 Task: Find connections with filter location Gutao with filter topic #contentmarketingwith filter profile language English with filter current company Fibre2Fashion with filter school National Institute of Technology Durgapur with filter industry Architecture and Planning with filter service category Pricing Strategy with filter keywords title Mason
Action: Mouse moved to (162, 251)
Screenshot: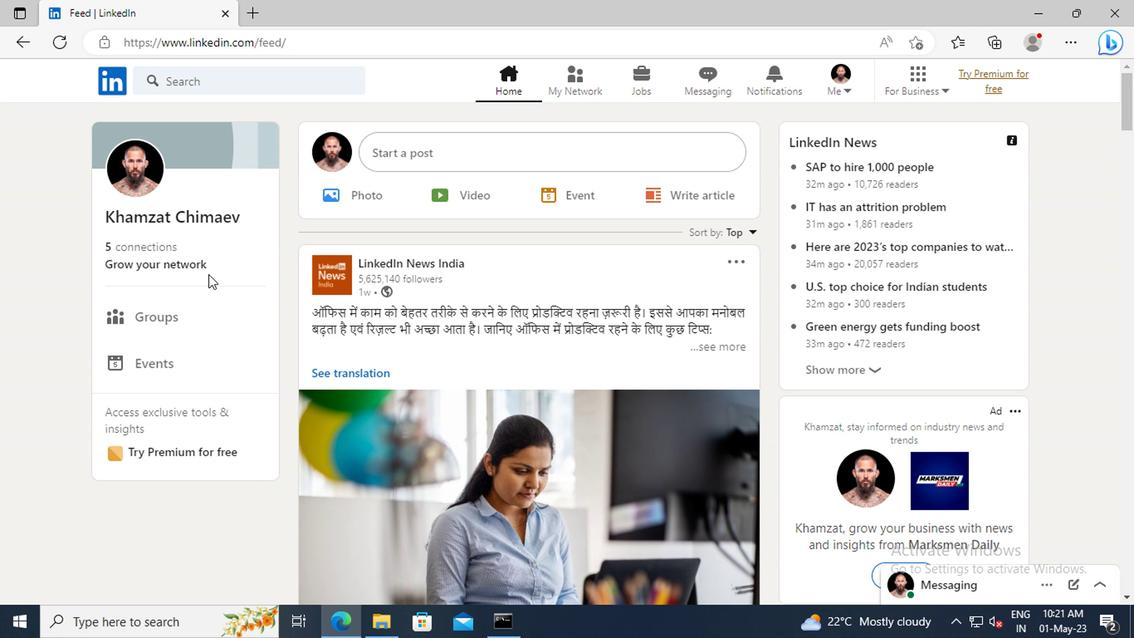 
Action: Mouse pressed left at (162, 251)
Screenshot: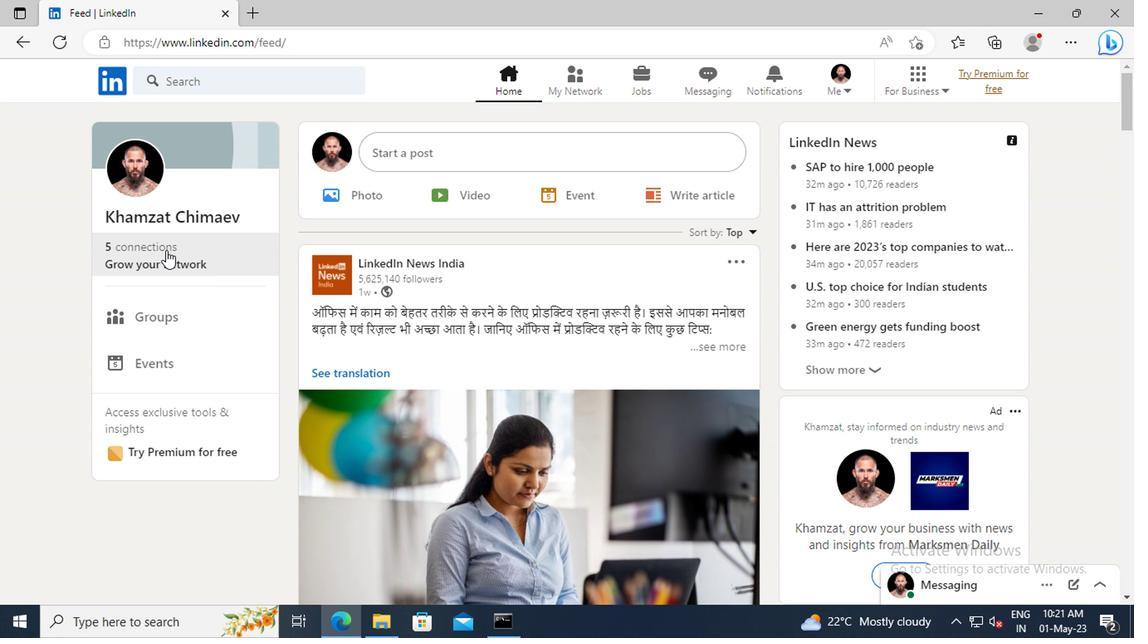 
Action: Mouse moved to (167, 178)
Screenshot: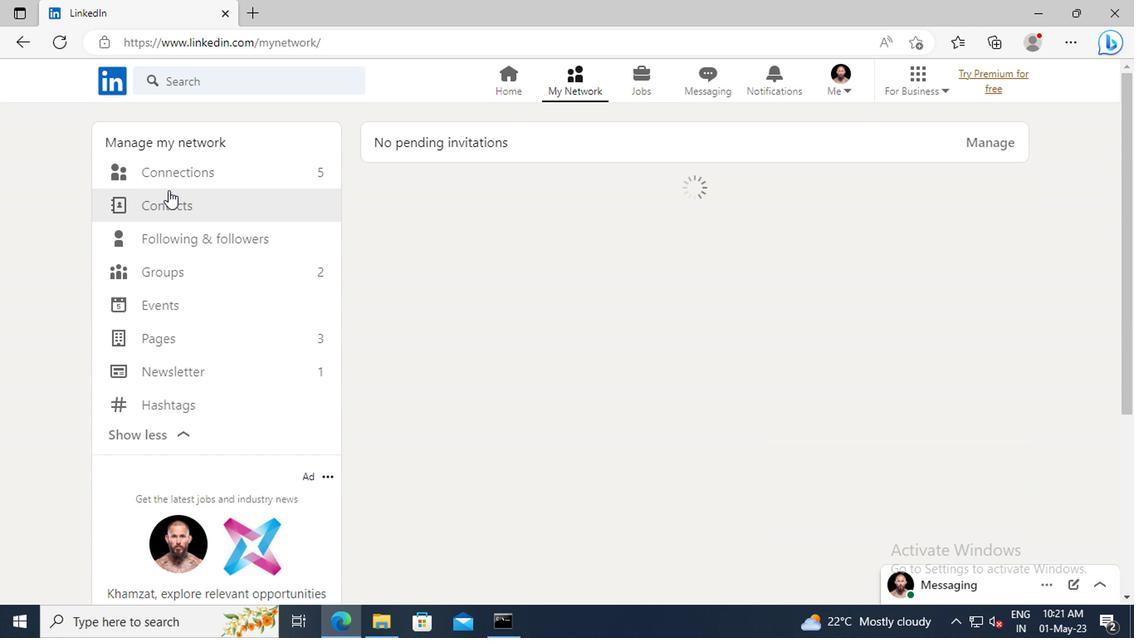
Action: Mouse pressed left at (167, 178)
Screenshot: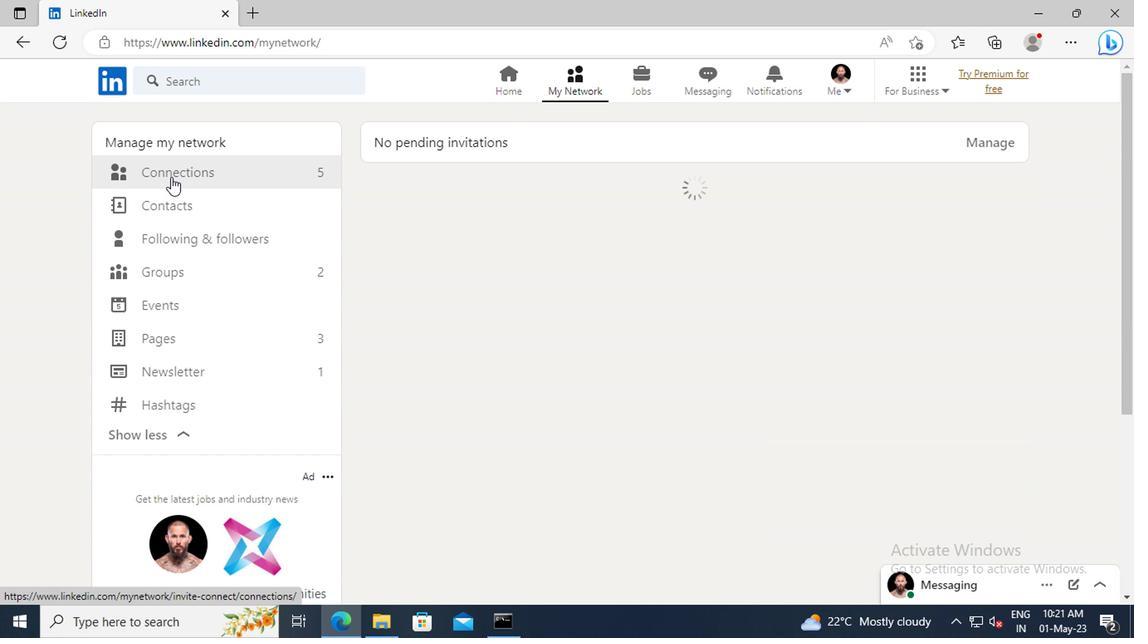 
Action: Mouse moved to (658, 176)
Screenshot: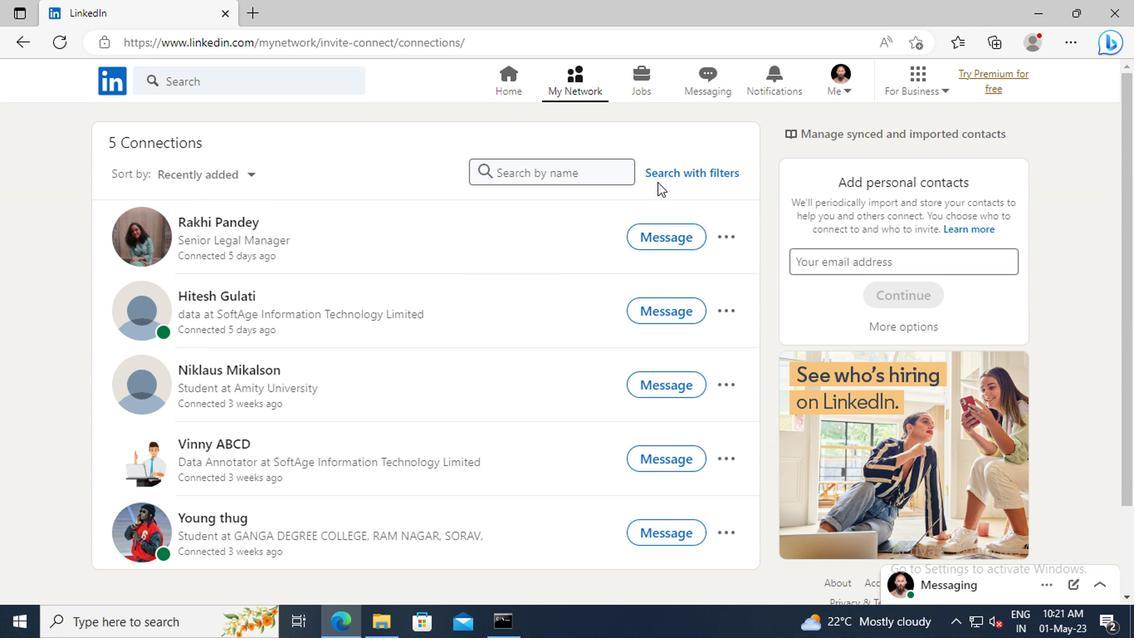 
Action: Mouse pressed left at (658, 176)
Screenshot: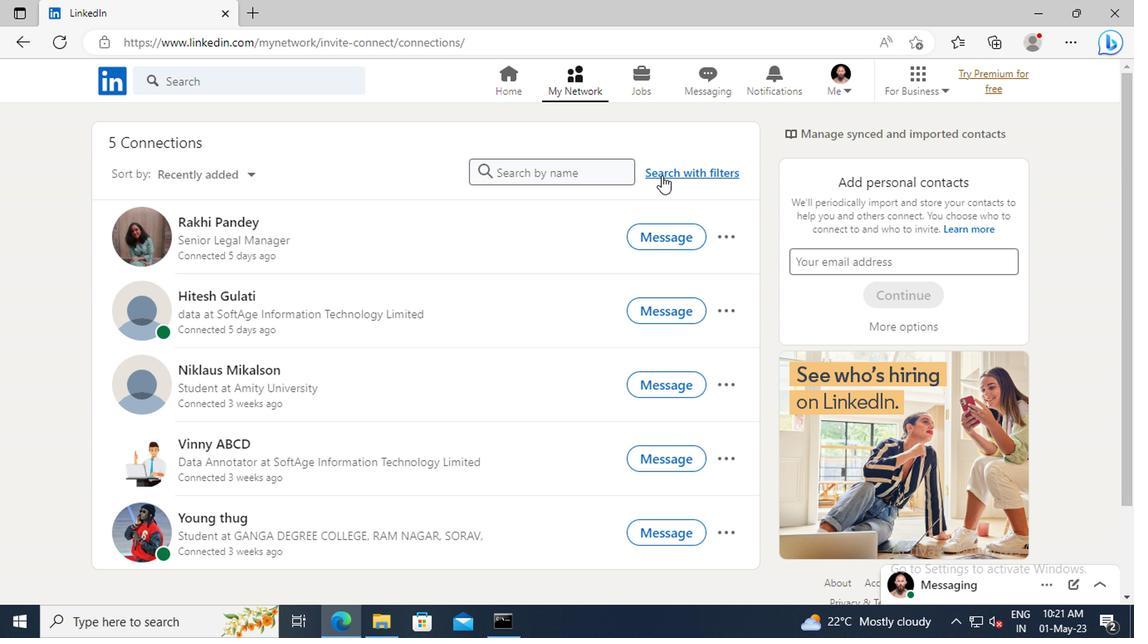 
Action: Mouse moved to (623, 132)
Screenshot: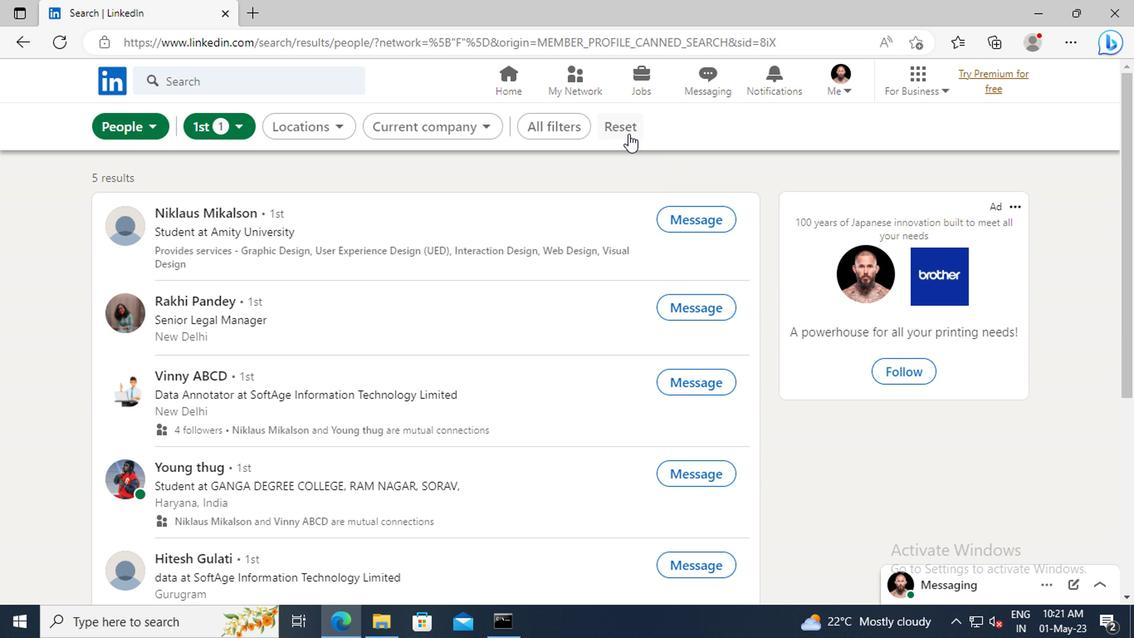 
Action: Mouse pressed left at (623, 132)
Screenshot: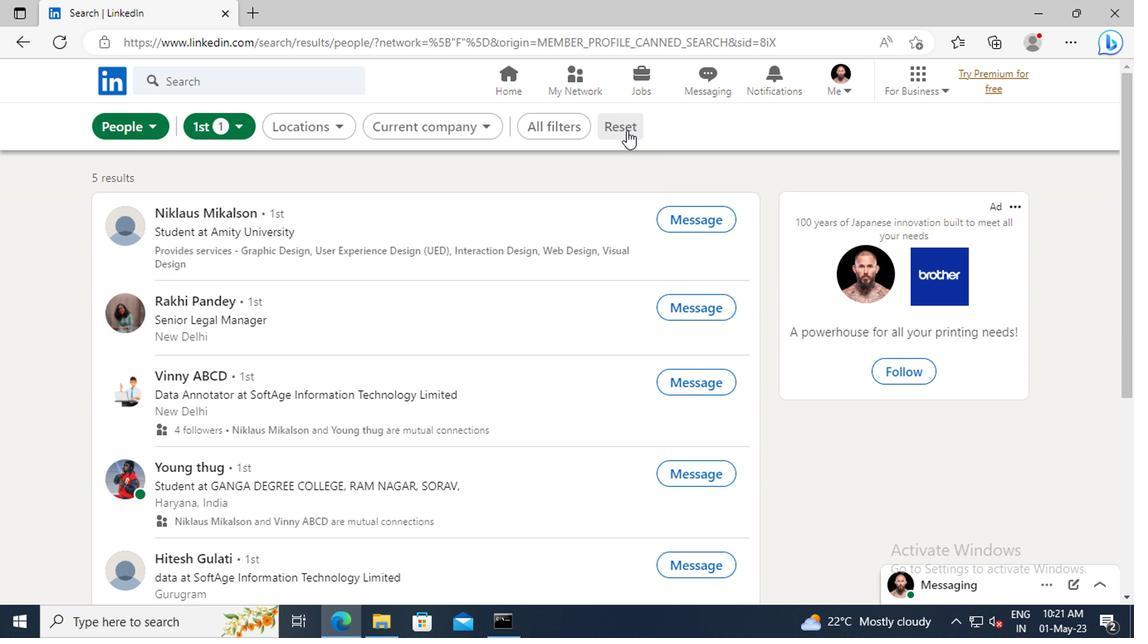 
Action: Mouse moved to (592, 131)
Screenshot: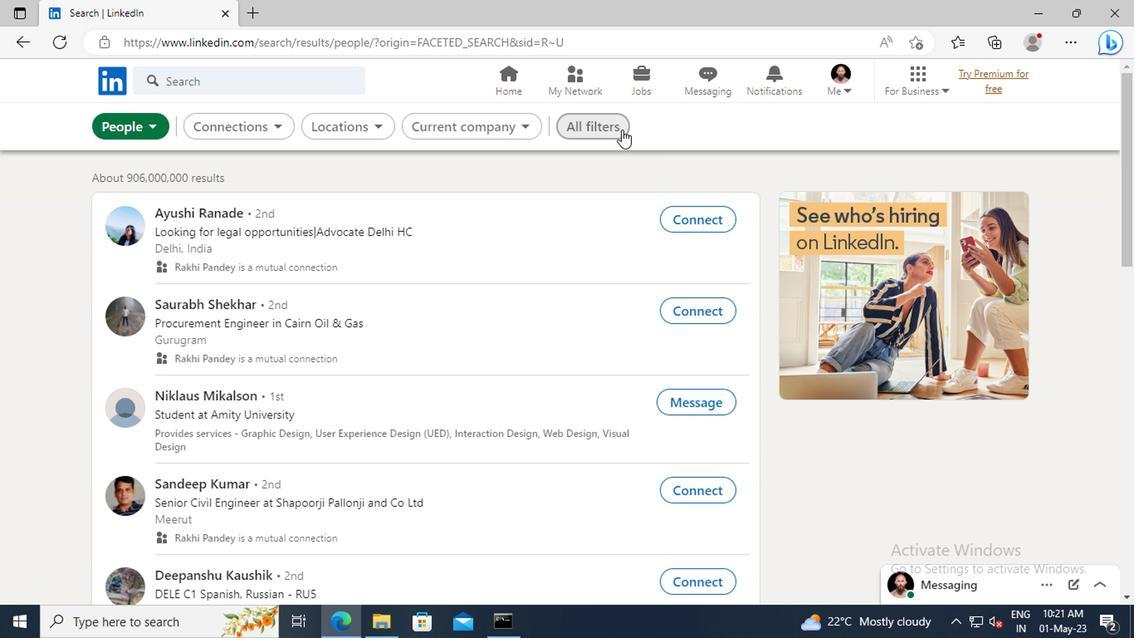 
Action: Mouse pressed left at (592, 131)
Screenshot: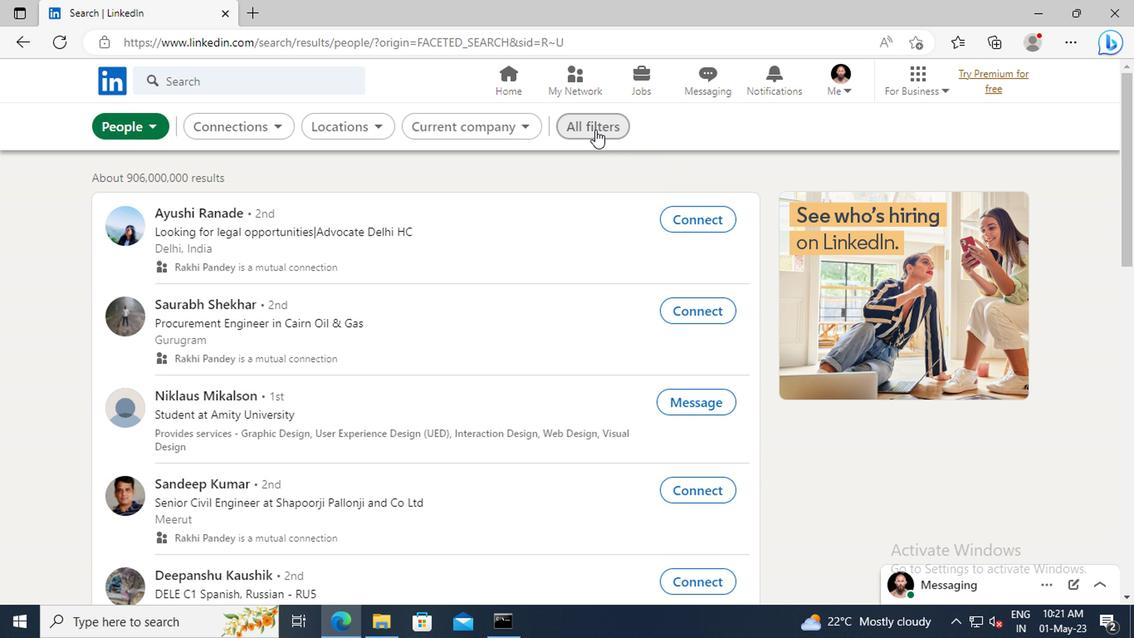 
Action: Mouse moved to (919, 260)
Screenshot: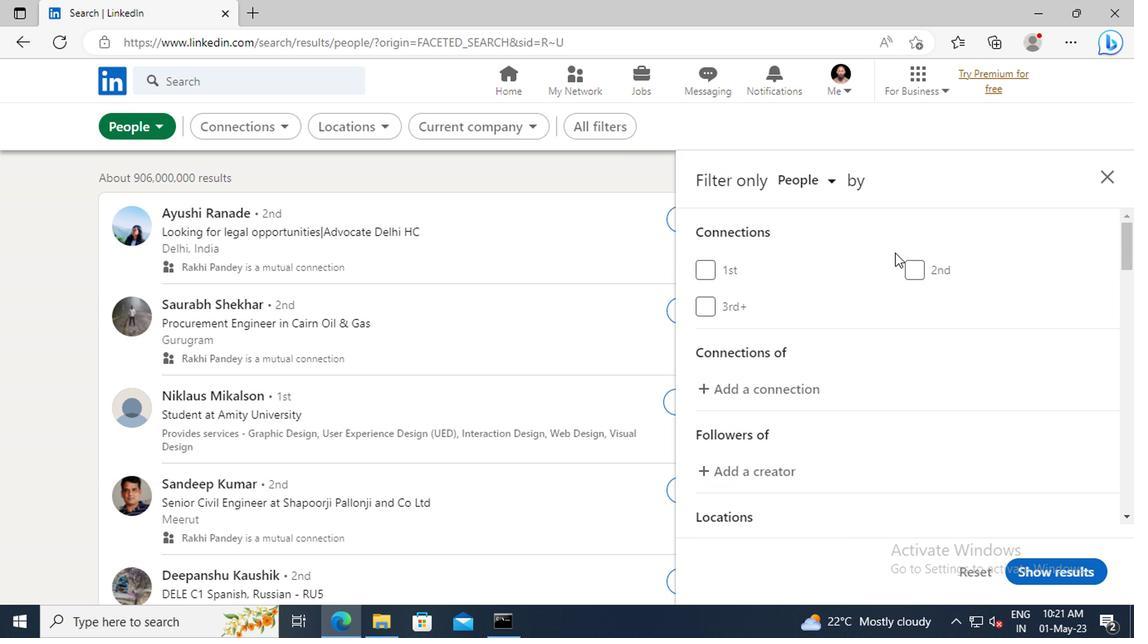 
Action: Mouse scrolled (919, 259) with delta (0, 0)
Screenshot: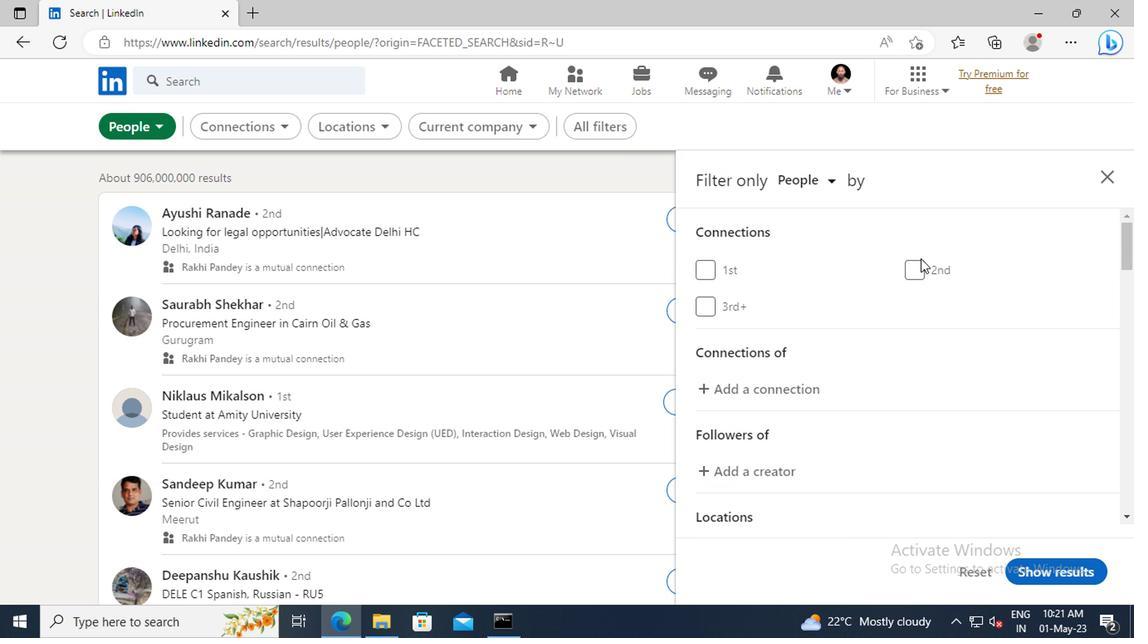 
Action: Mouse scrolled (919, 259) with delta (0, 0)
Screenshot: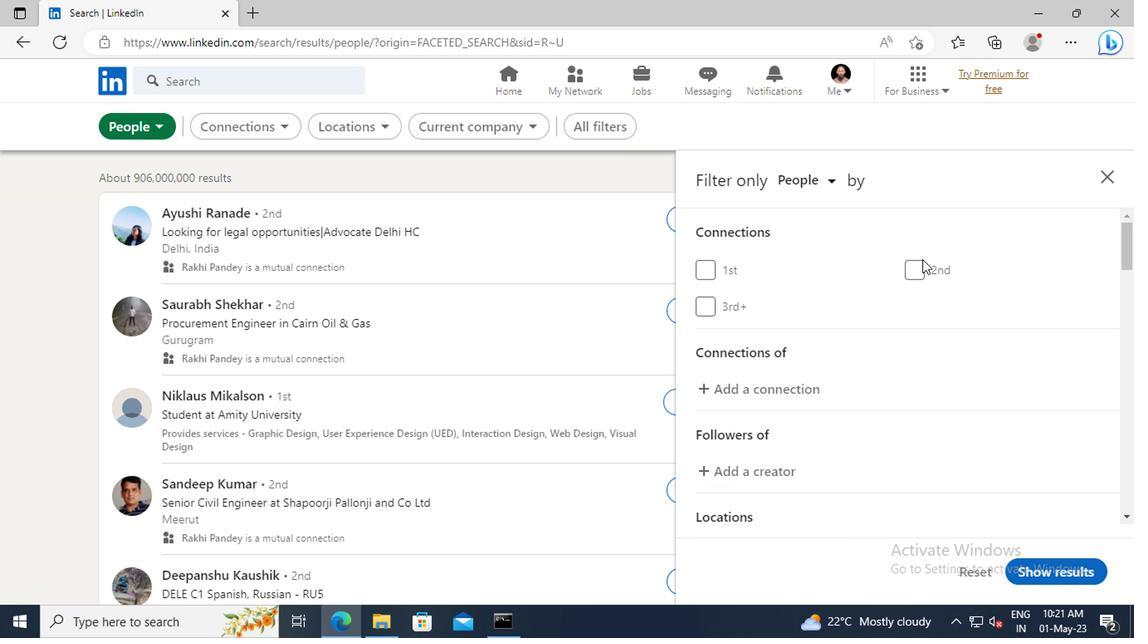 
Action: Mouse scrolled (919, 259) with delta (0, 0)
Screenshot: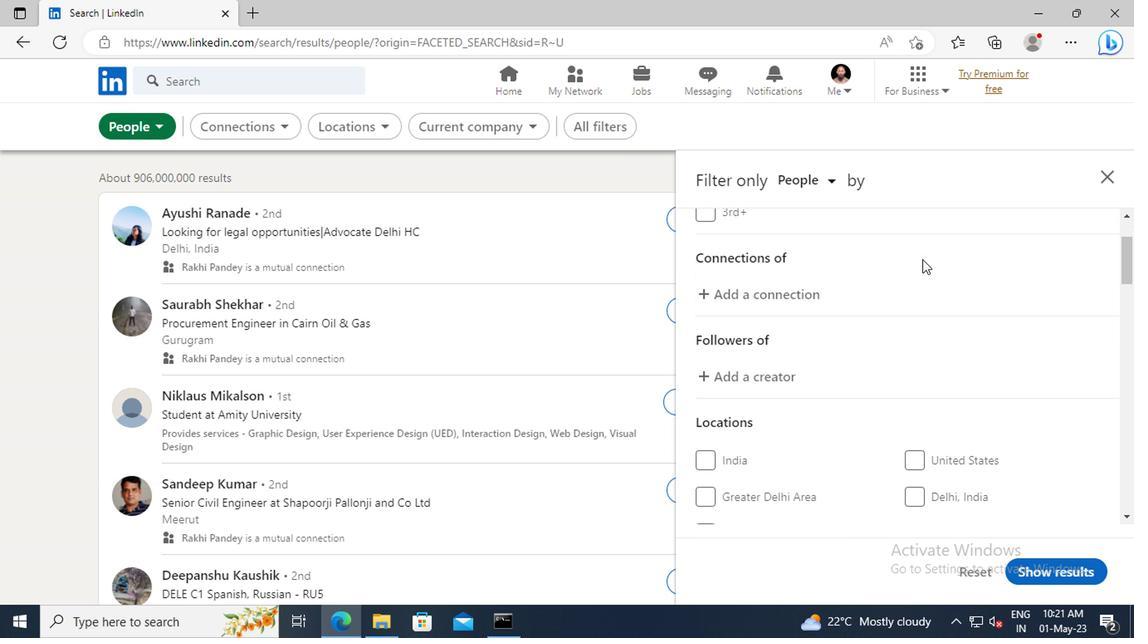 
Action: Mouse scrolled (919, 259) with delta (0, 0)
Screenshot: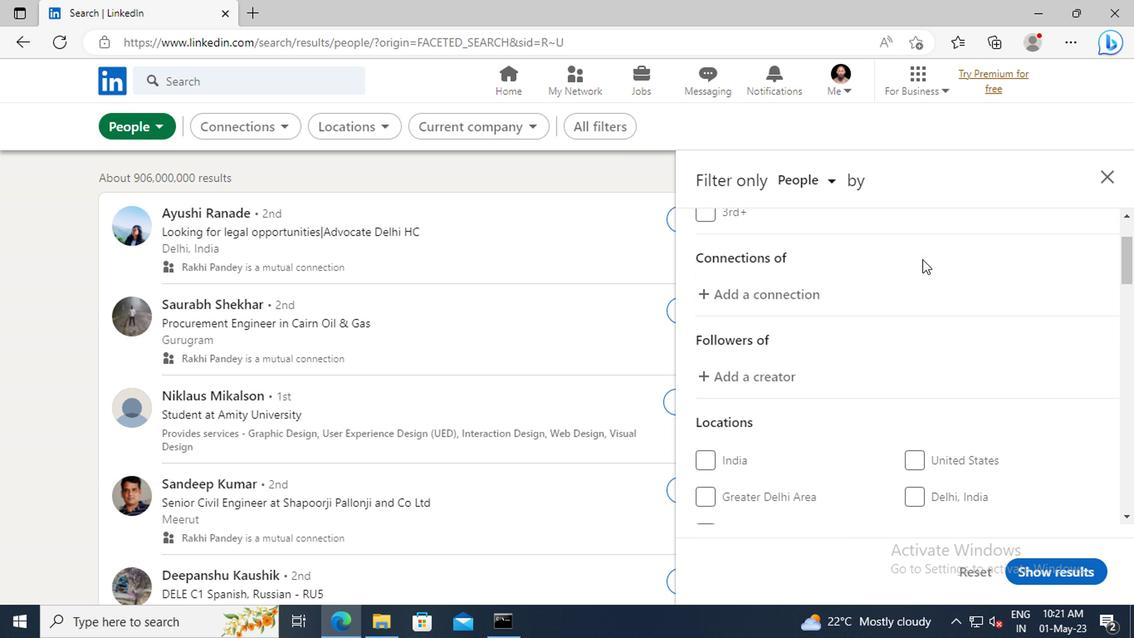
Action: Mouse scrolled (919, 259) with delta (0, 0)
Screenshot: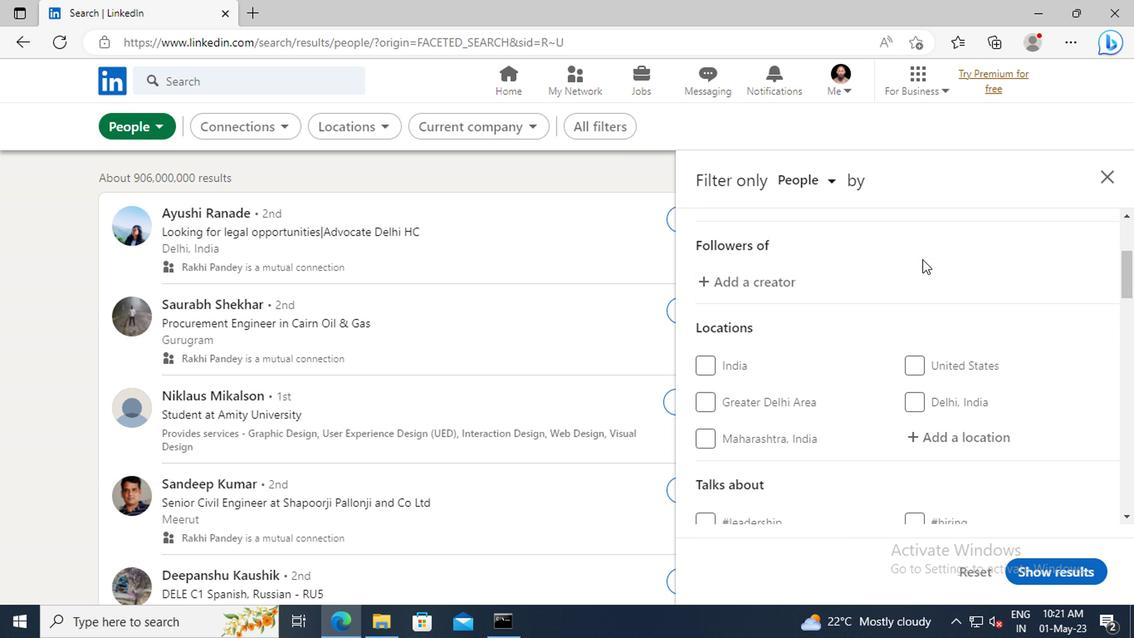 
Action: Mouse scrolled (919, 259) with delta (0, 0)
Screenshot: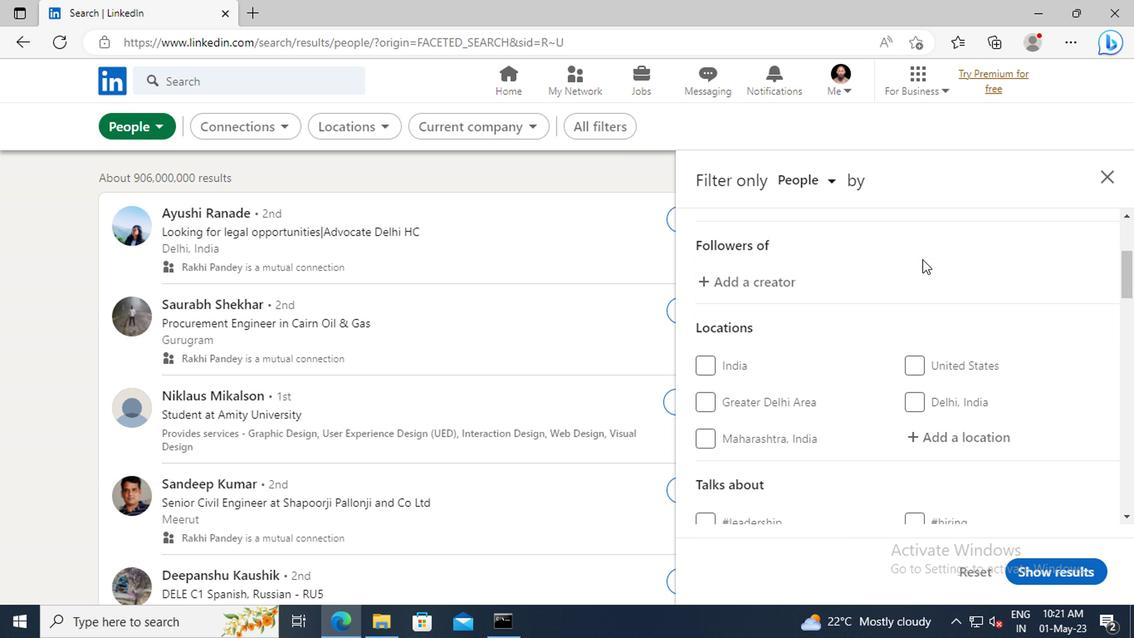 
Action: Mouse moved to (917, 343)
Screenshot: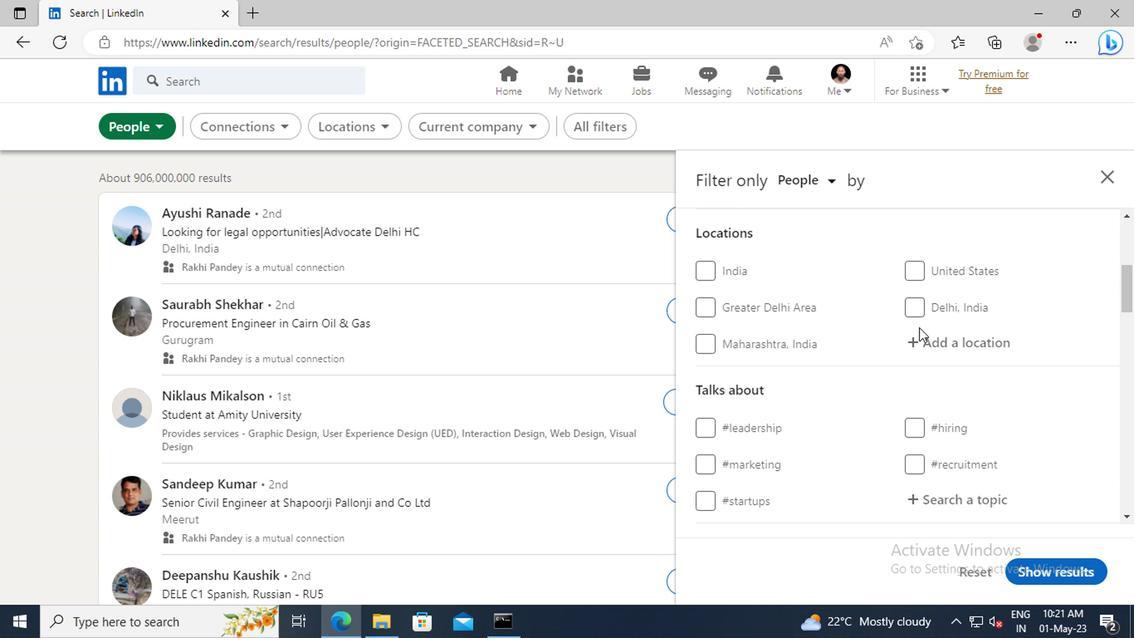
Action: Mouse pressed left at (917, 343)
Screenshot: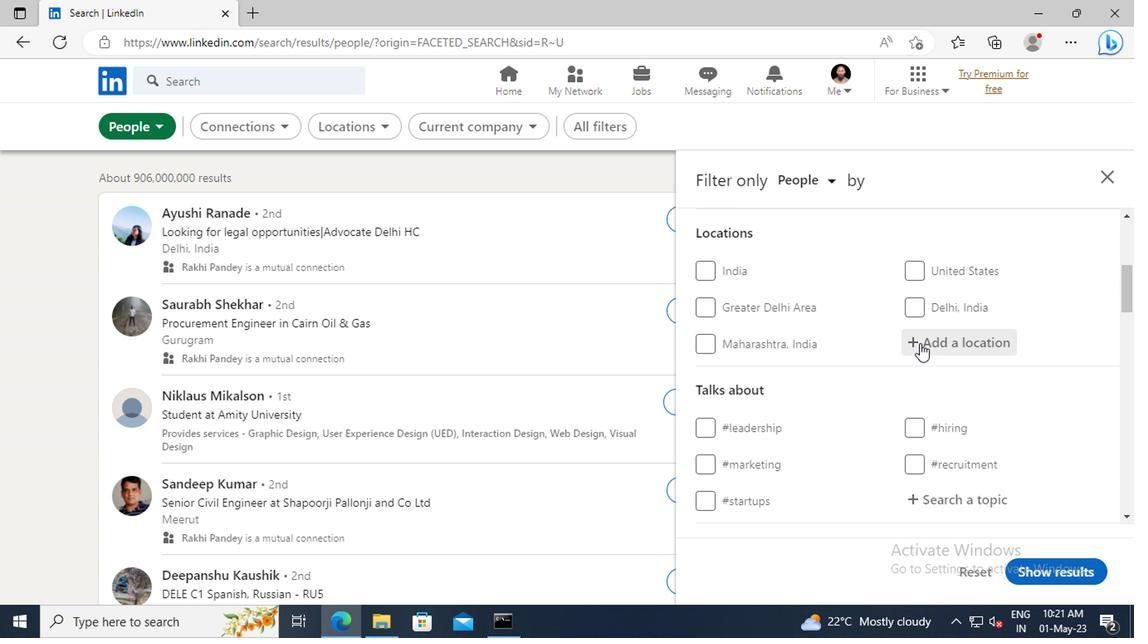 
Action: Key pressed <Key.shift>GUTAO<Key.enter>
Screenshot: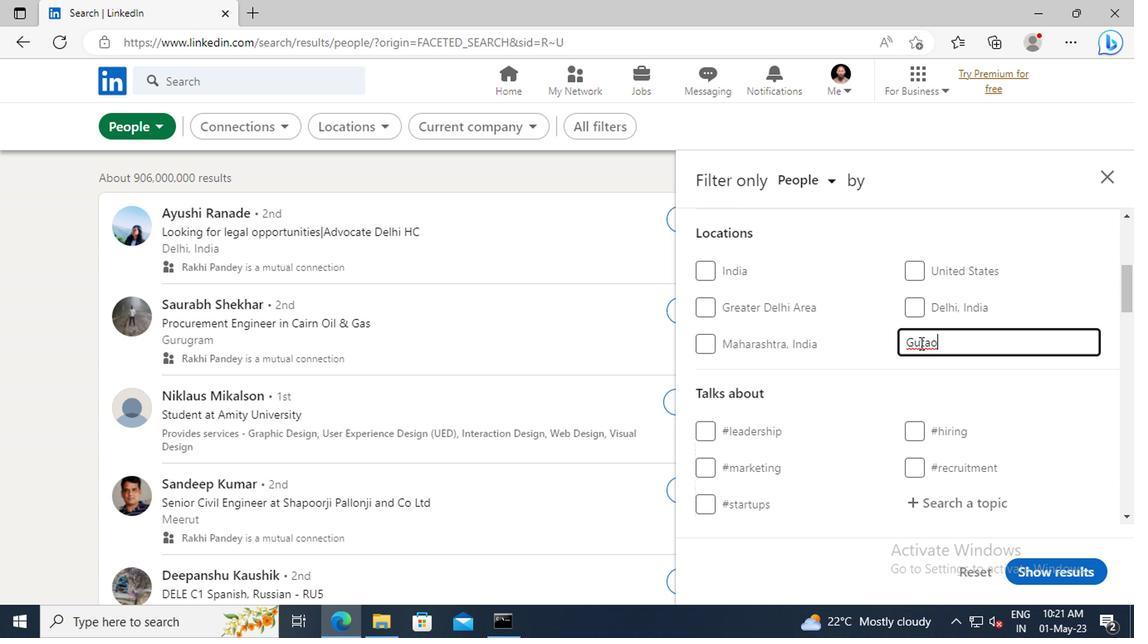 
Action: Mouse scrolled (917, 342) with delta (0, 0)
Screenshot: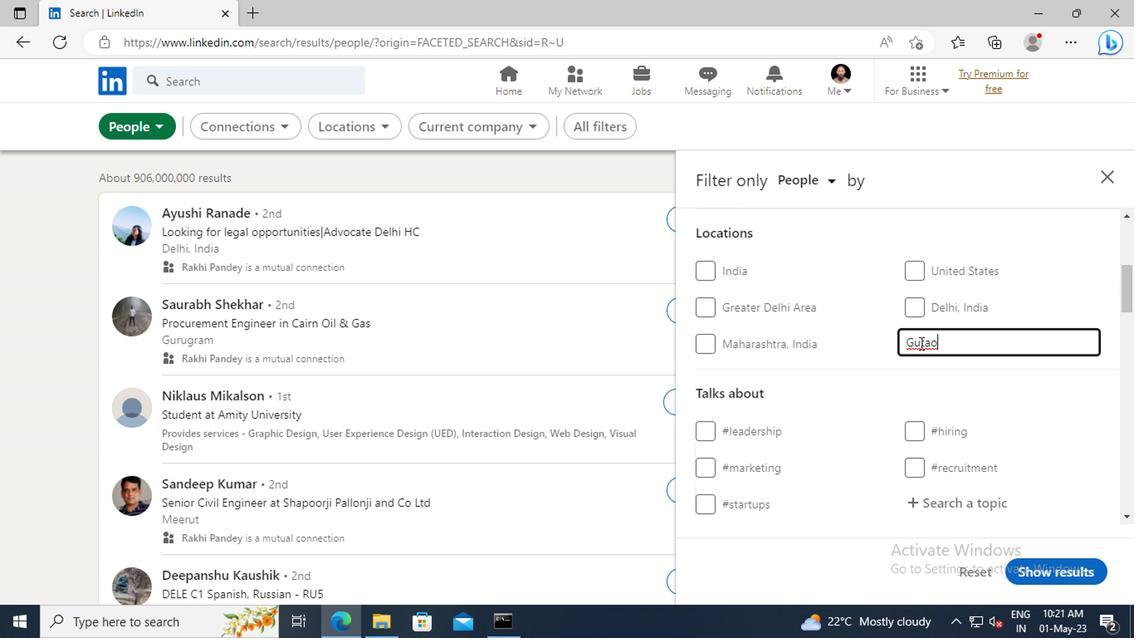 
Action: Mouse scrolled (917, 342) with delta (0, 0)
Screenshot: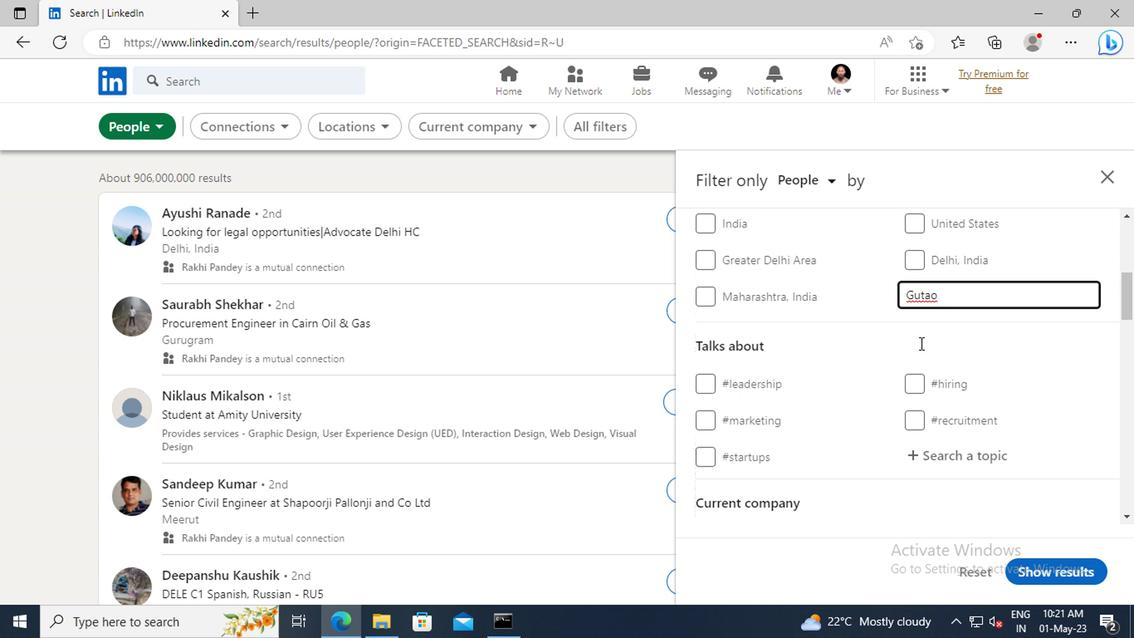 
Action: Mouse scrolled (917, 342) with delta (0, 0)
Screenshot: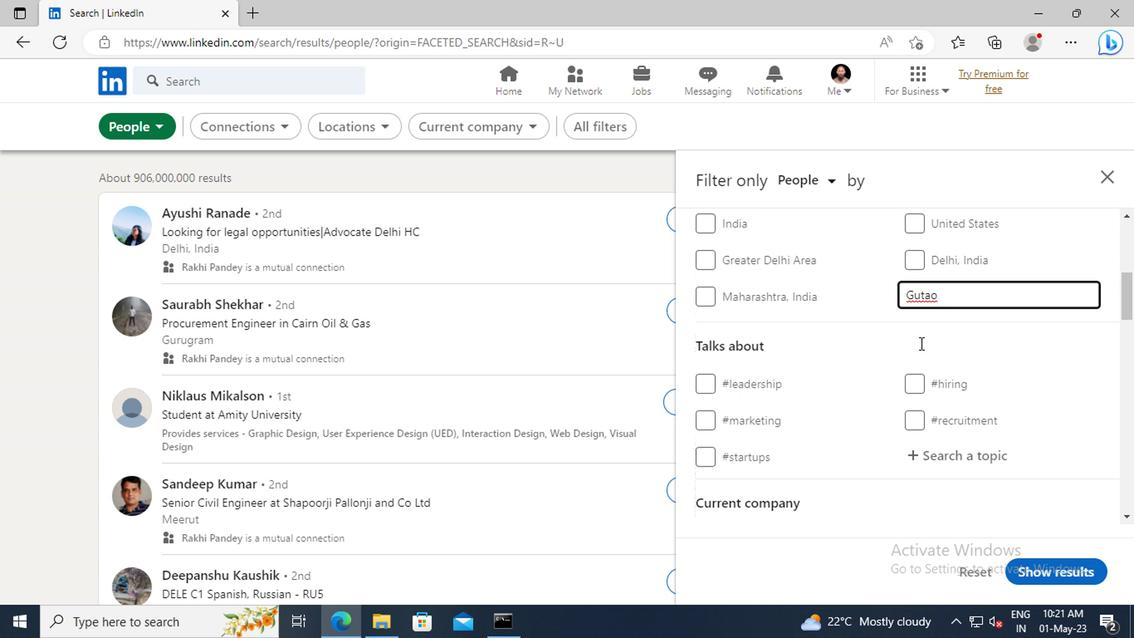 
Action: Mouse moved to (917, 359)
Screenshot: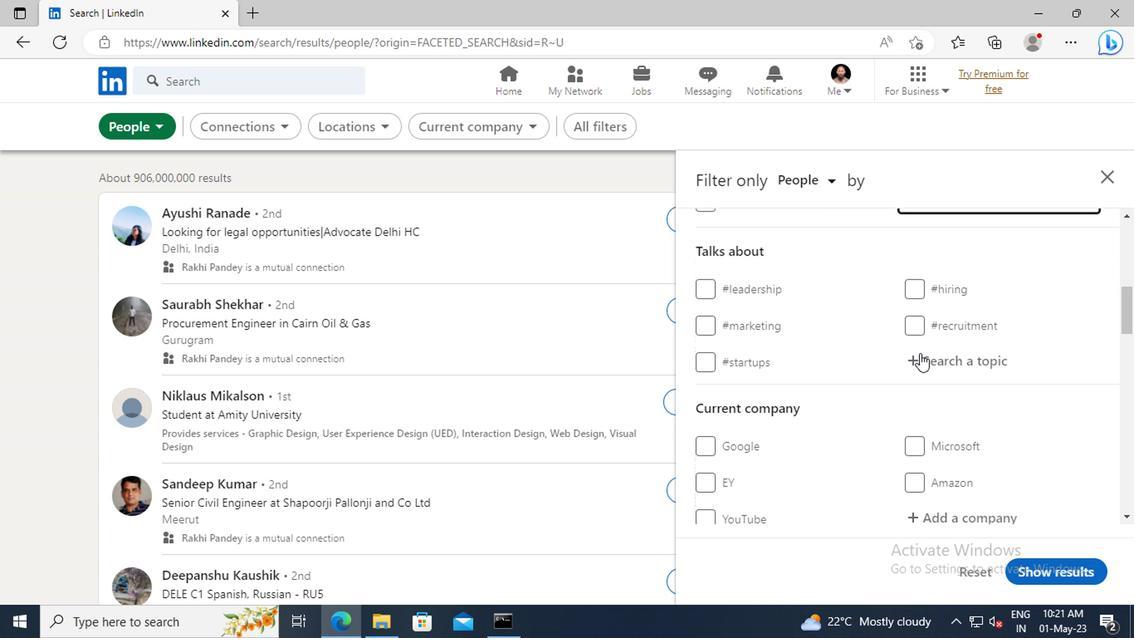 
Action: Mouse pressed left at (917, 359)
Screenshot: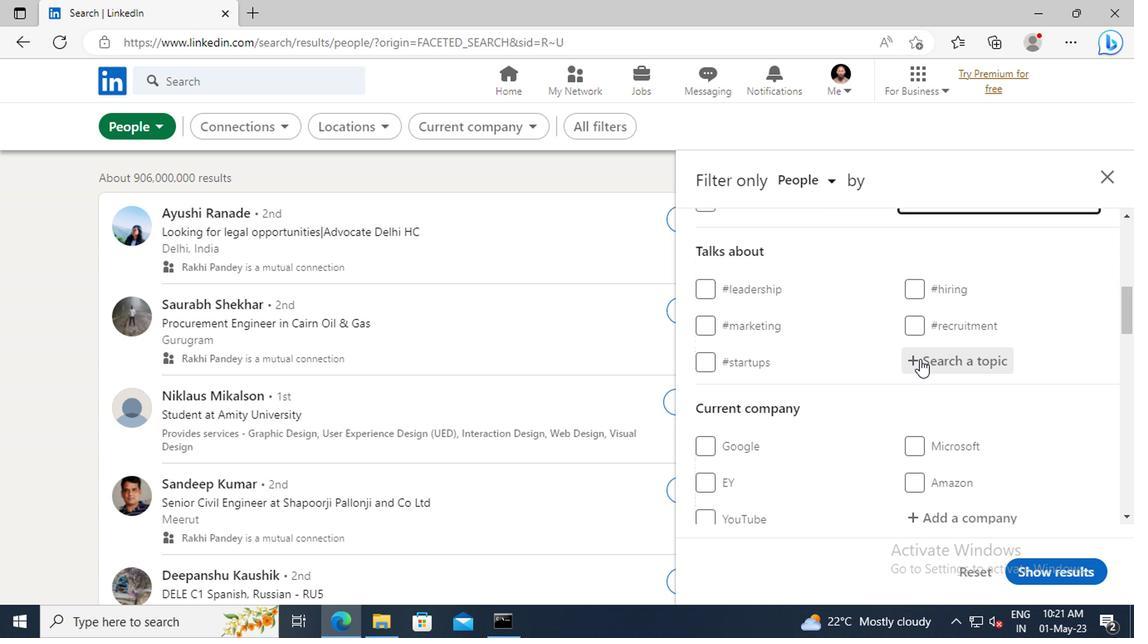 
Action: Key pressed CONTENTMAR
Screenshot: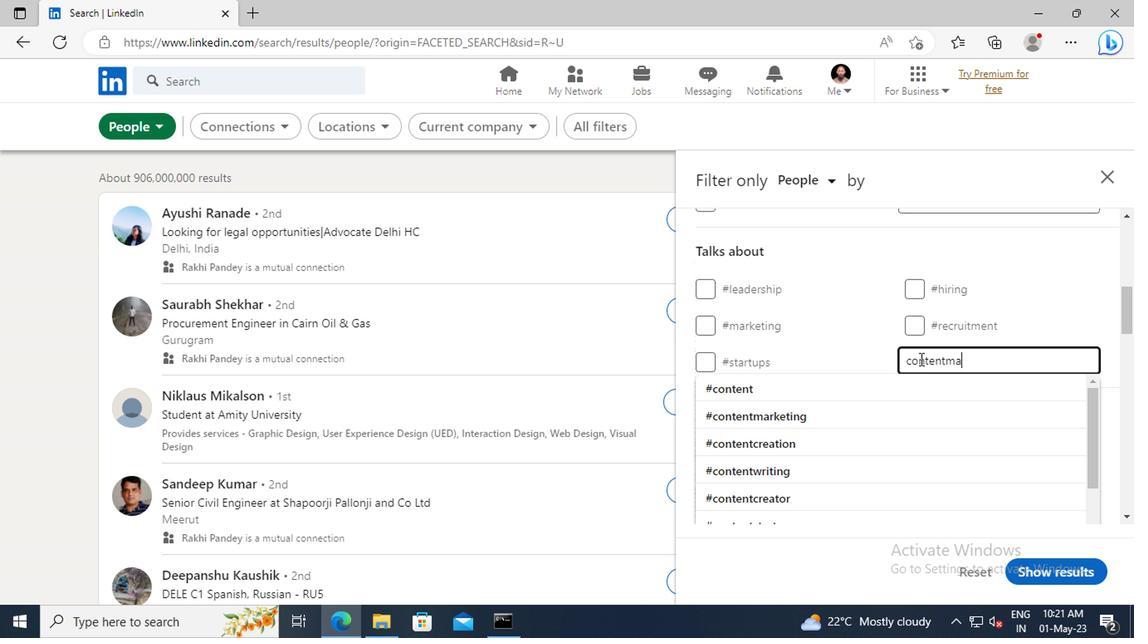 
Action: Mouse moved to (914, 381)
Screenshot: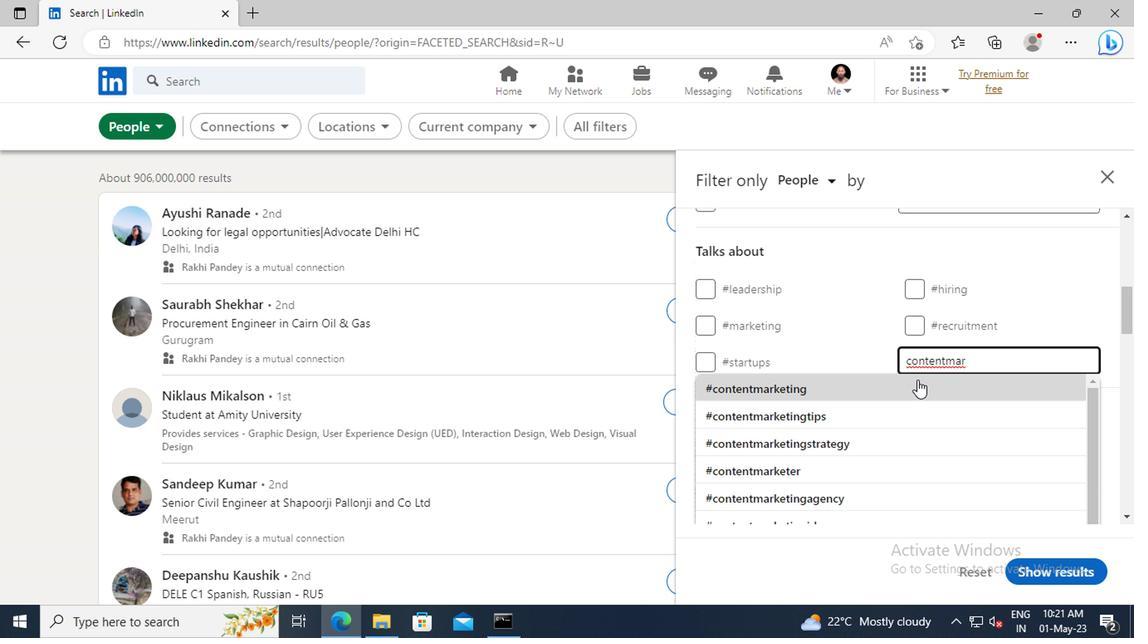 
Action: Mouse pressed left at (914, 381)
Screenshot: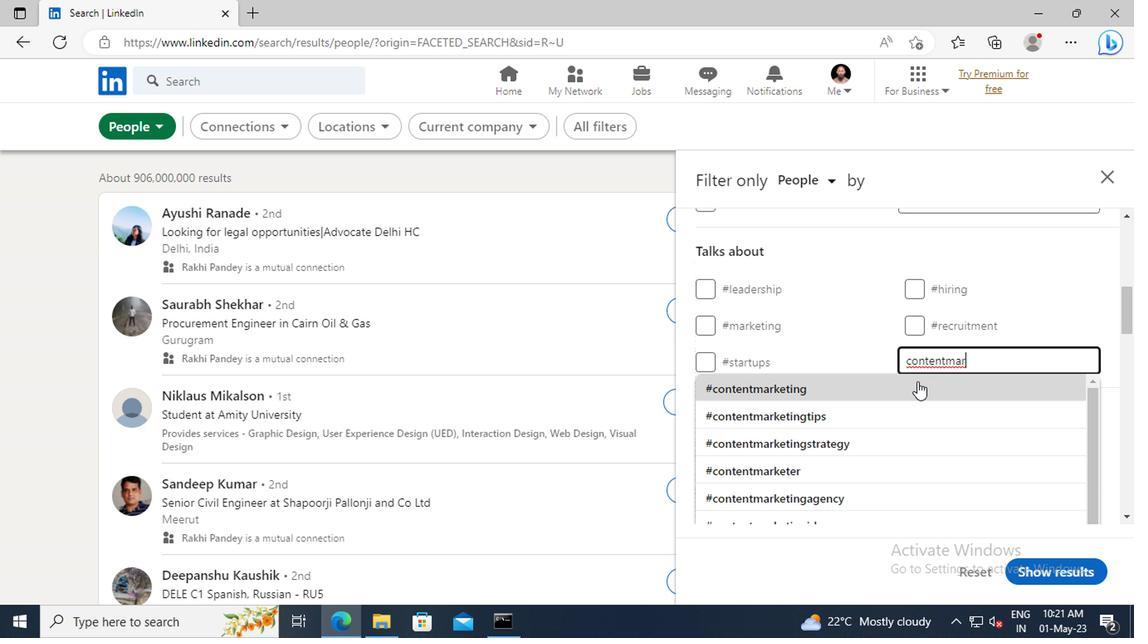 
Action: Mouse scrolled (914, 380) with delta (0, -1)
Screenshot: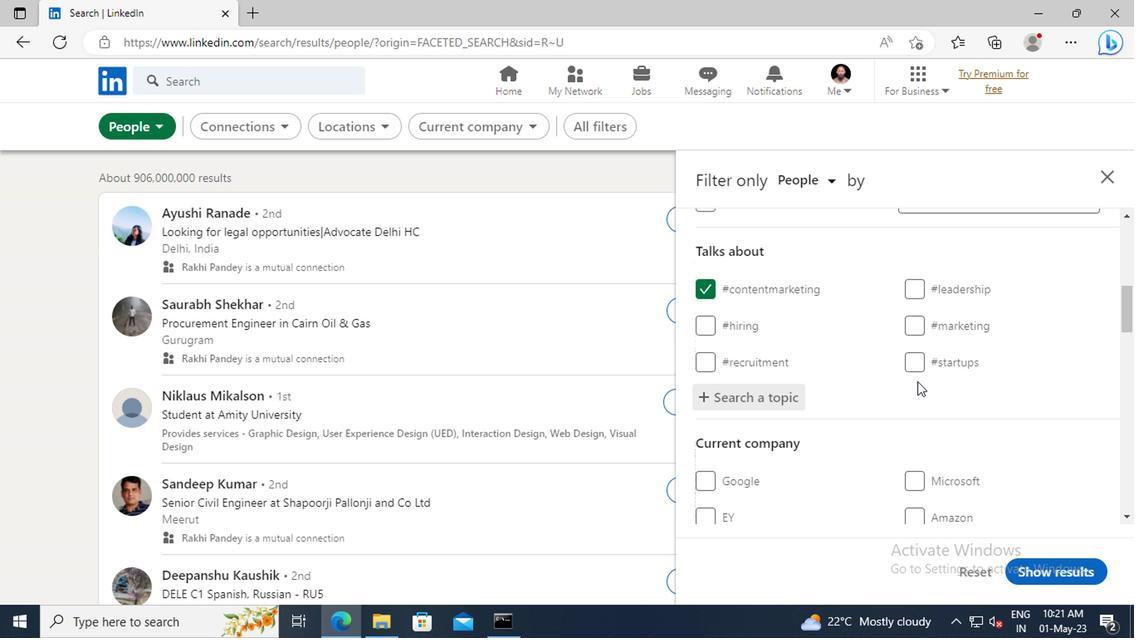 
Action: Mouse scrolled (914, 380) with delta (0, -1)
Screenshot: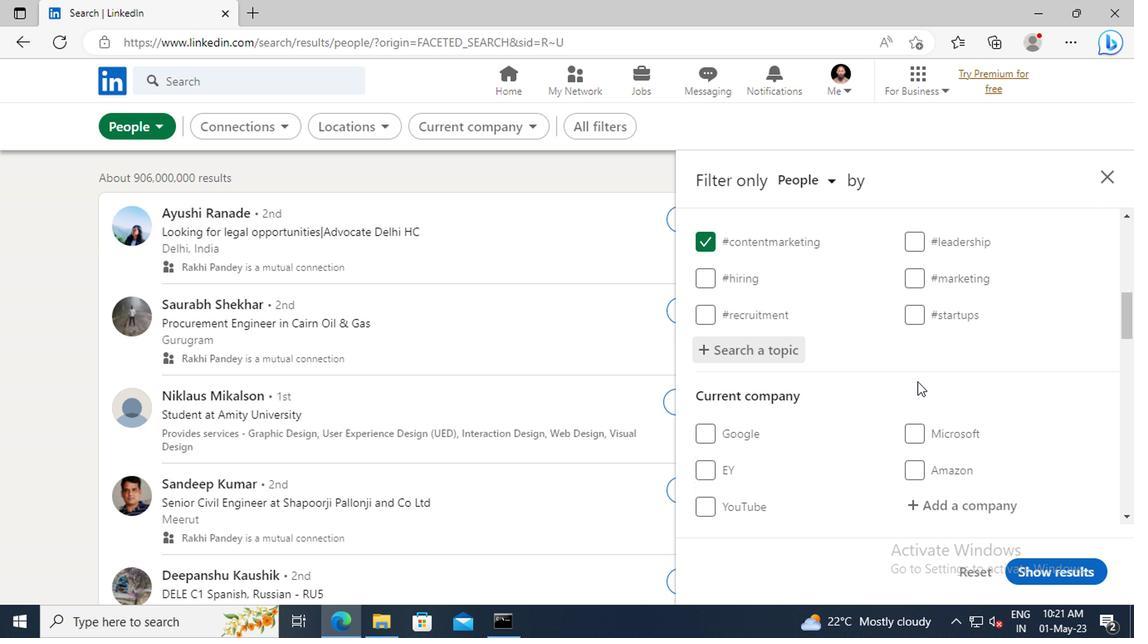 
Action: Mouse scrolled (914, 380) with delta (0, -1)
Screenshot: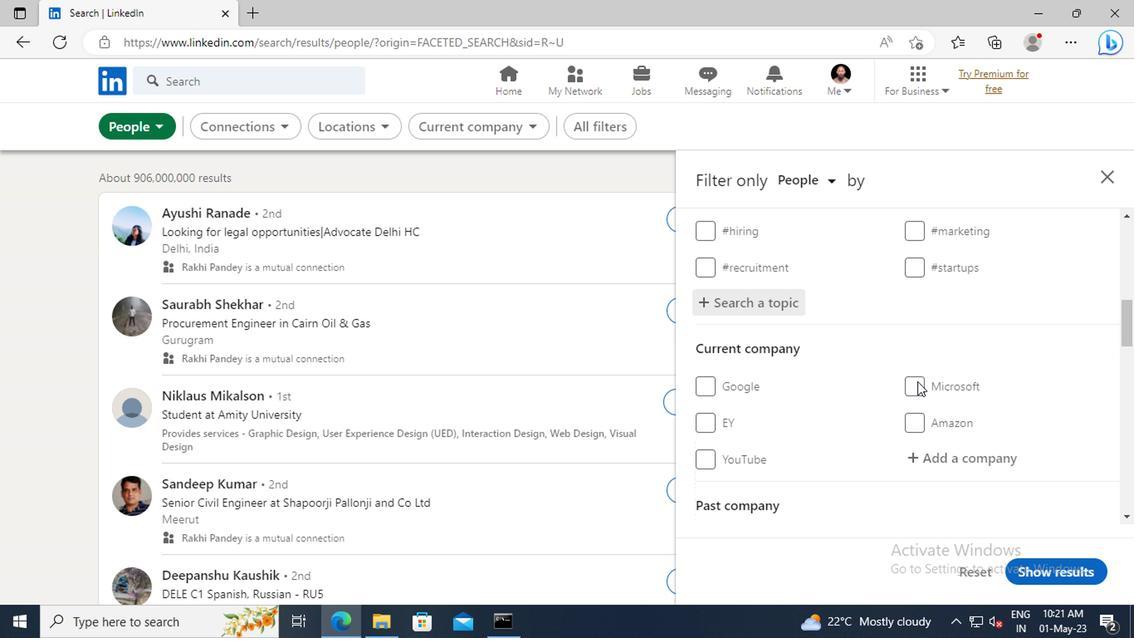 
Action: Mouse scrolled (914, 380) with delta (0, -1)
Screenshot: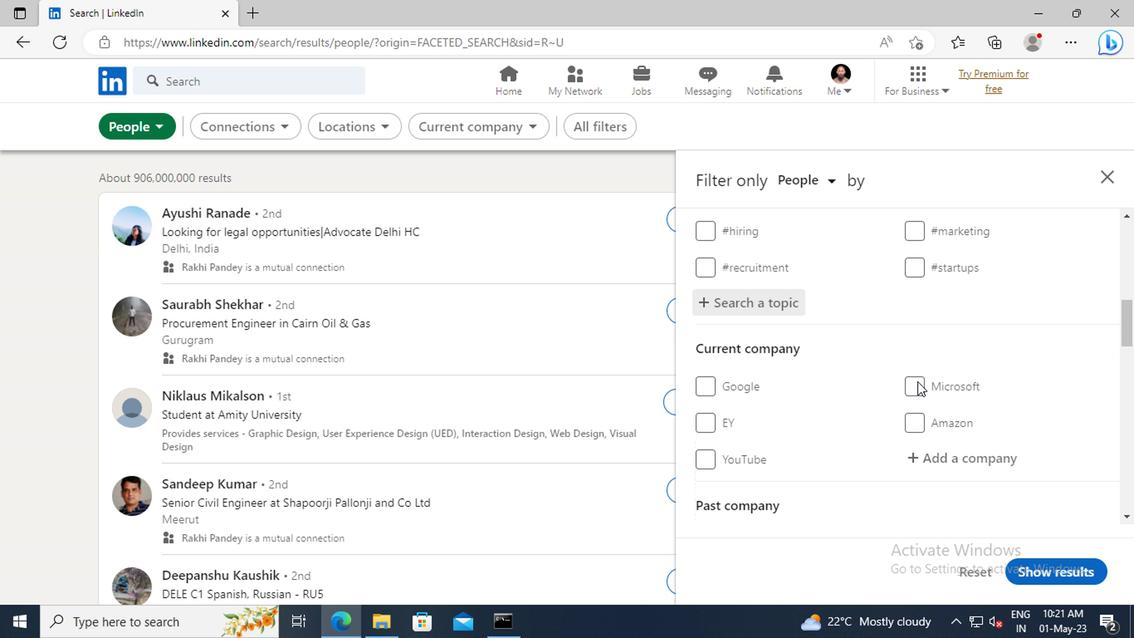 
Action: Mouse scrolled (914, 380) with delta (0, -1)
Screenshot: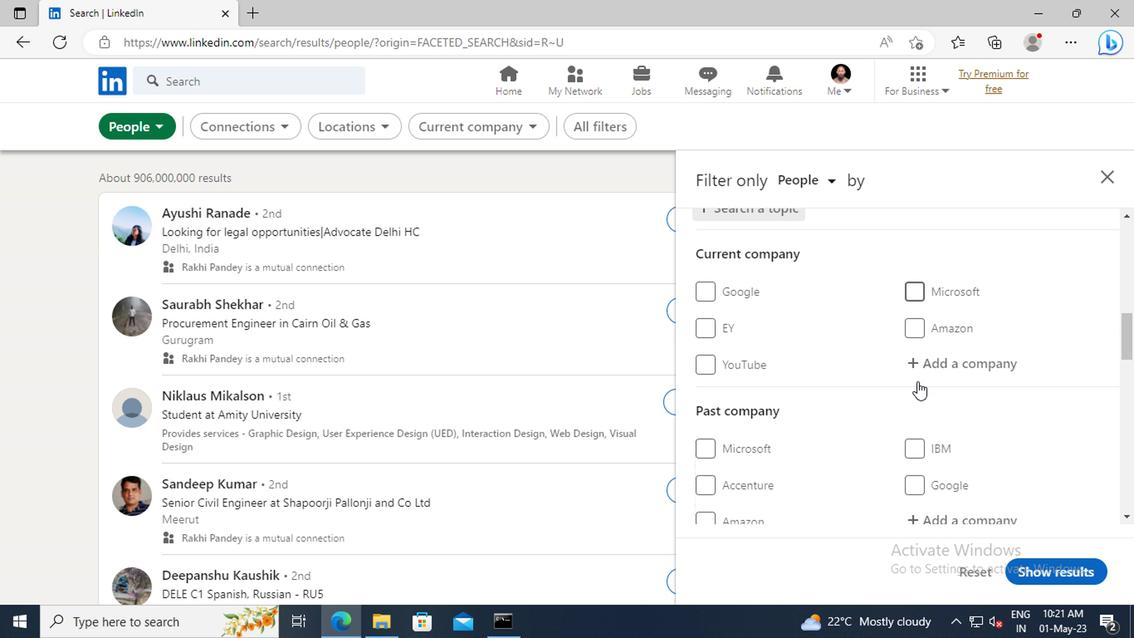 
Action: Mouse scrolled (914, 380) with delta (0, -1)
Screenshot: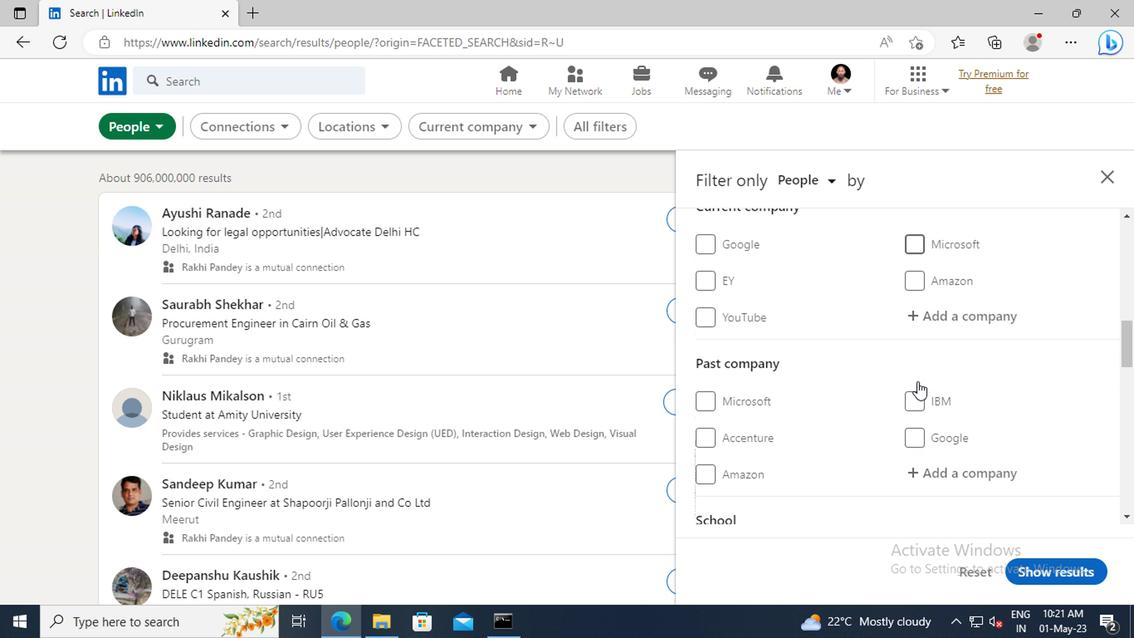 
Action: Mouse moved to (914, 382)
Screenshot: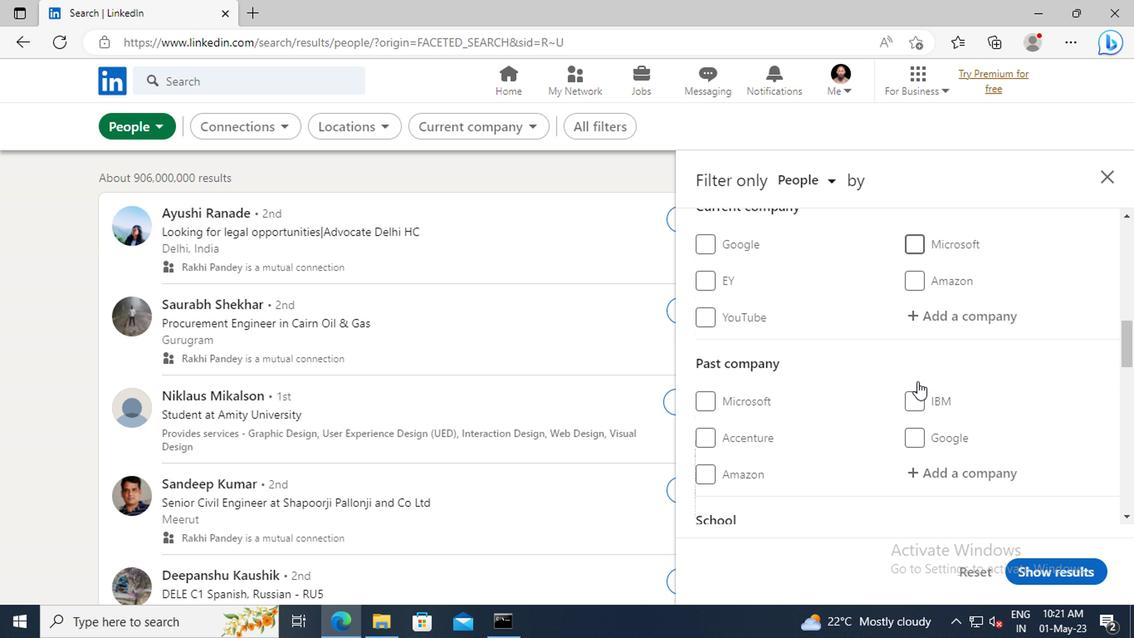 
Action: Mouse scrolled (914, 381) with delta (0, 0)
Screenshot: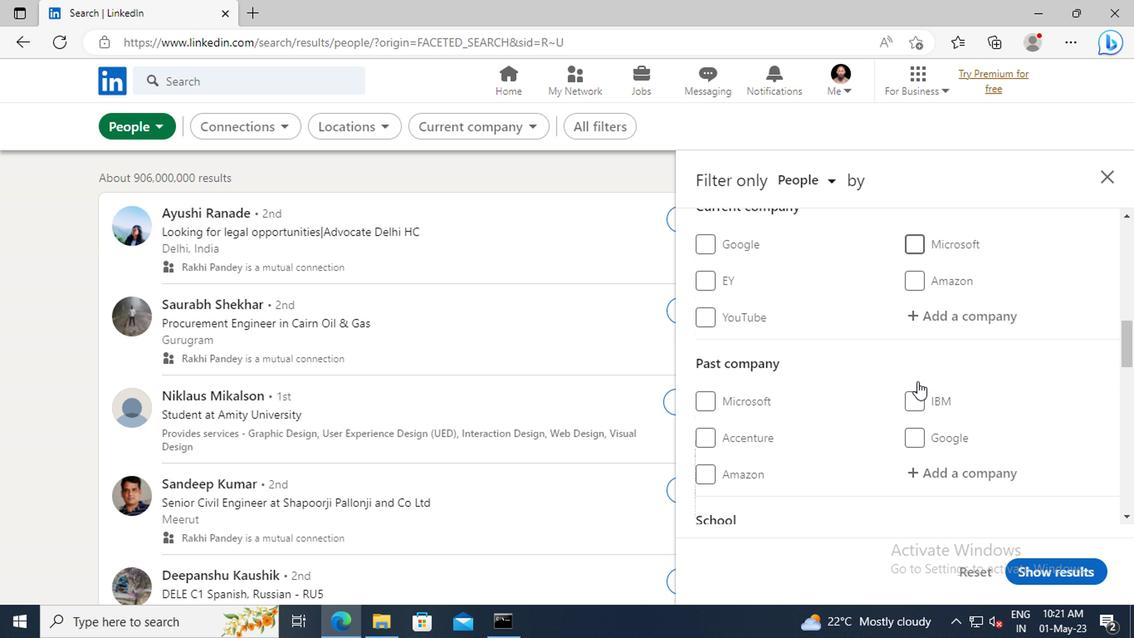 
Action: Mouse scrolled (914, 381) with delta (0, 0)
Screenshot: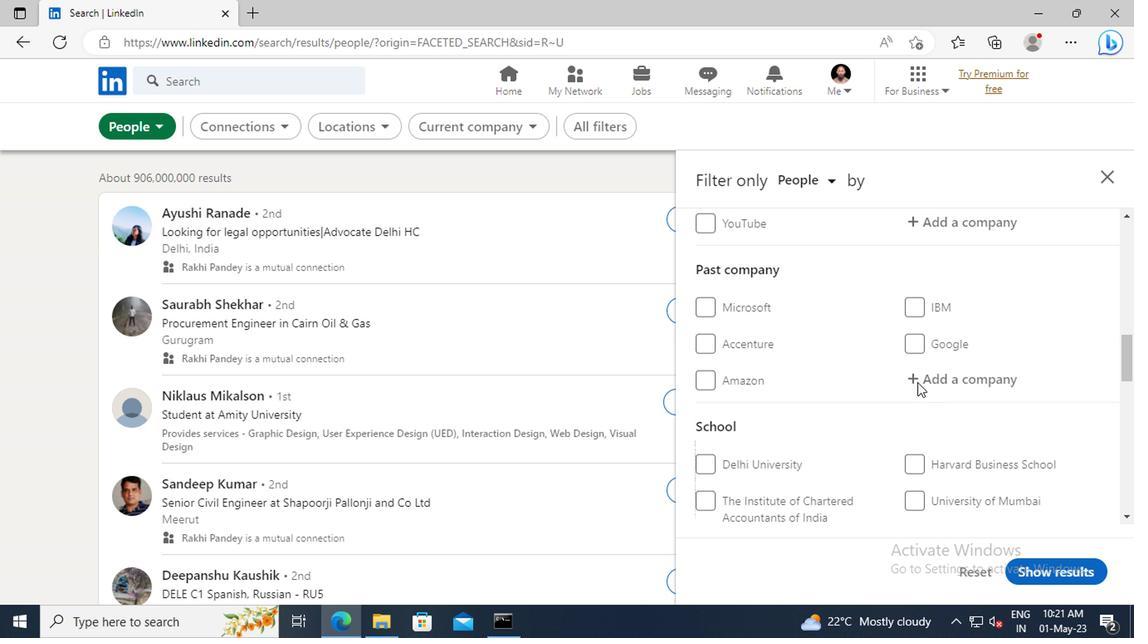 
Action: Mouse scrolled (914, 381) with delta (0, 0)
Screenshot: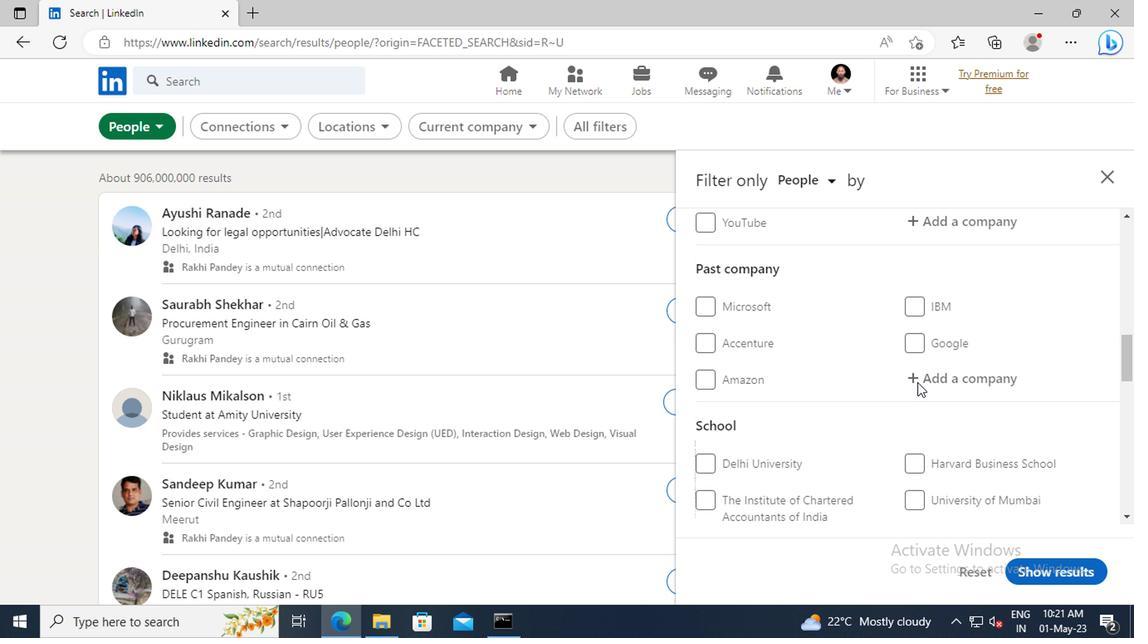 
Action: Mouse scrolled (914, 381) with delta (0, 0)
Screenshot: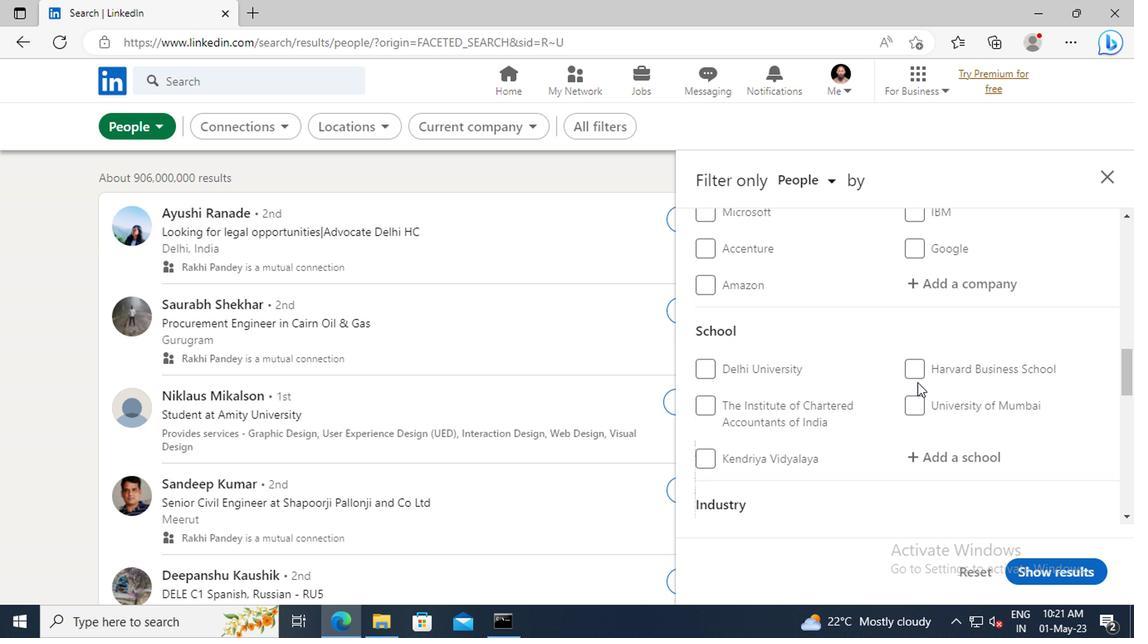 
Action: Mouse scrolled (914, 381) with delta (0, 0)
Screenshot: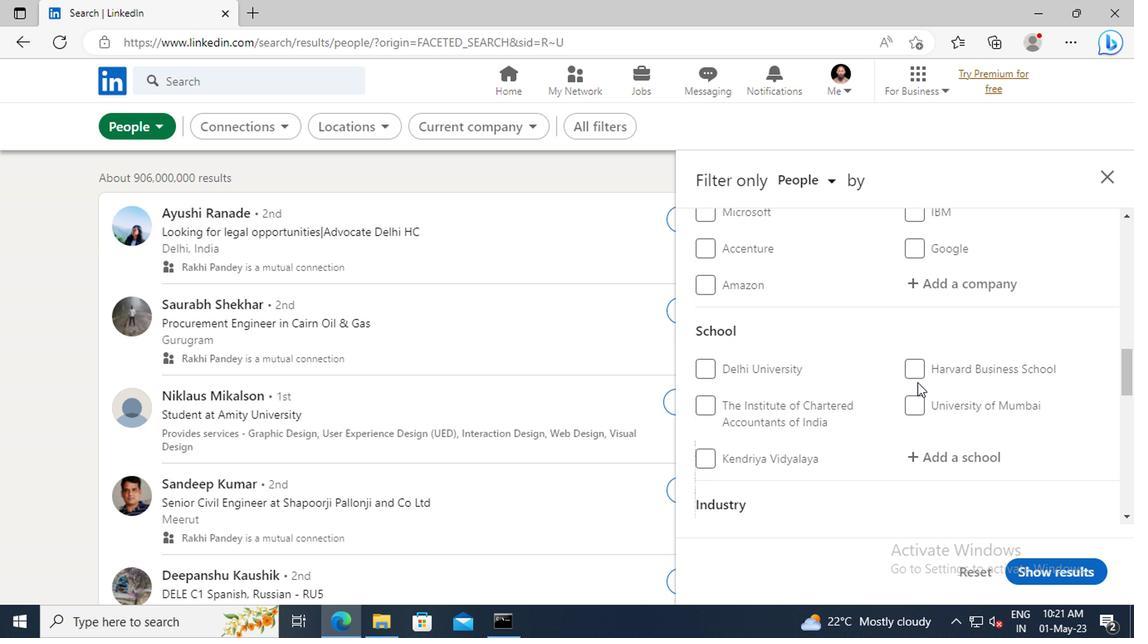 
Action: Mouse scrolled (914, 381) with delta (0, 0)
Screenshot: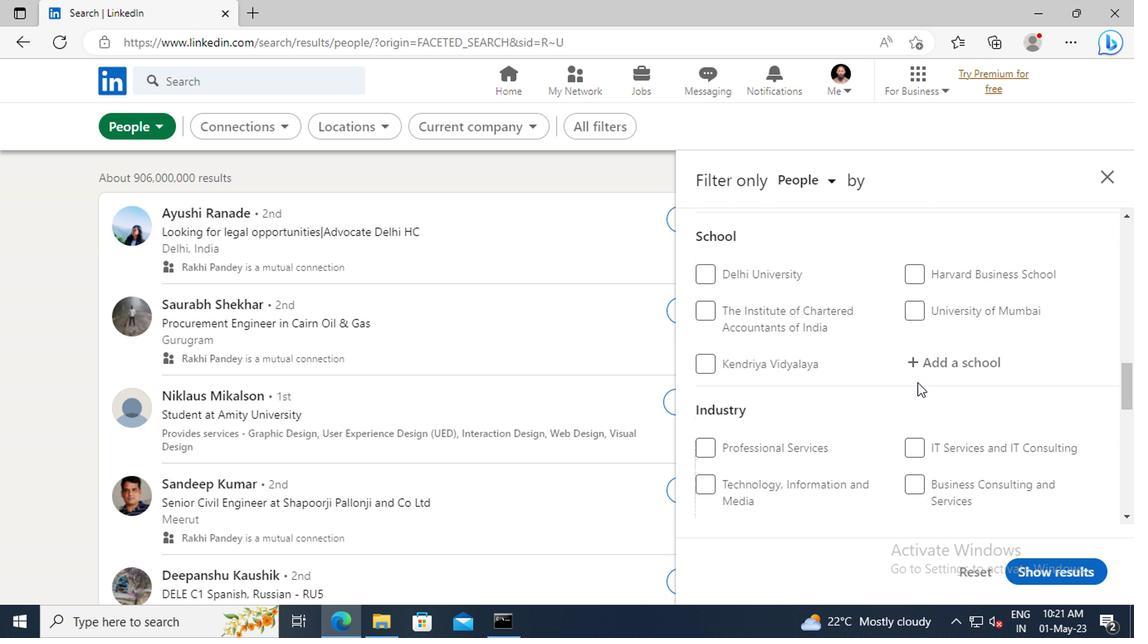 
Action: Mouse scrolled (914, 381) with delta (0, 0)
Screenshot: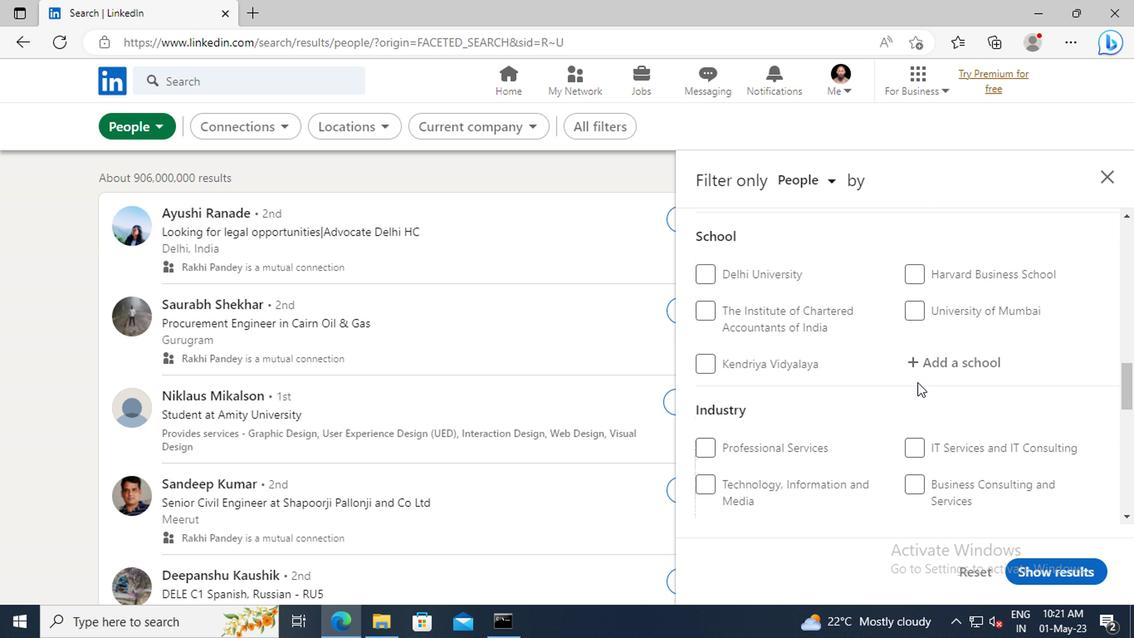 
Action: Mouse scrolled (914, 381) with delta (0, 0)
Screenshot: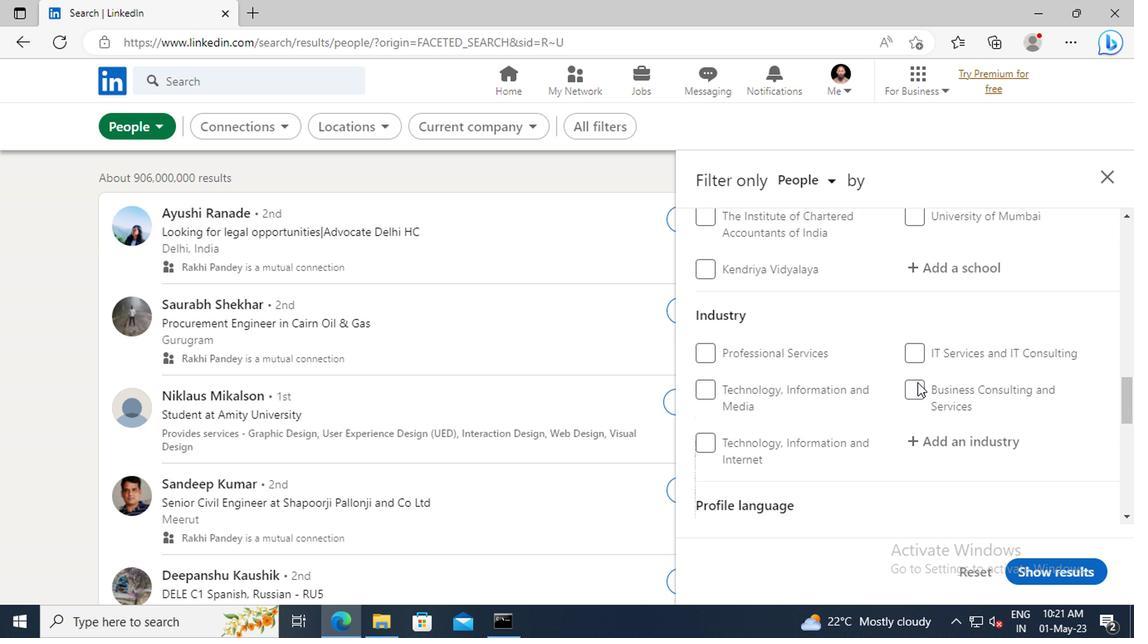 
Action: Mouse scrolled (914, 381) with delta (0, 0)
Screenshot: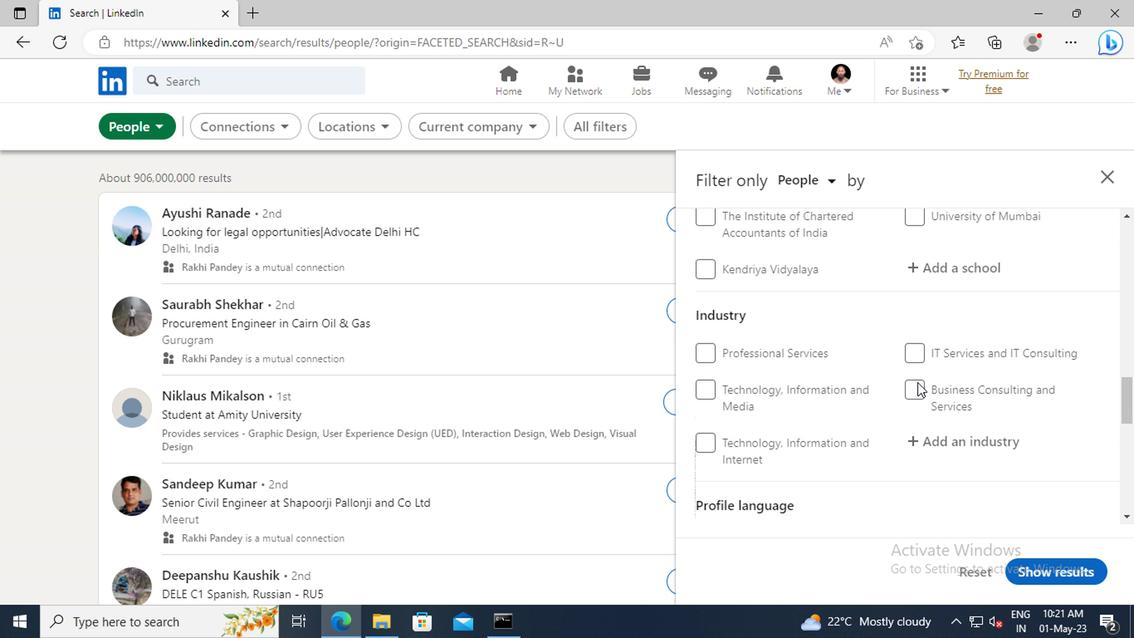 
Action: Mouse scrolled (914, 381) with delta (0, 0)
Screenshot: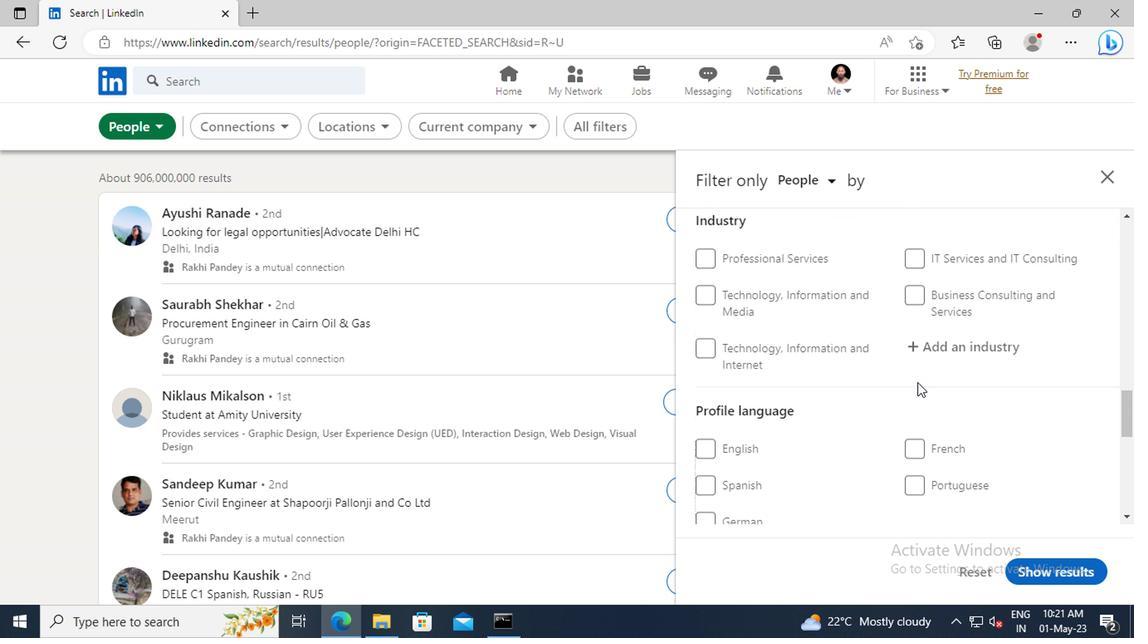 
Action: Mouse moved to (694, 404)
Screenshot: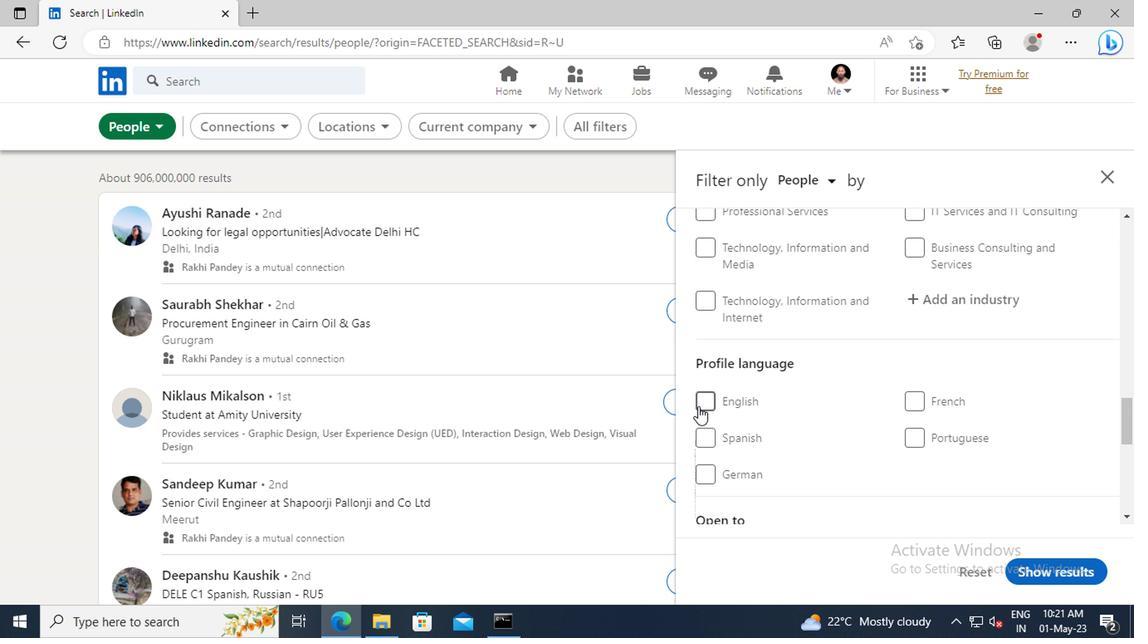 
Action: Mouse pressed left at (694, 404)
Screenshot: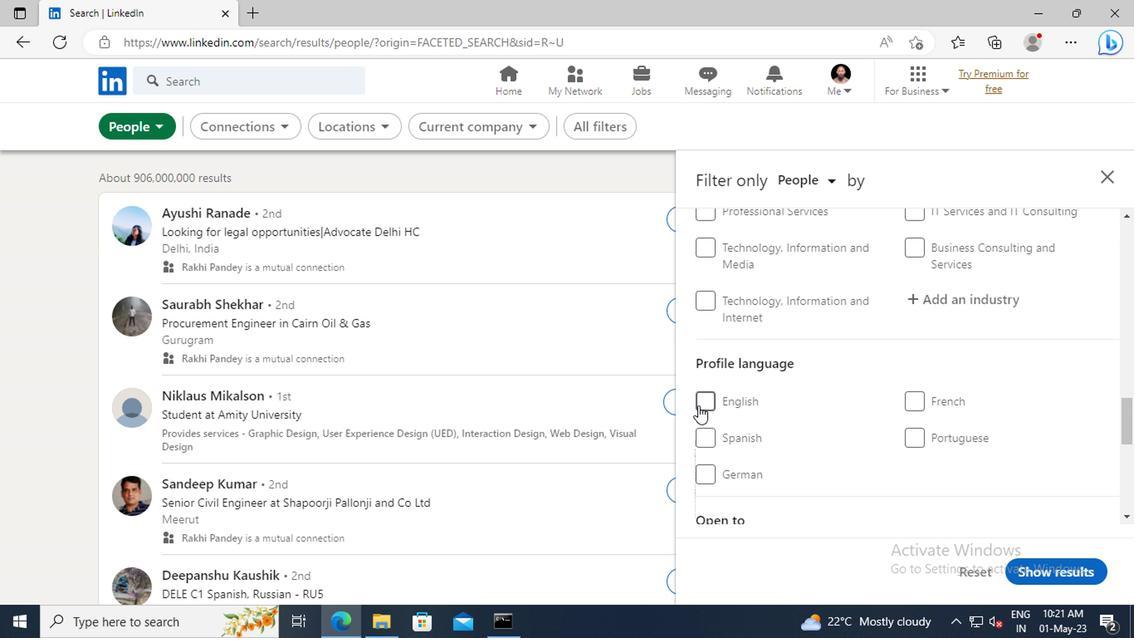
Action: Mouse moved to (937, 402)
Screenshot: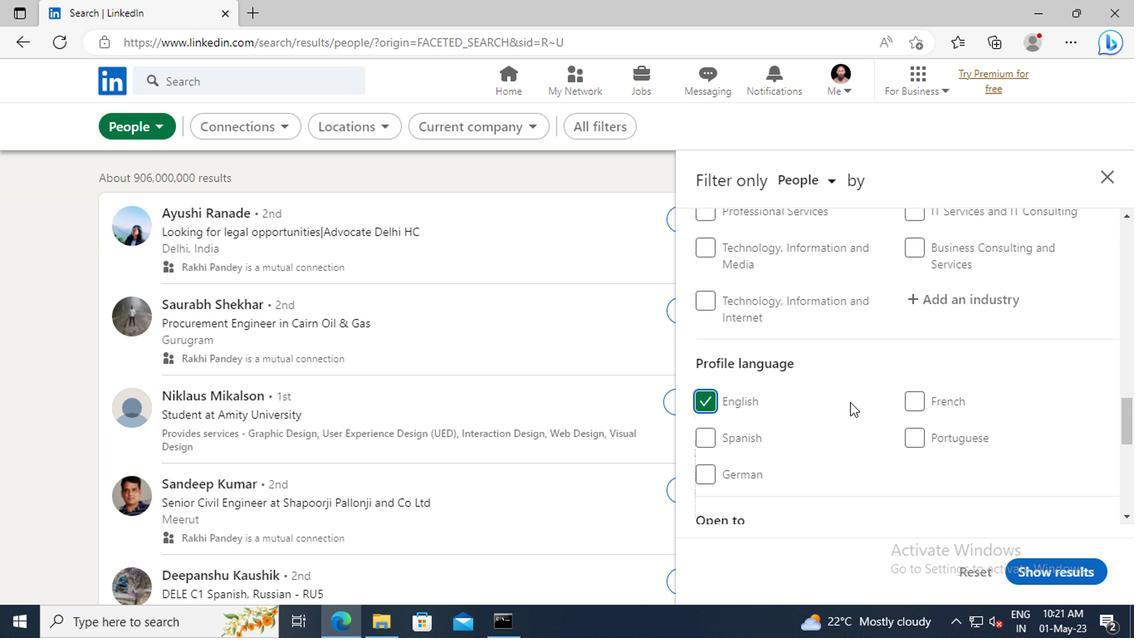 
Action: Mouse scrolled (937, 403) with delta (0, 0)
Screenshot: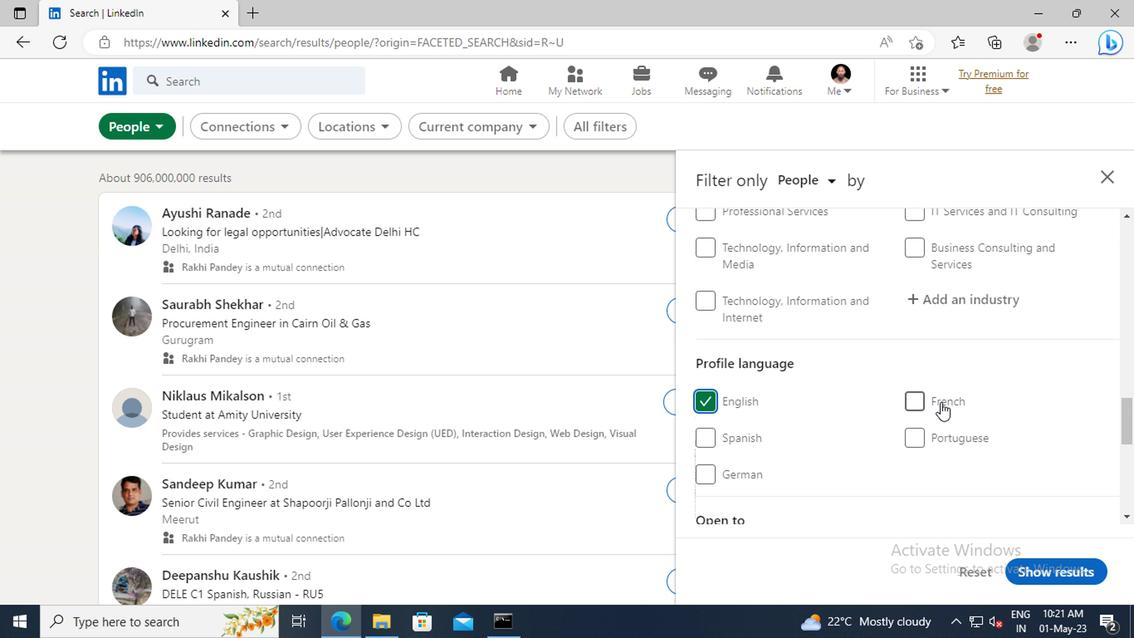 
Action: Mouse moved to (939, 401)
Screenshot: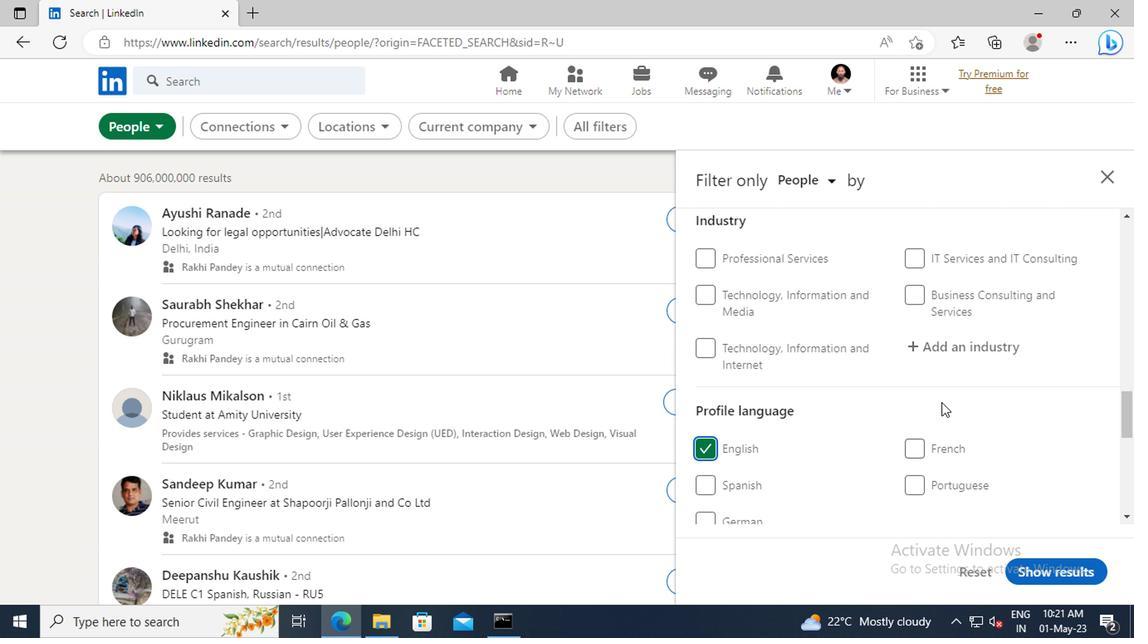 
Action: Mouse scrolled (939, 402) with delta (0, 1)
Screenshot: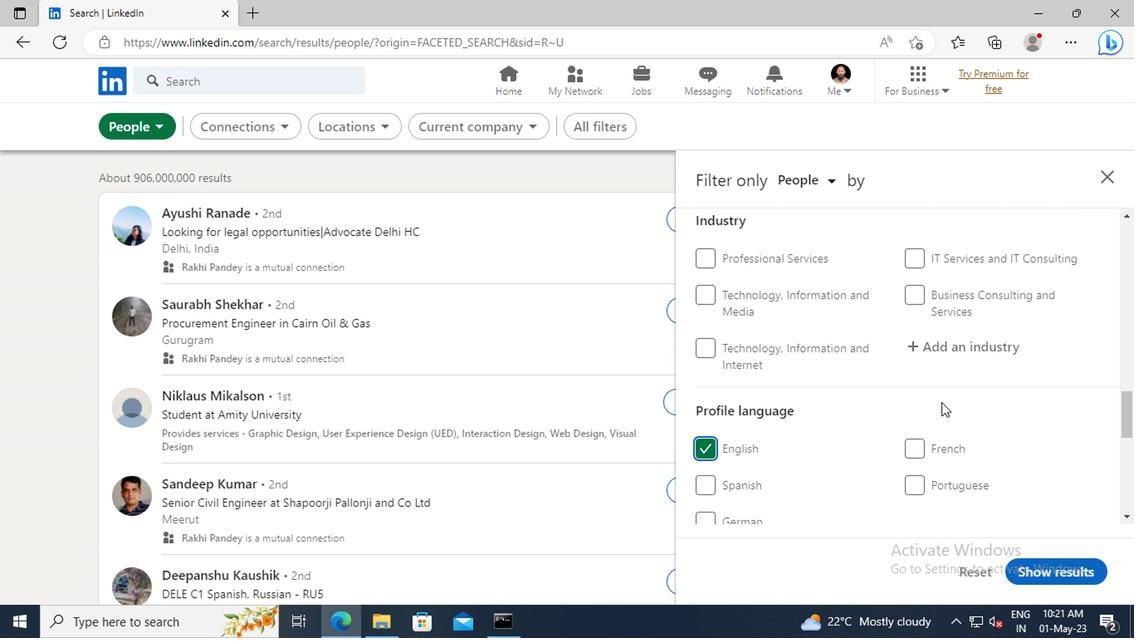 
Action: Mouse scrolled (939, 402) with delta (0, 1)
Screenshot: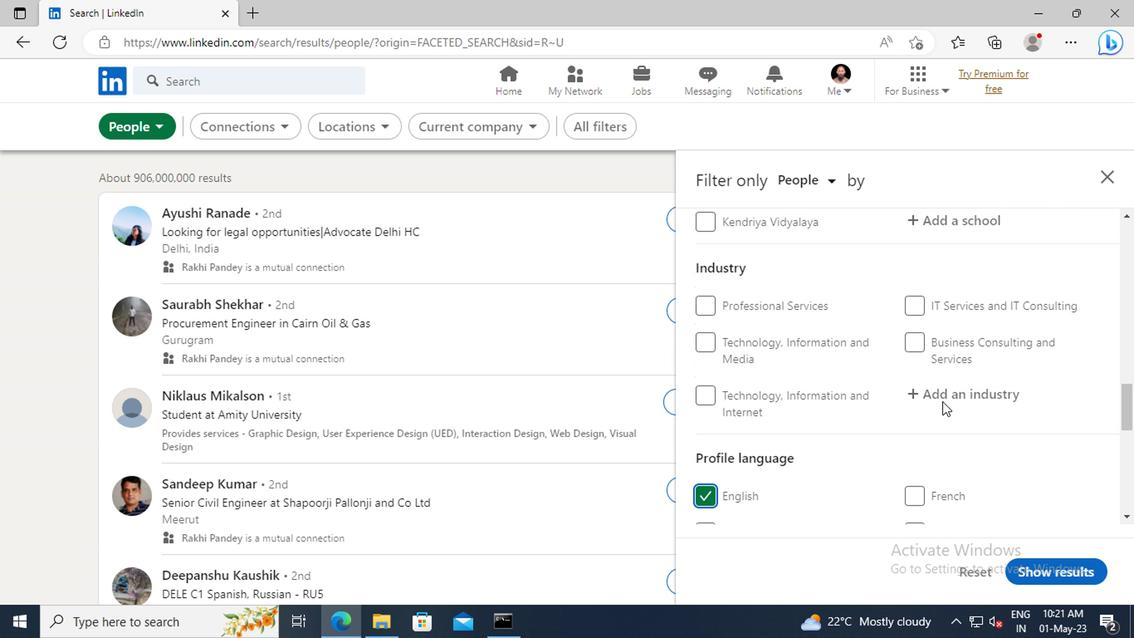 
Action: Mouse scrolled (939, 402) with delta (0, 1)
Screenshot: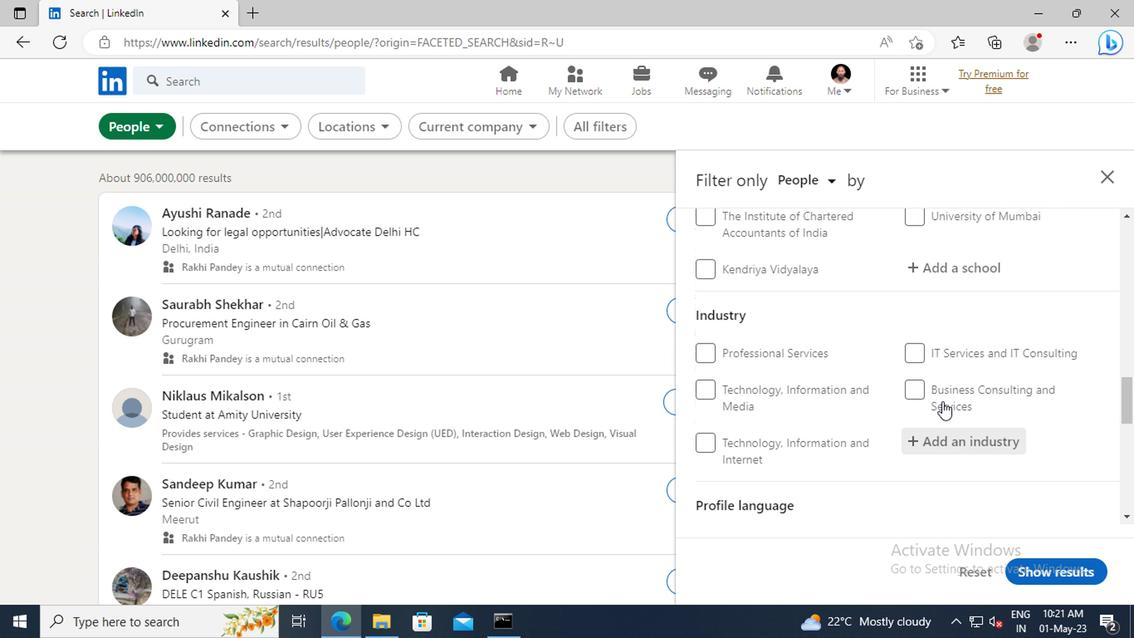 
Action: Mouse scrolled (939, 402) with delta (0, 1)
Screenshot: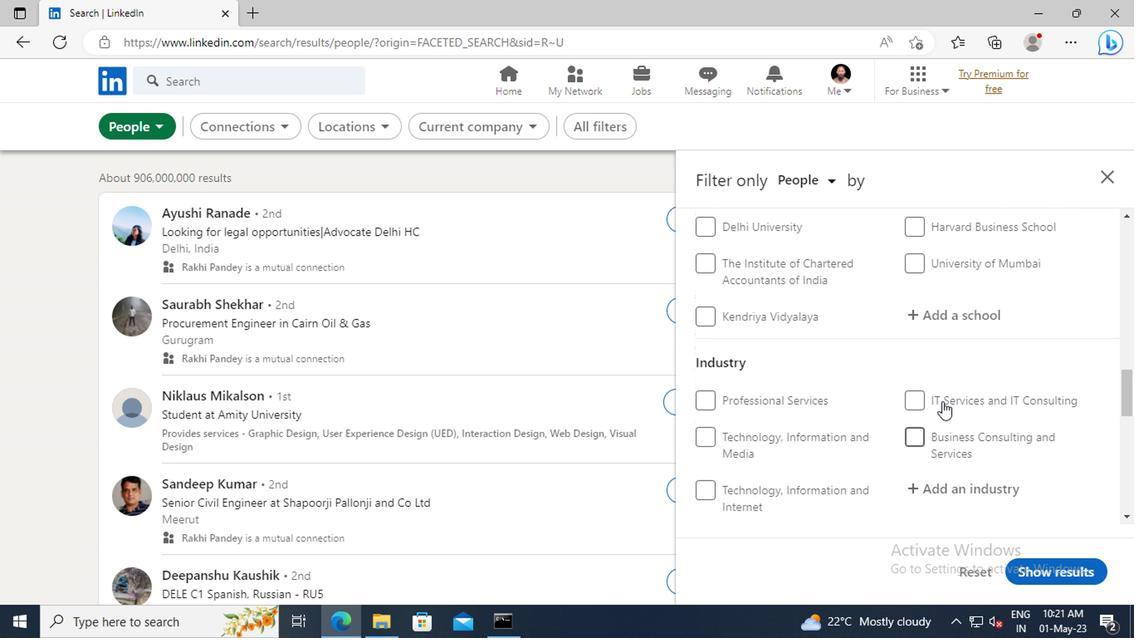 
Action: Mouse scrolled (939, 402) with delta (0, 1)
Screenshot: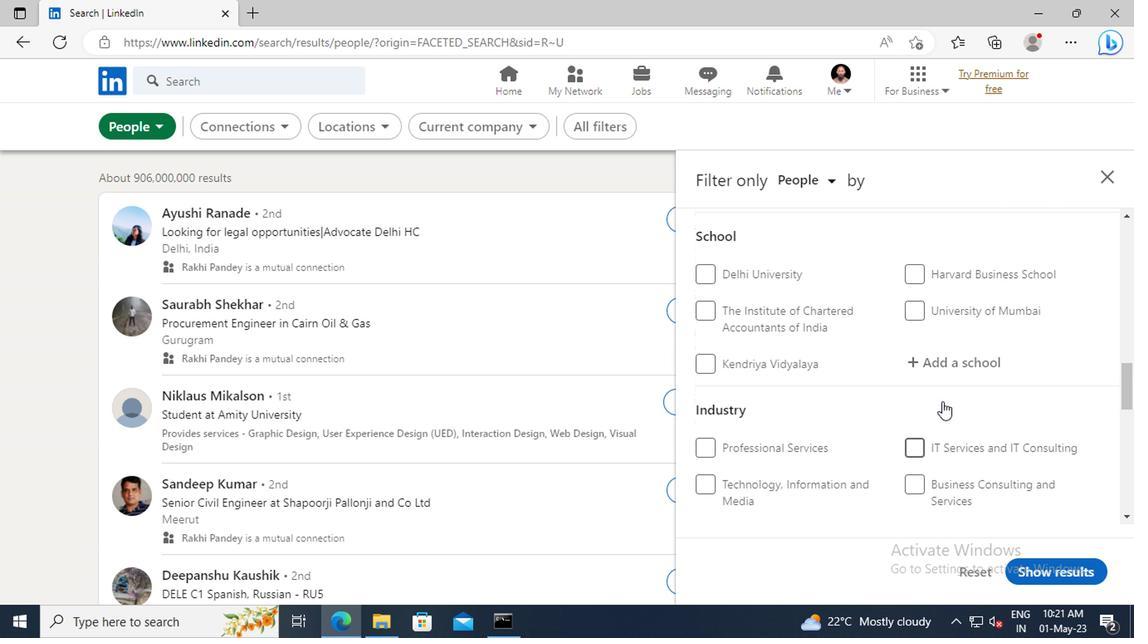 
Action: Mouse scrolled (939, 402) with delta (0, 1)
Screenshot: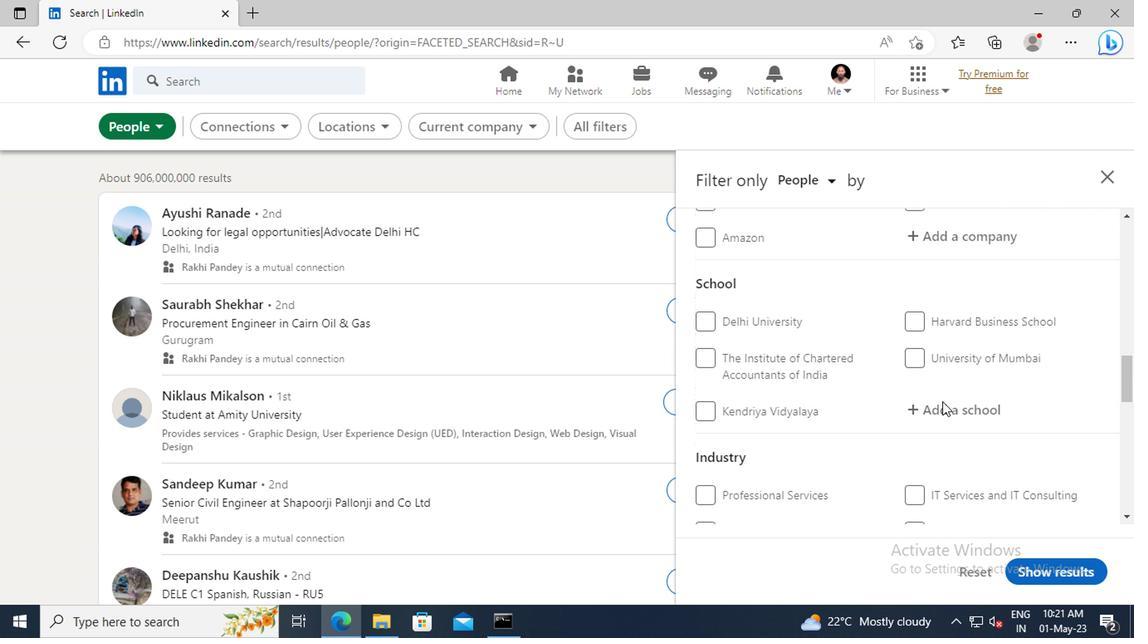 
Action: Mouse scrolled (939, 402) with delta (0, 1)
Screenshot: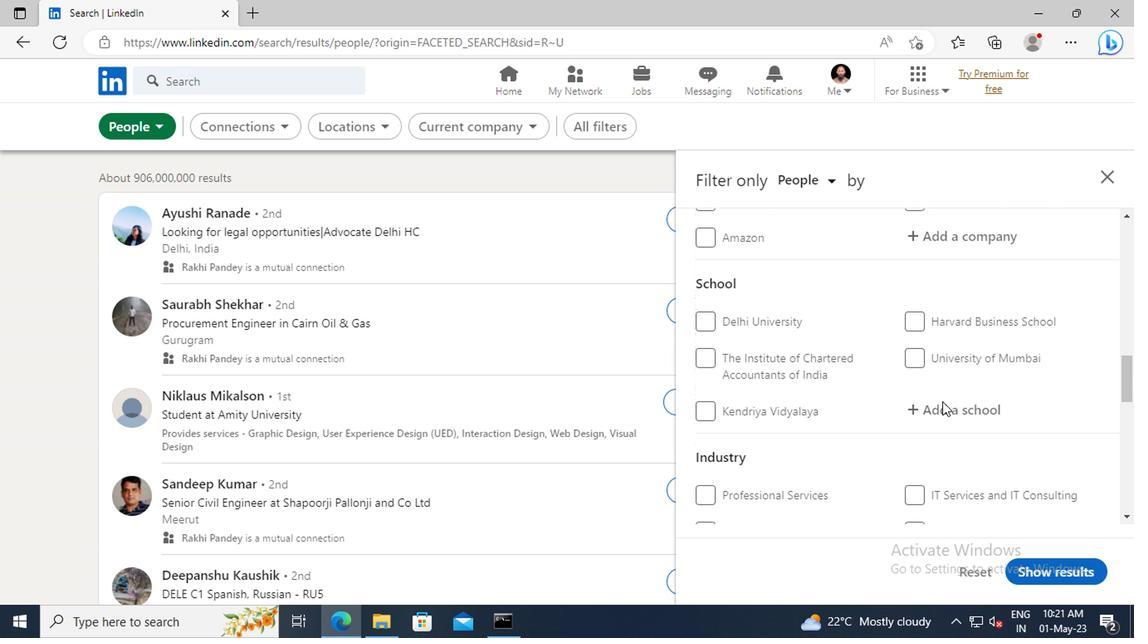 
Action: Mouse scrolled (939, 402) with delta (0, 1)
Screenshot: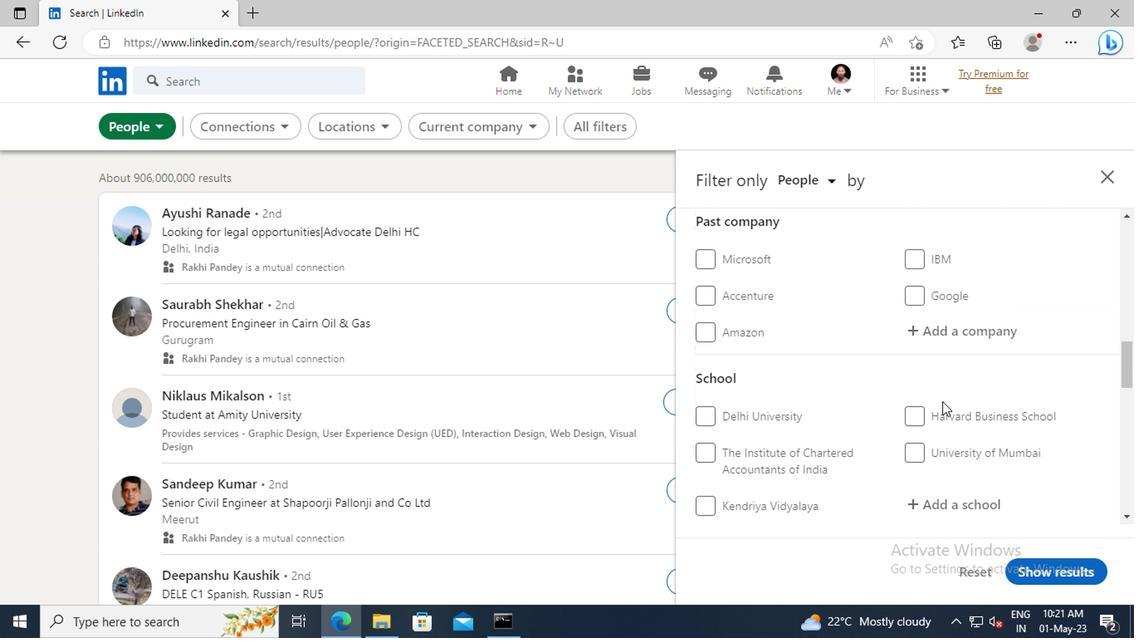 
Action: Mouse scrolled (939, 402) with delta (0, 1)
Screenshot: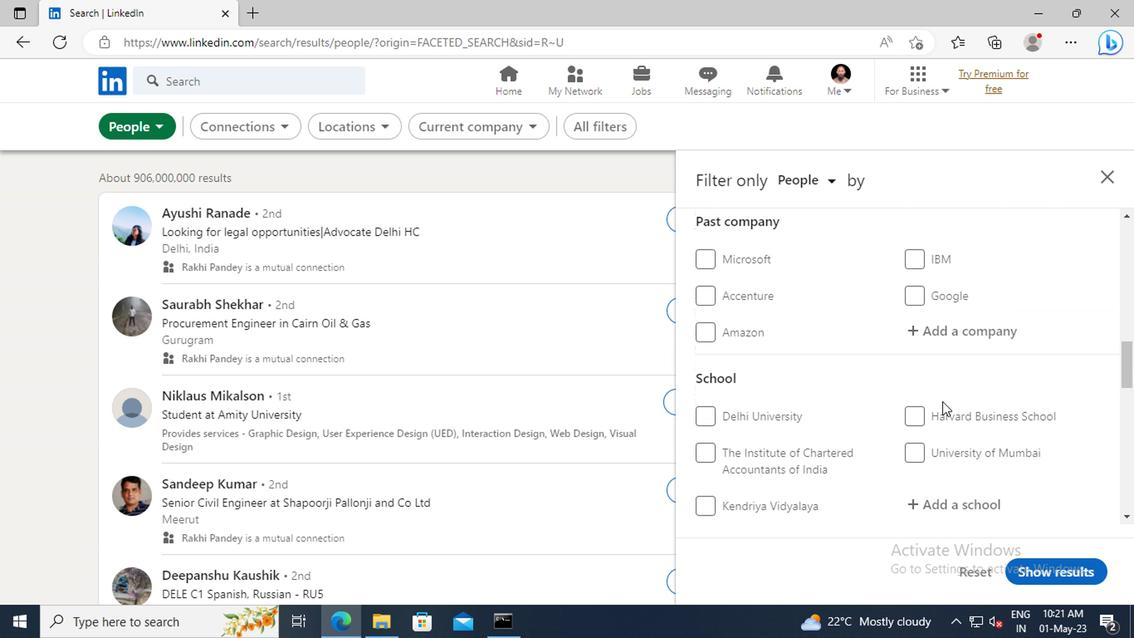 
Action: Mouse scrolled (939, 402) with delta (0, 1)
Screenshot: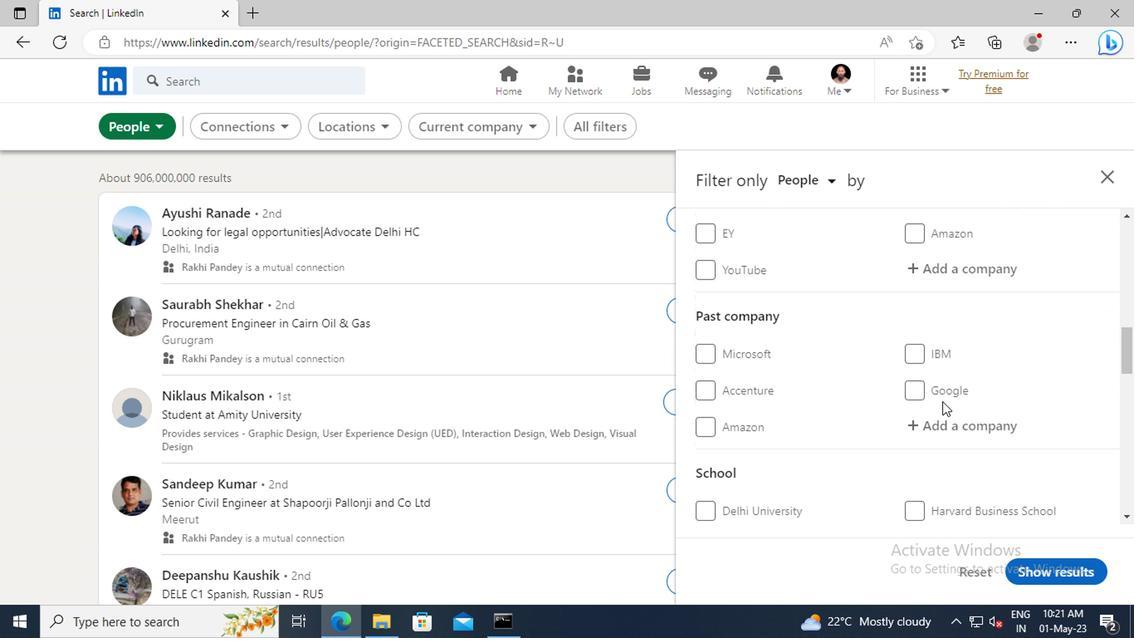 
Action: Mouse scrolled (939, 402) with delta (0, 1)
Screenshot: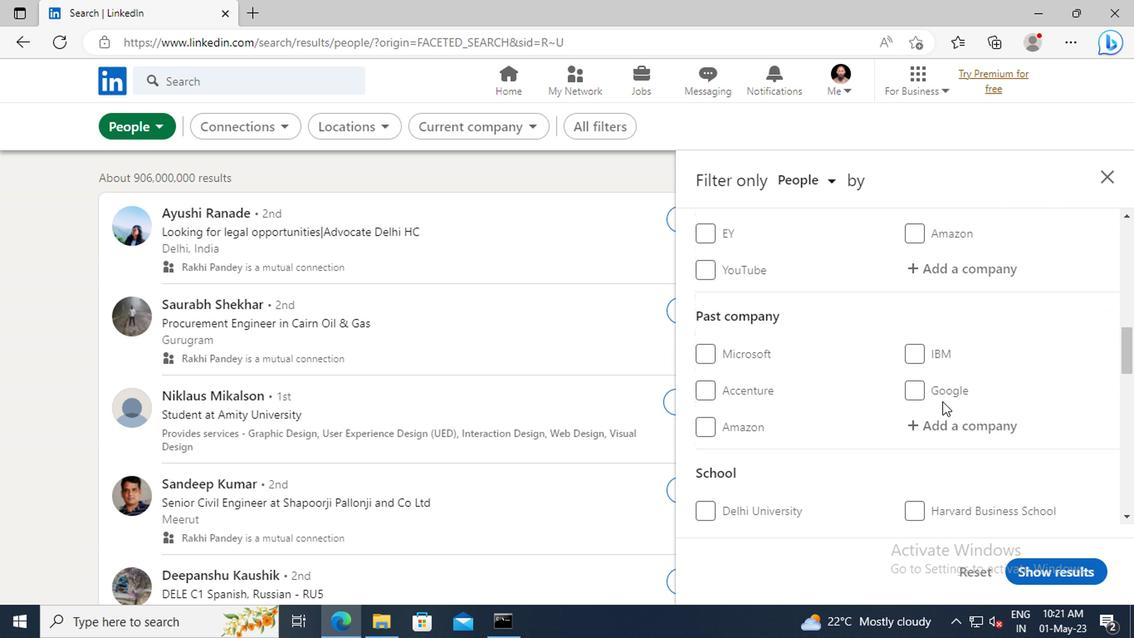
Action: Mouse moved to (936, 366)
Screenshot: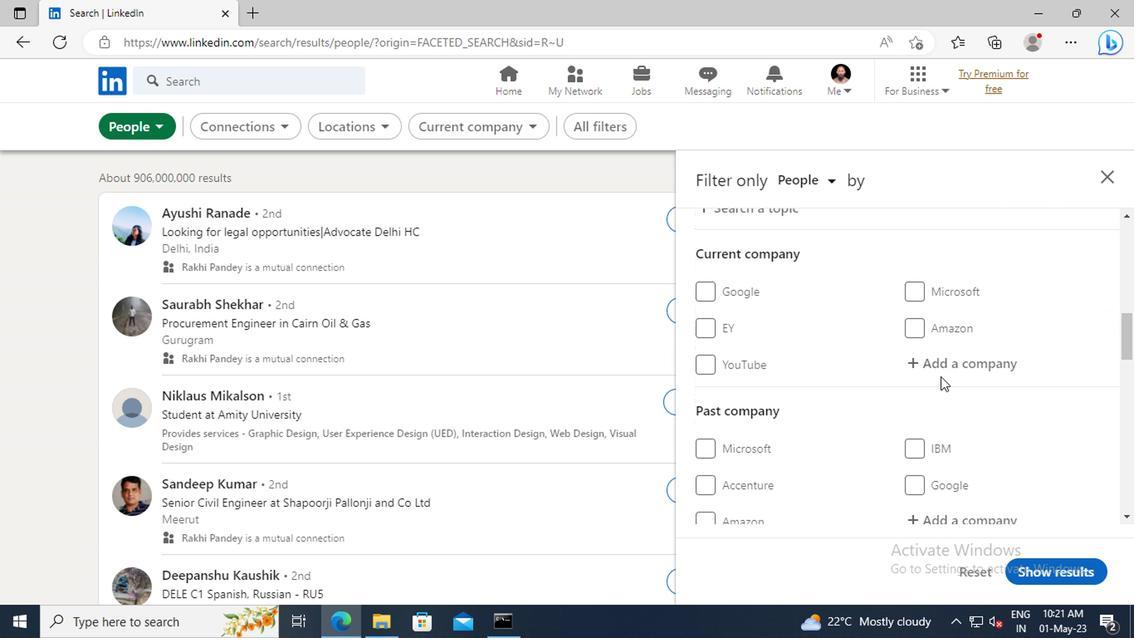 
Action: Mouse pressed left at (936, 366)
Screenshot: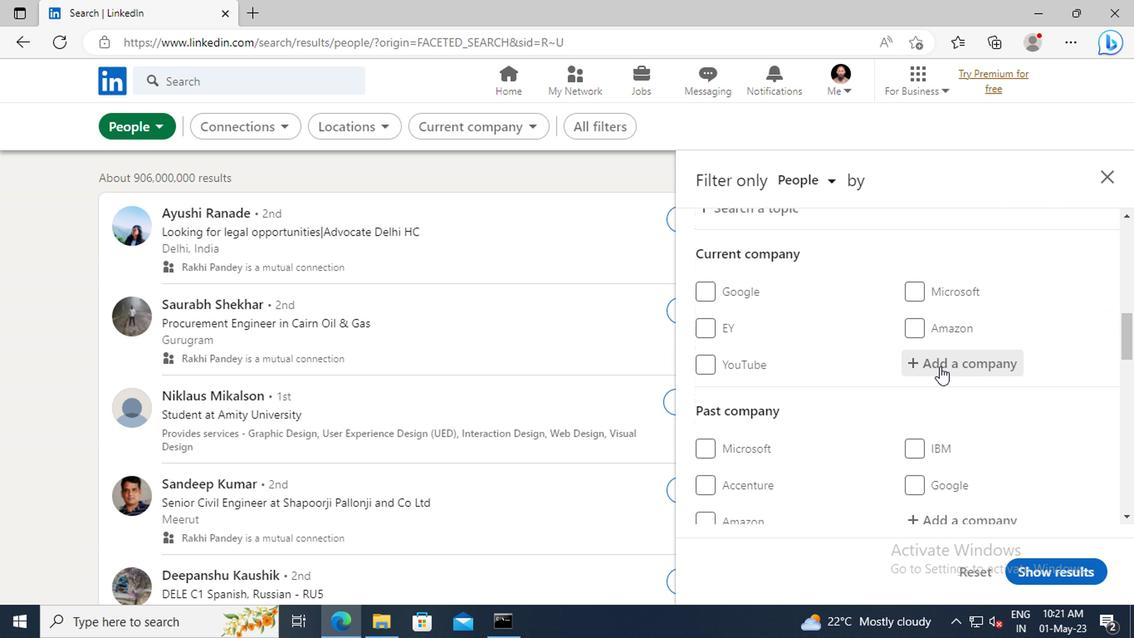 
Action: Key pressed <Key.shift>FIBRE2<Key.shift>FAS
Screenshot: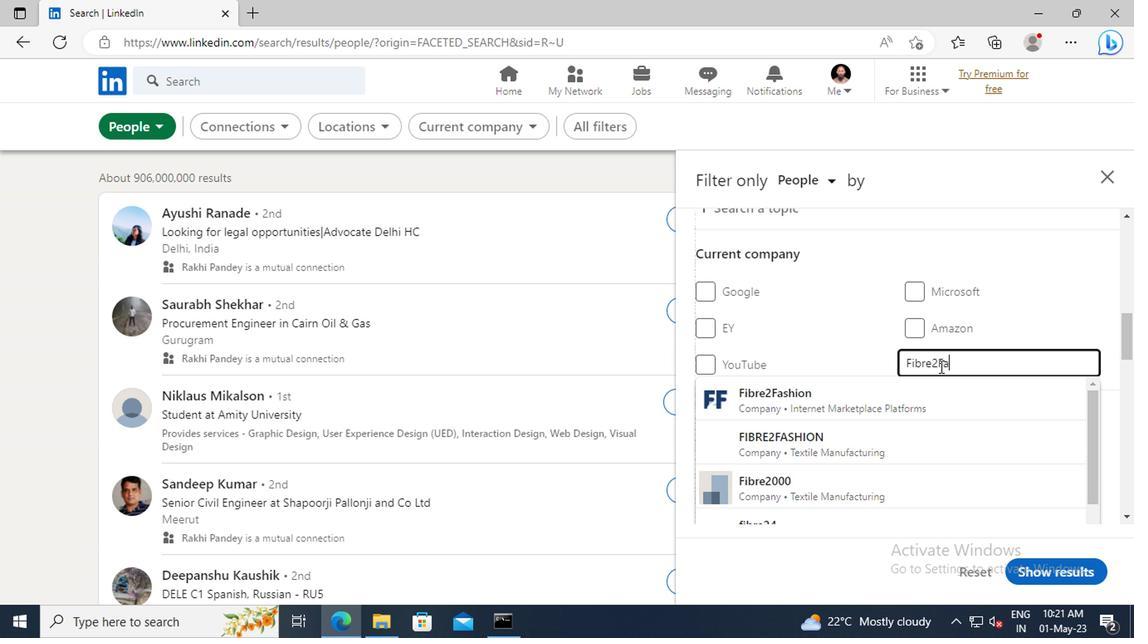 
Action: Mouse moved to (909, 392)
Screenshot: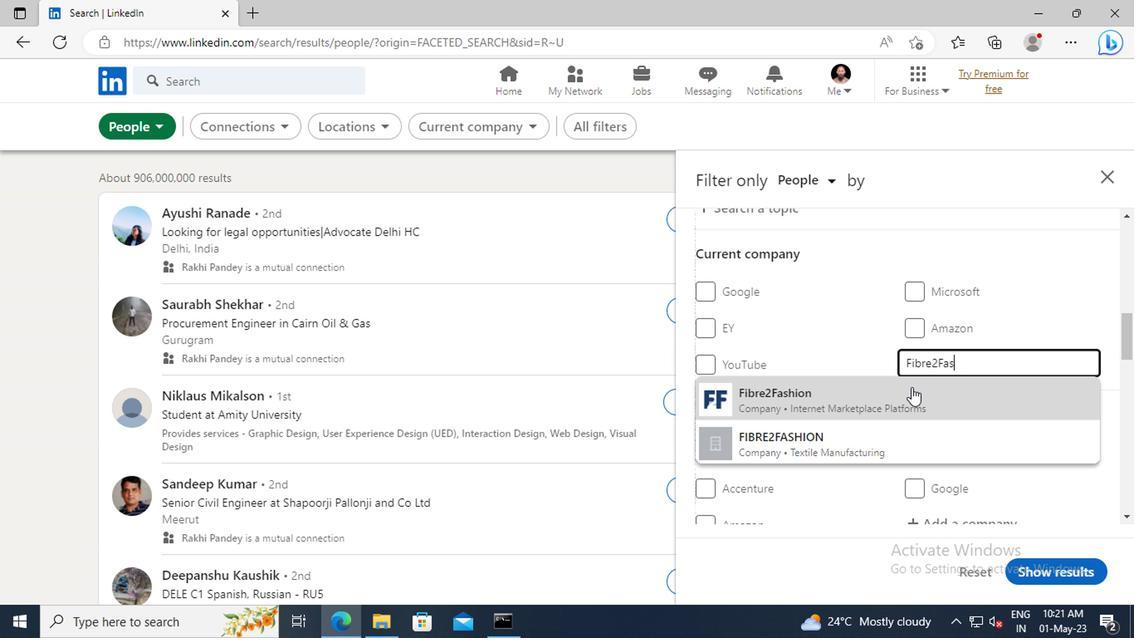 
Action: Mouse pressed left at (909, 392)
Screenshot: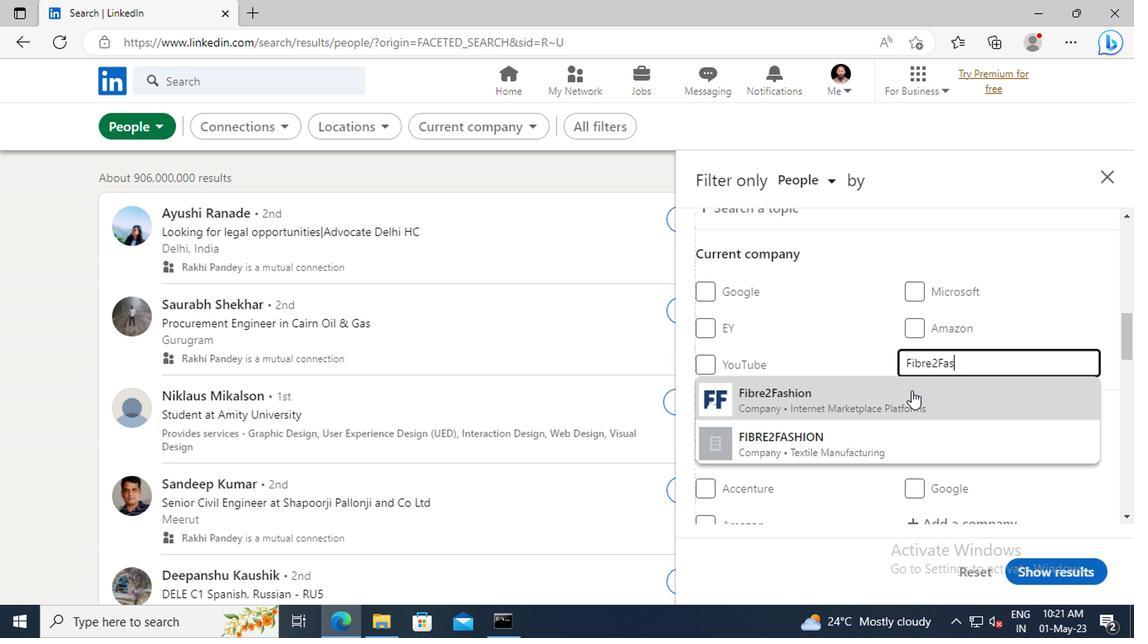 
Action: Mouse scrolled (909, 391) with delta (0, -1)
Screenshot: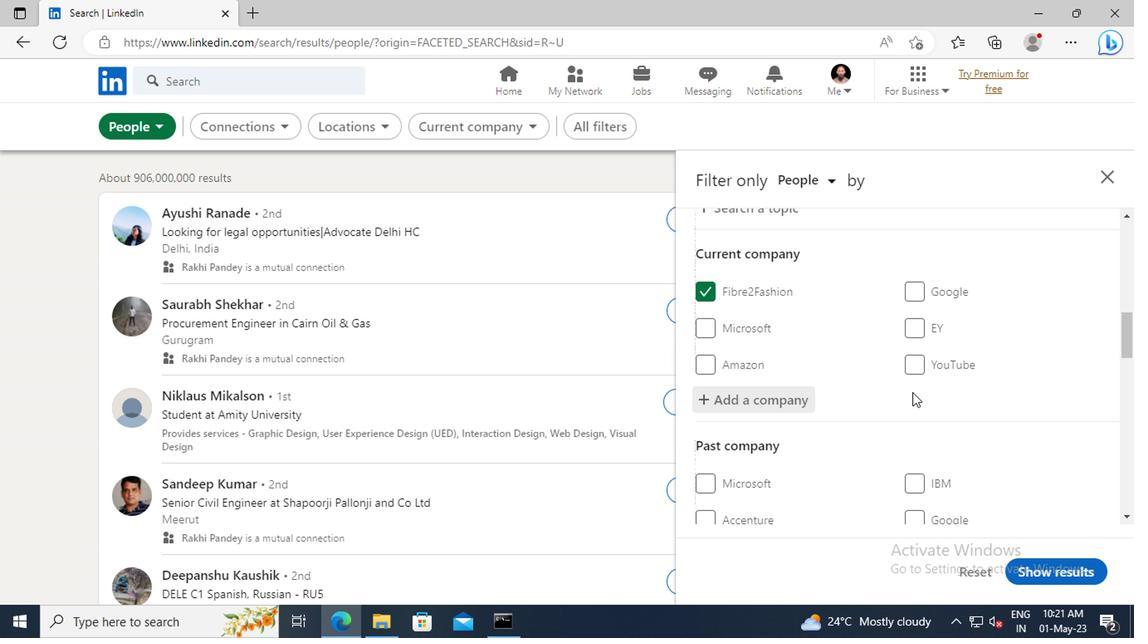 
Action: Mouse scrolled (909, 391) with delta (0, -1)
Screenshot: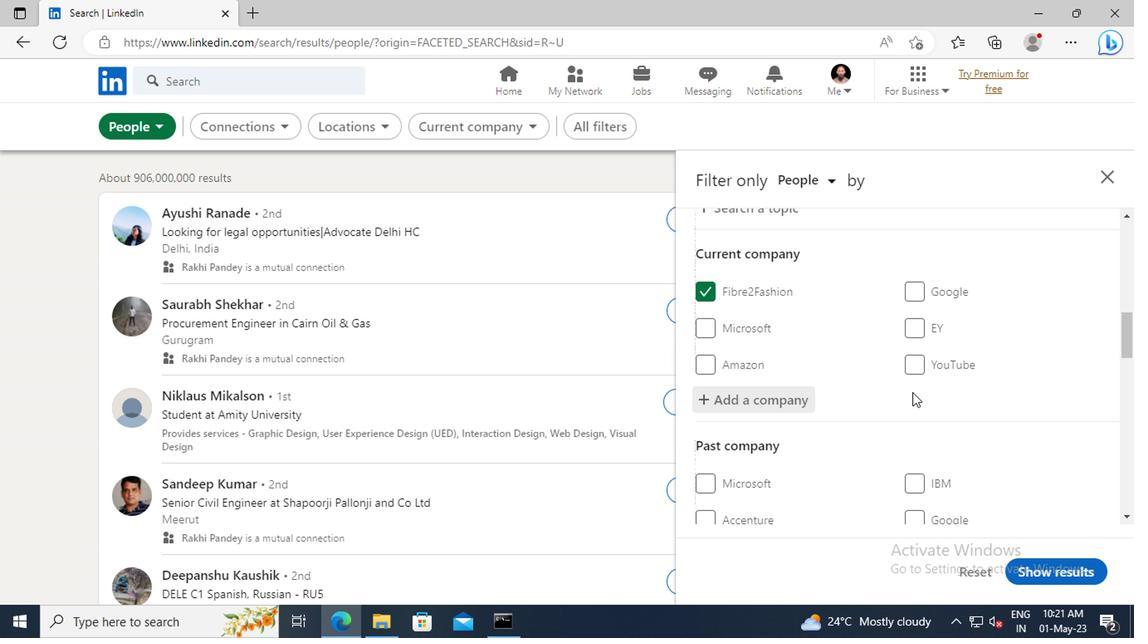 
Action: Mouse moved to (905, 364)
Screenshot: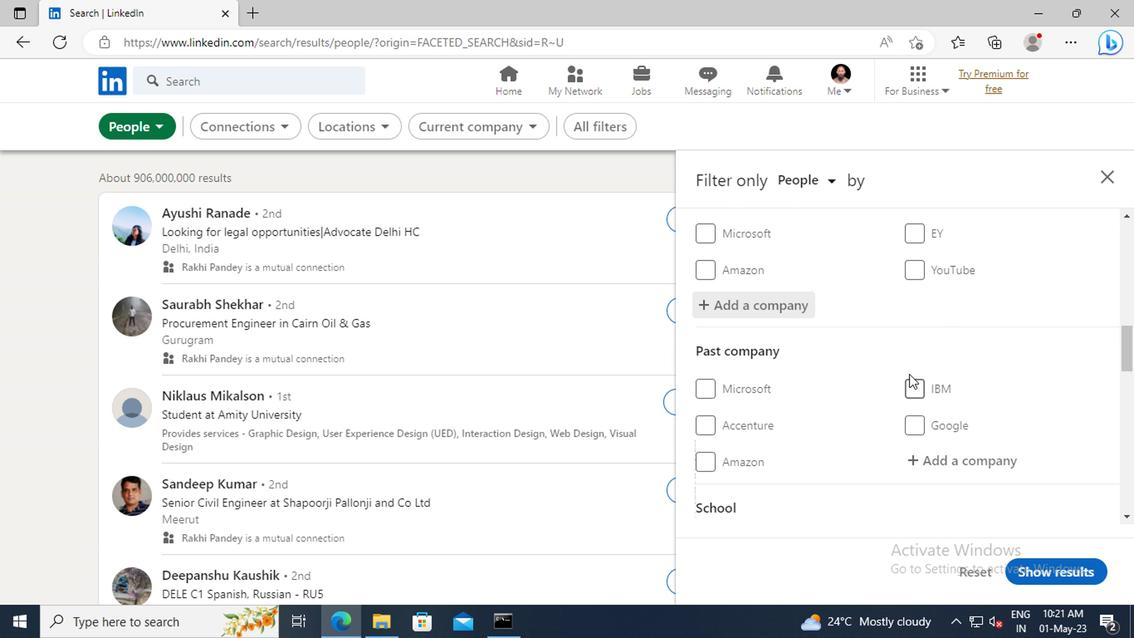 
Action: Mouse scrolled (905, 363) with delta (0, 0)
Screenshot: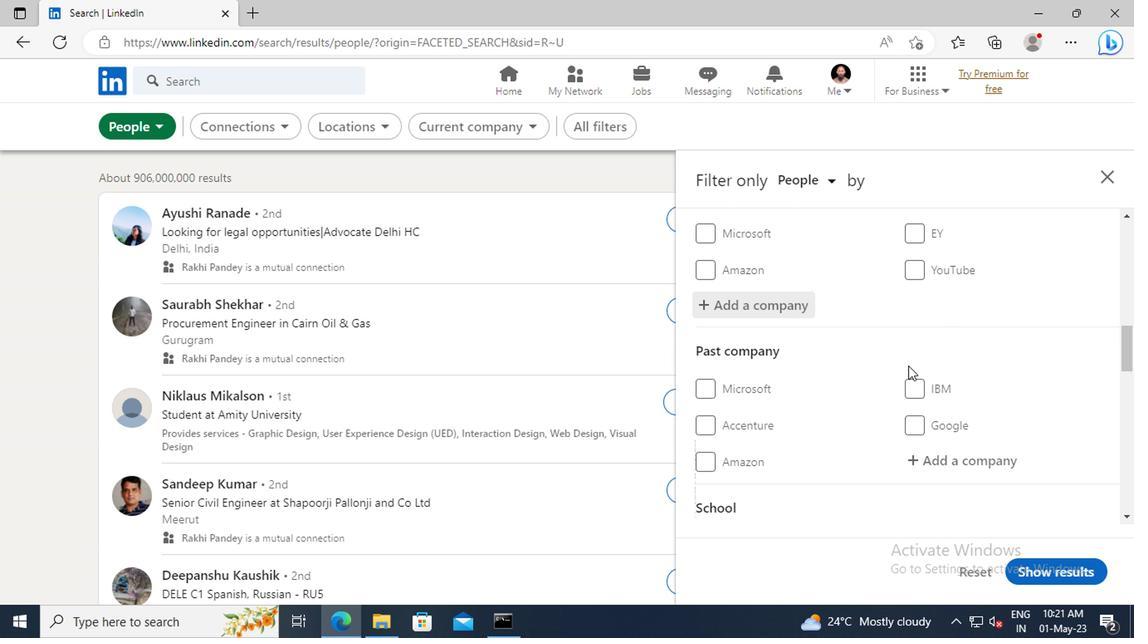 
Action: Mouse scrolled (905, 363) with delta (0, 0)
Screenshot: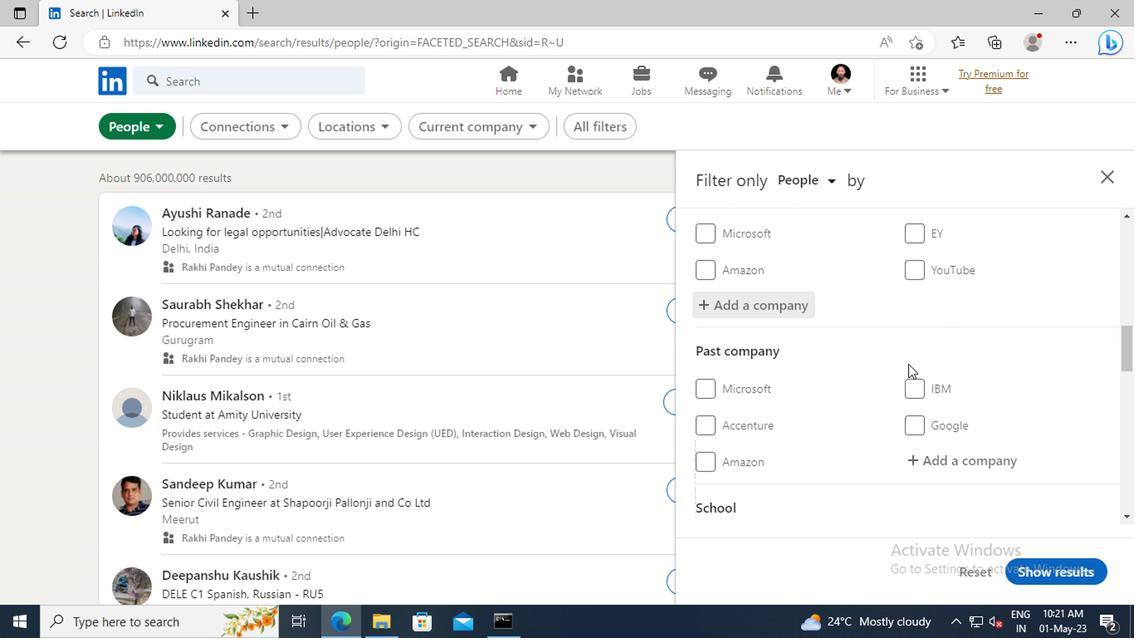 
Action: Mouse moved to (905, 328)
Screenshot: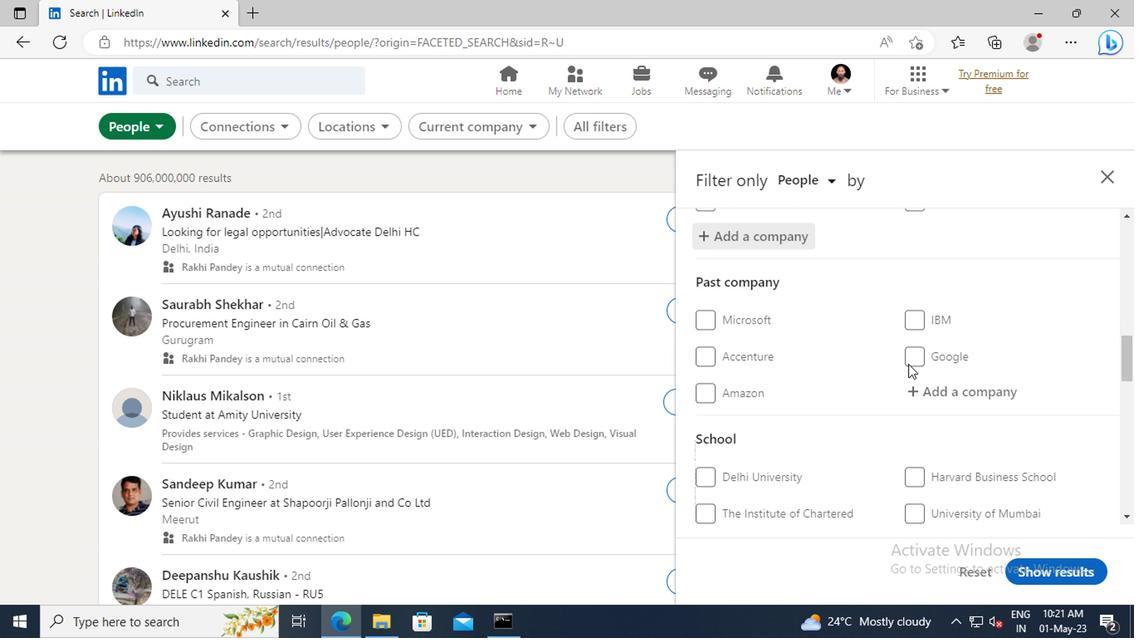 
Action: Mouse scrolled (905, 327) with delta (0, 0)
Screenshot: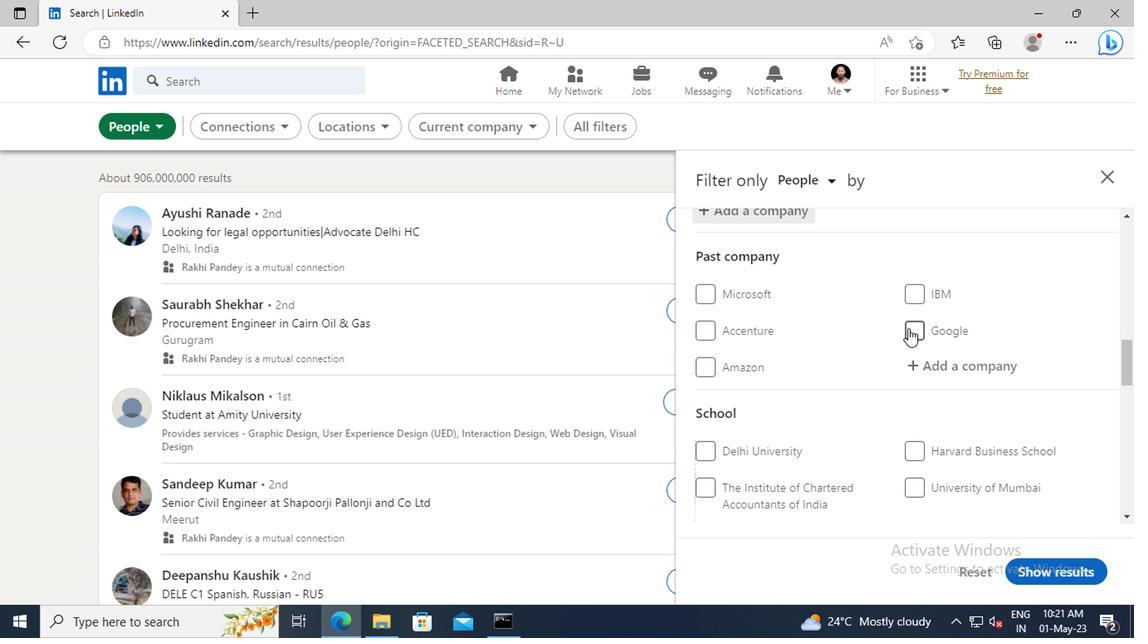 
Action: Mouse scrolled (905, 327) with delta (0, 0)
Screenshot: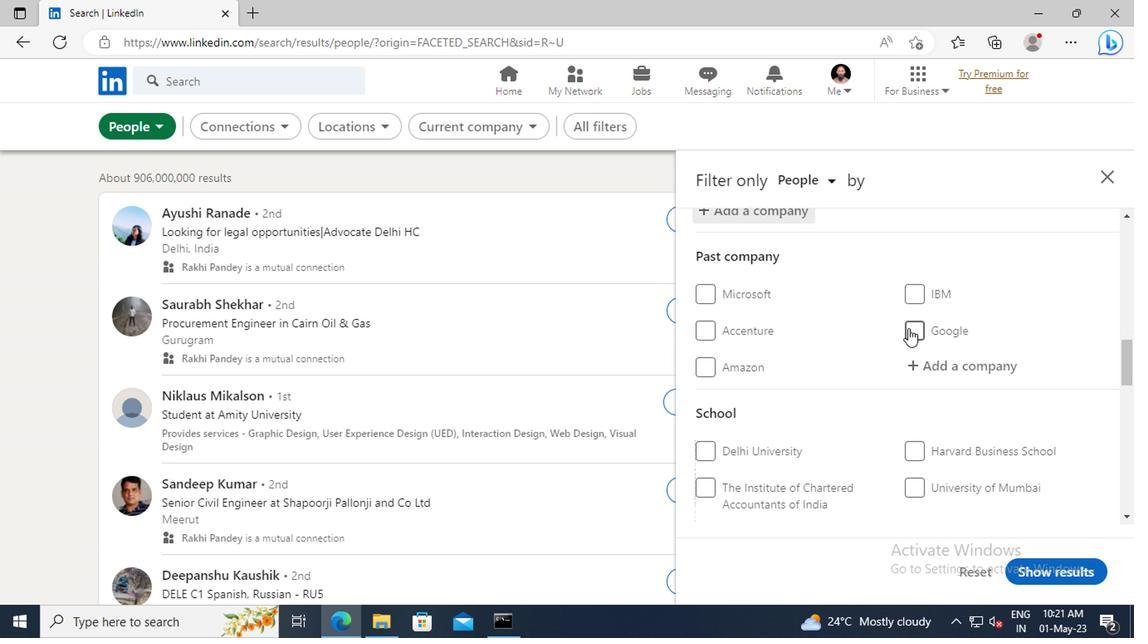 
Action: Mouse scrolled (905, 327) with delta (0, 0)
Screenshot: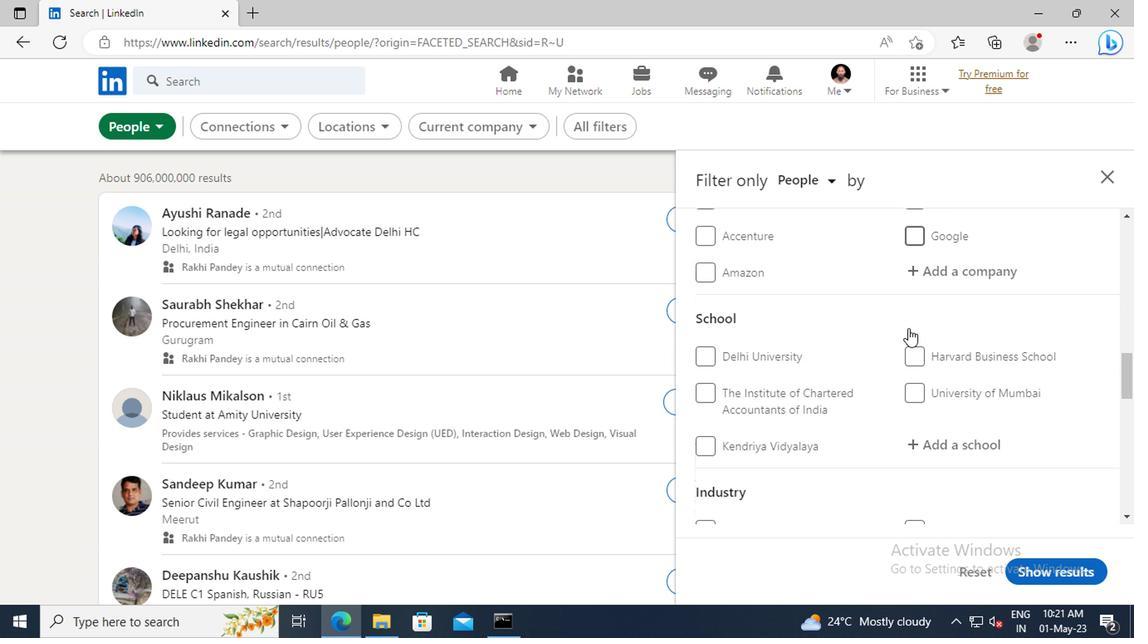 
Action: Mouse scrolled (905, 327) with delta (0, 0)
Screenshot: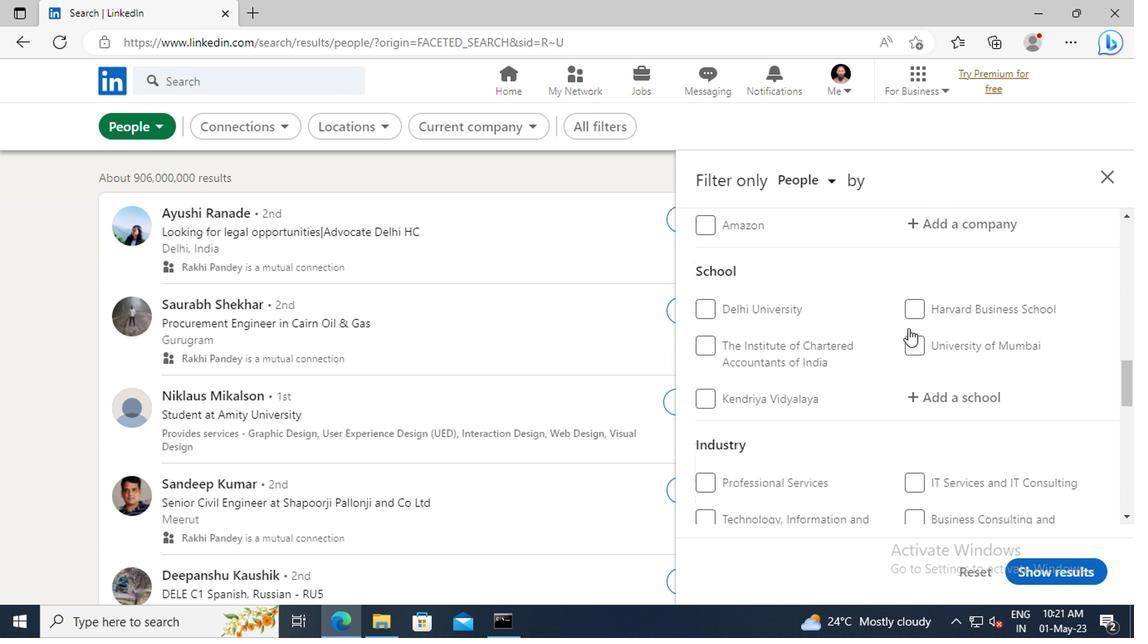 
Action: Mouse moved to (915, 346)
Screenshot: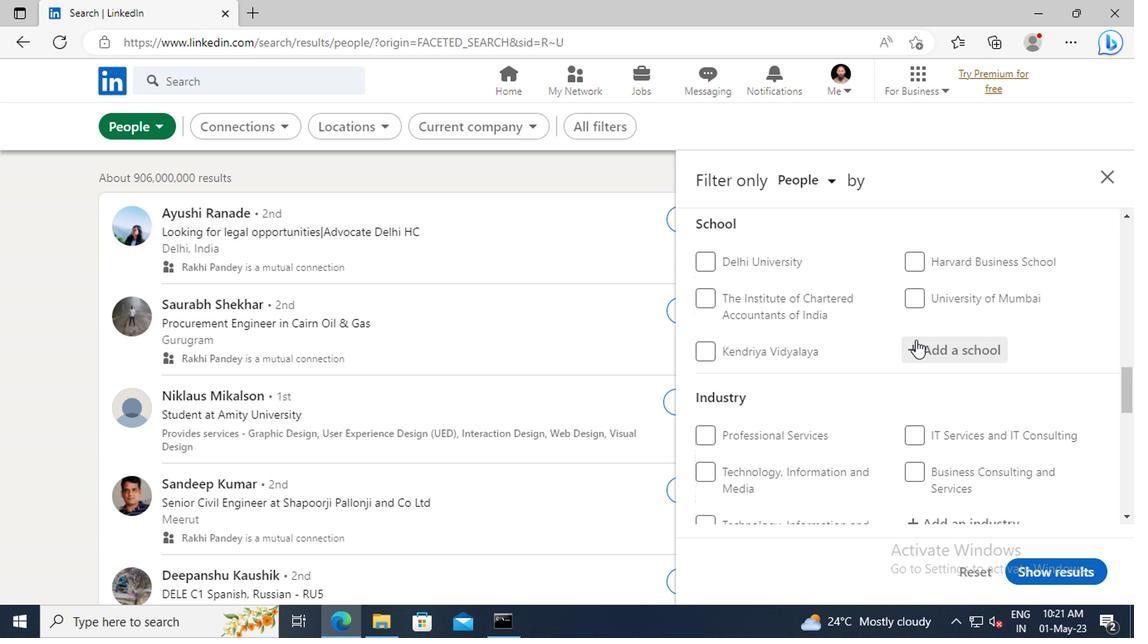 
Action: Mouse pressed left at (915, 346)
Screenshot: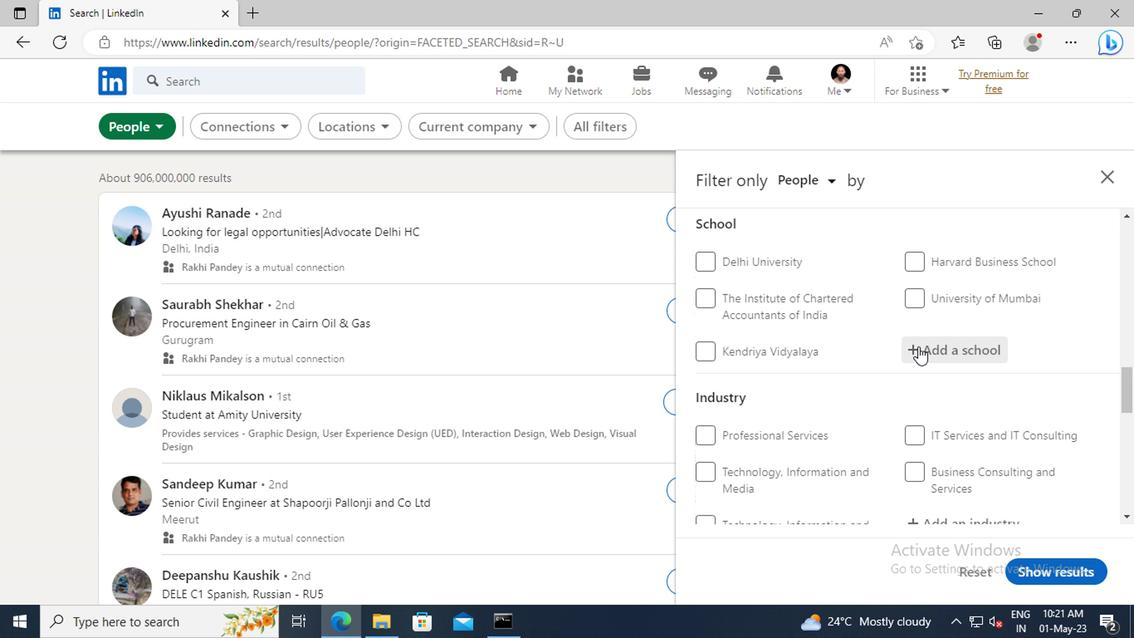 
Action: Key pressed <Key.shift>NATIONAL<Key.space><Key.shift>INSTITUTE<Key.space>OF<Key.space><Key.shift>TECHNOLOGY<Key.space><Key.shift>DUR
Screenshot: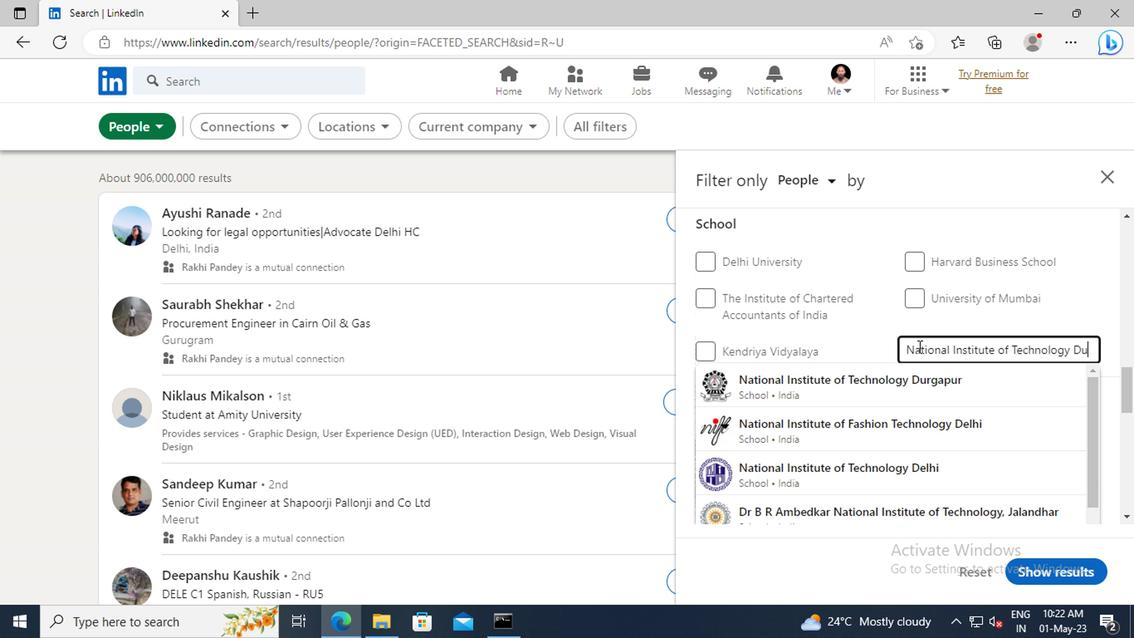 
Action: Mouse moved to (923, 376)
Screenshot: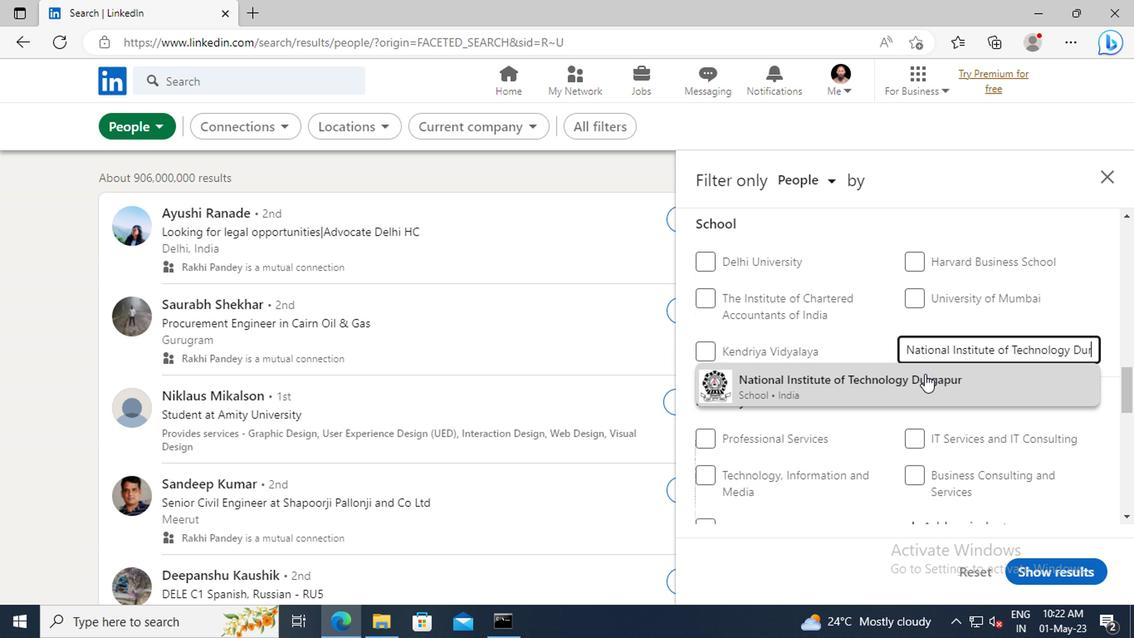 
Action: Mouse pressed left at (923, 376)
Screenshot: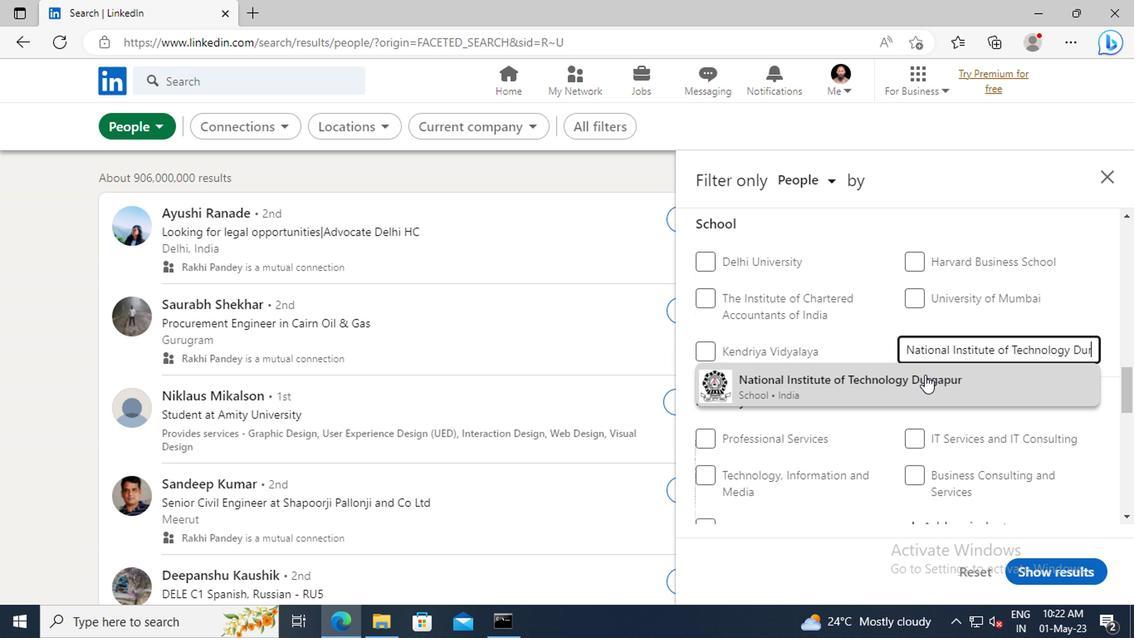 
Action: Mouse scrolled (923, 375) with delta (0, 0)
Screenshot: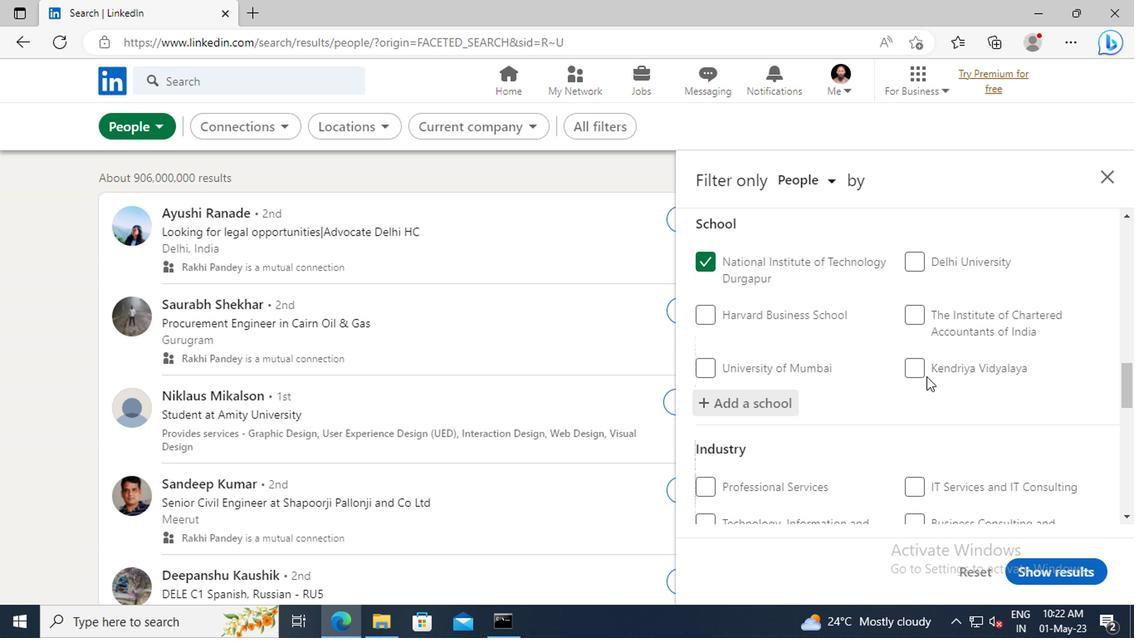 
Action: Mouse moved to (924, 344)
Screenshot: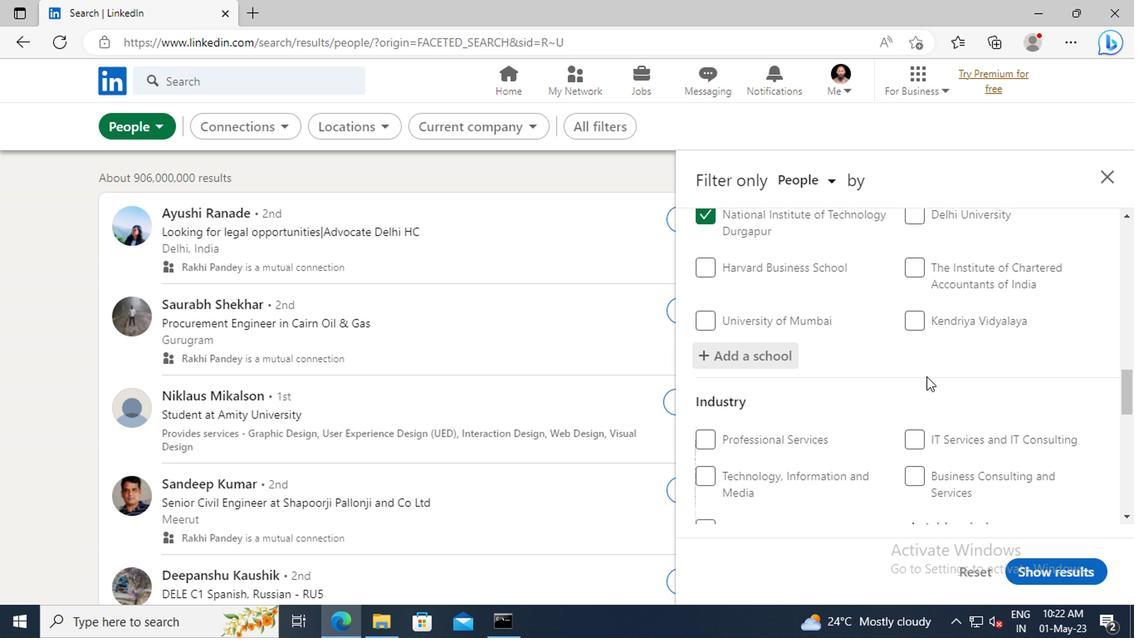 
Action: Mouse scrolled (924, 343) with delta (0, -1)
Screenshot: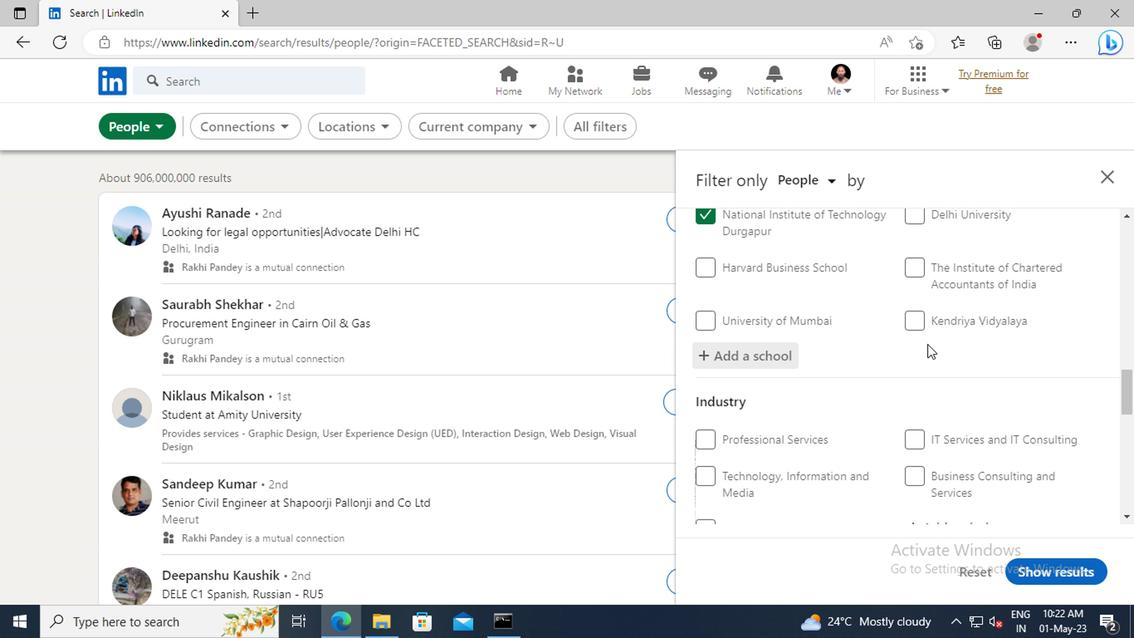 
Action: Mouse scrolled (924, 343) with delta (0, -1)
Screenshot: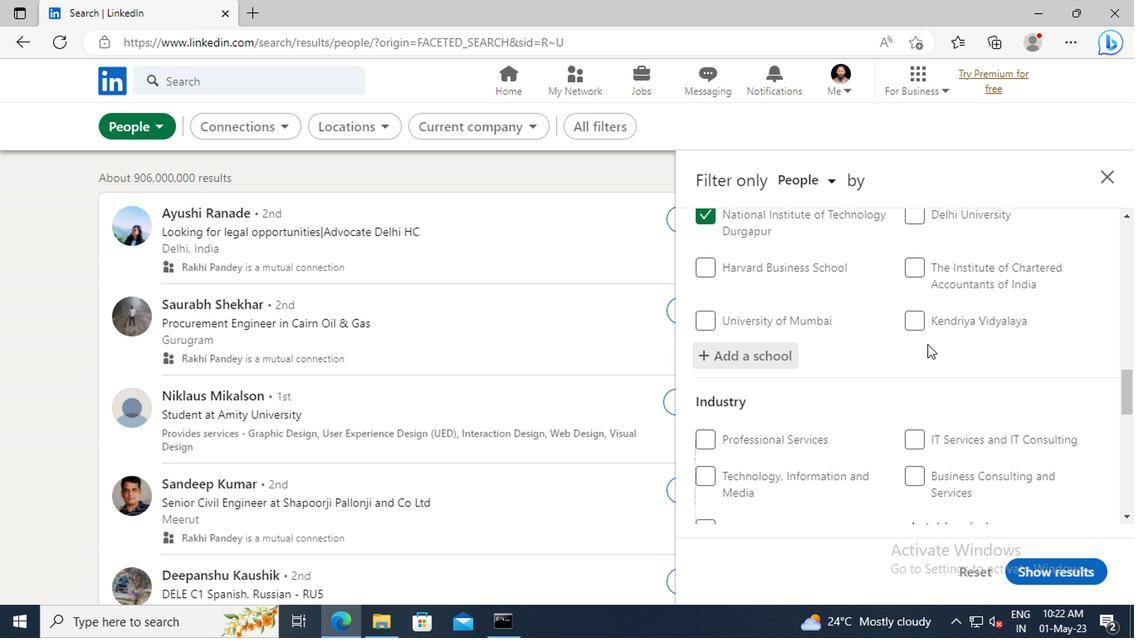 
Action: Mouse moved to (923, 334)
Screenshot: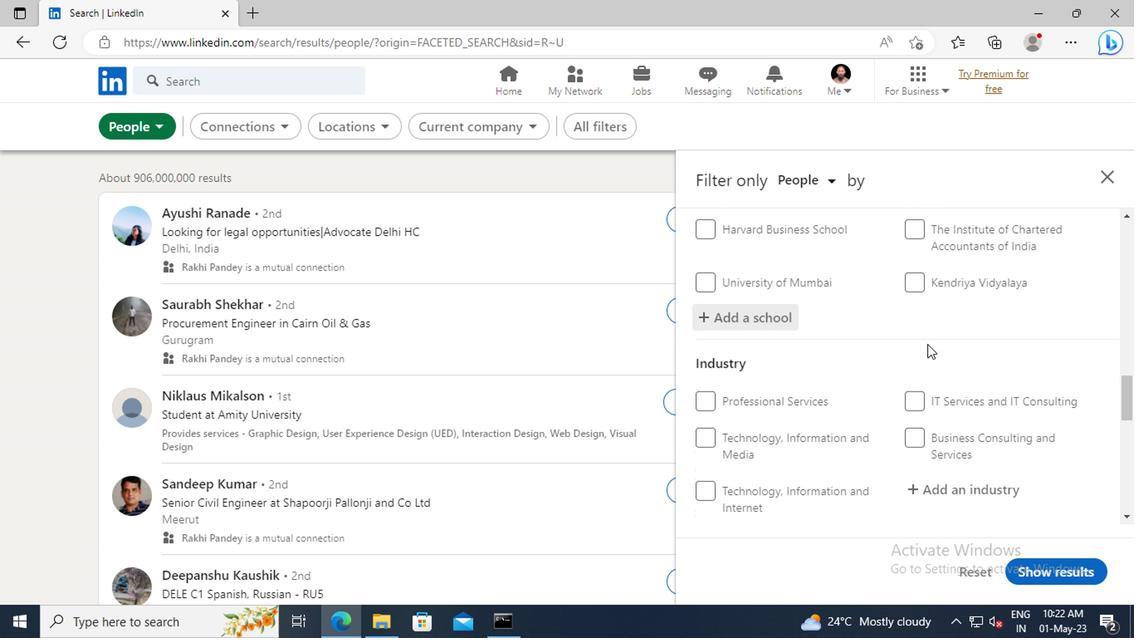 
Action: Mouse scrolled (923, 333) with delta (0, 0)
Screenshot: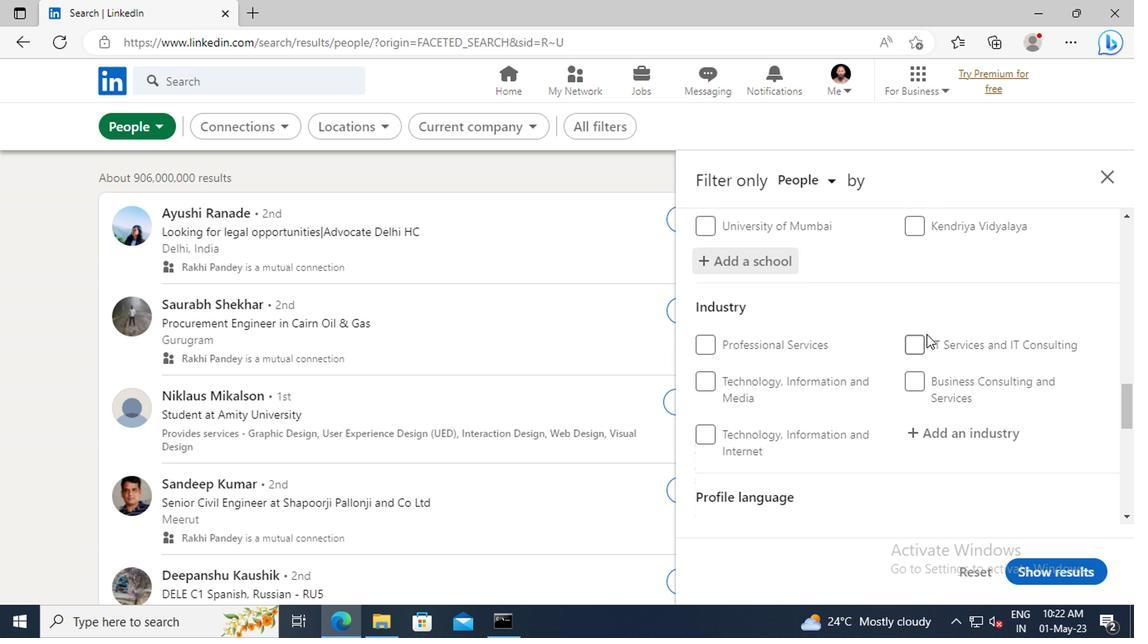 
Action: Mouse moved to (928, 383)
Screenshot: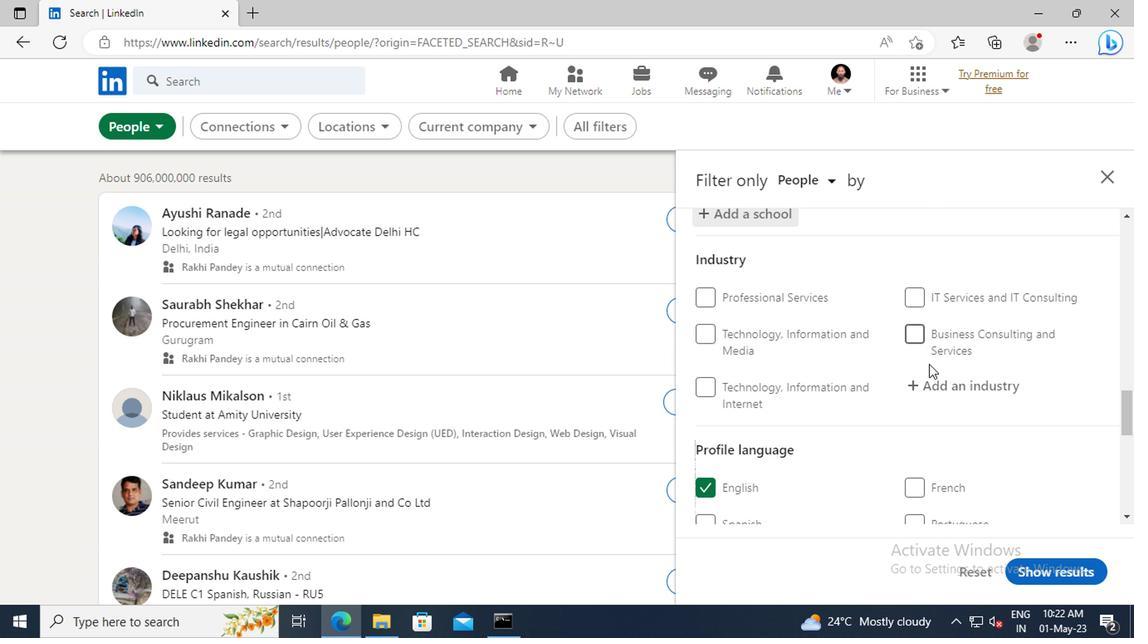 
Action: Mouse pressed left at (928, 383)
Screenshot: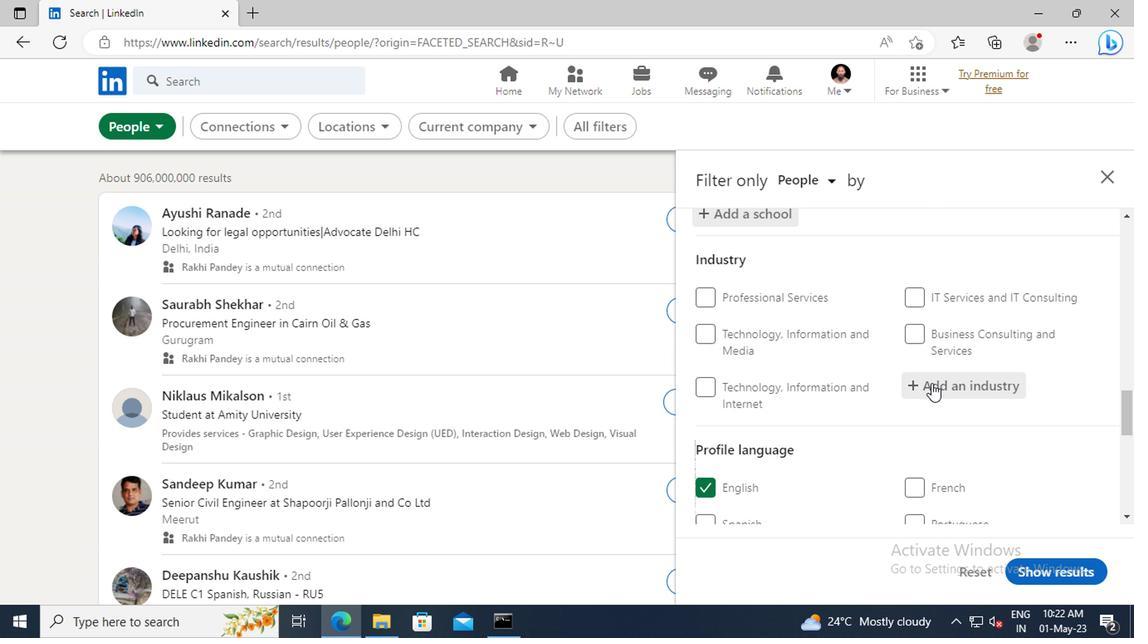 
Action: Key pressed <Key.shift>ARCHITECTURE<Key.space>AN
Screenshot: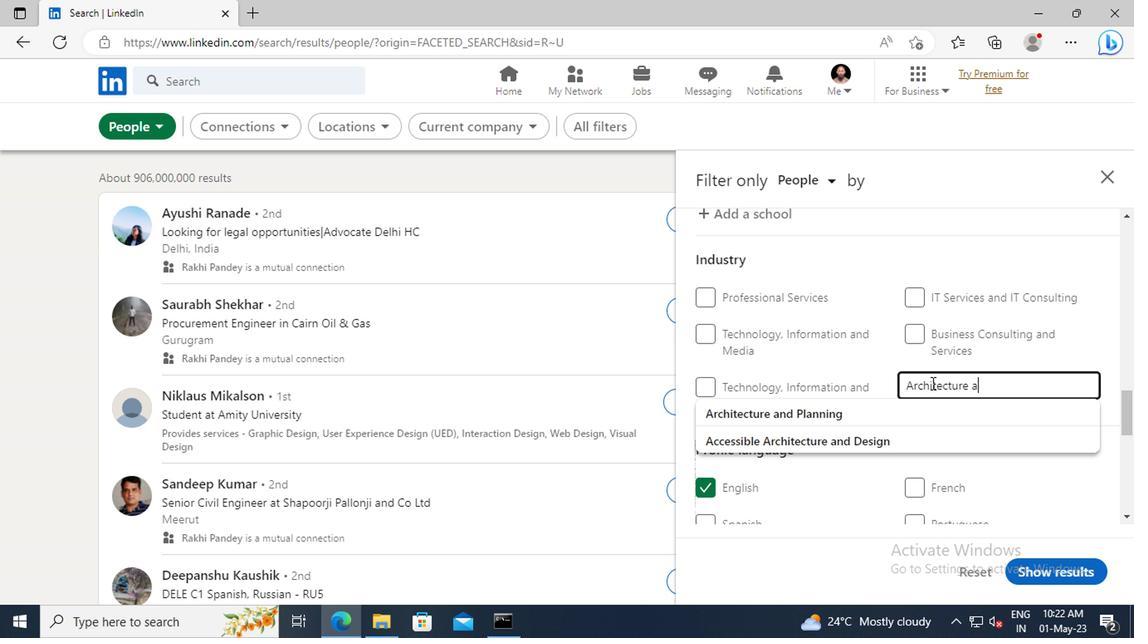
Action: Mouse moved to (920, 409)
Screenshot: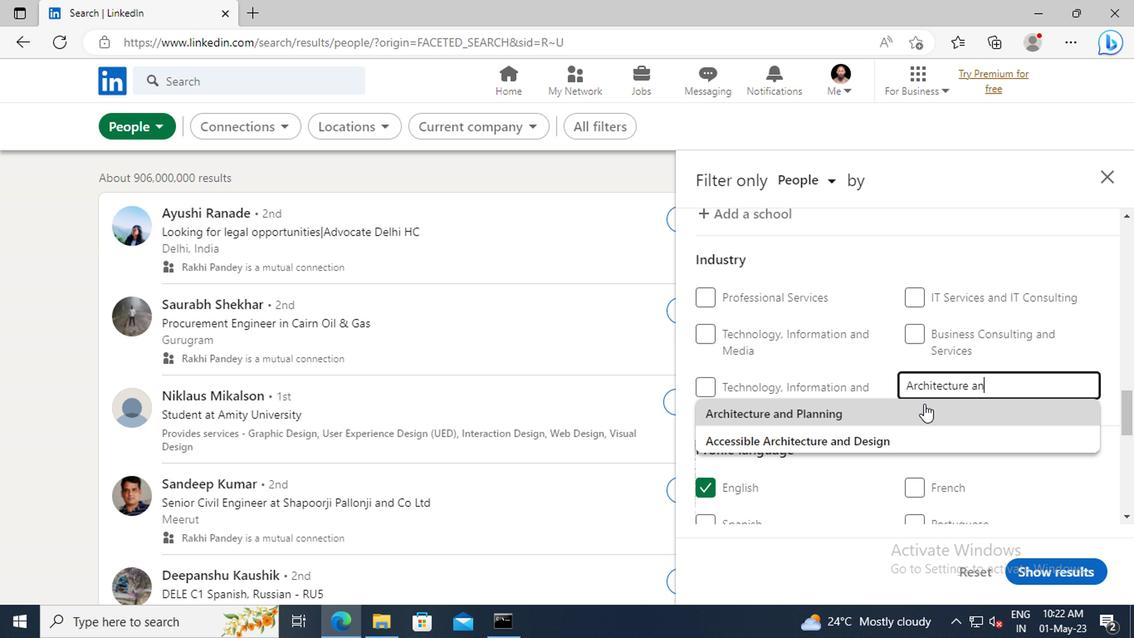 
Action: Mouse pressed left at (920, 409)
Screenshot: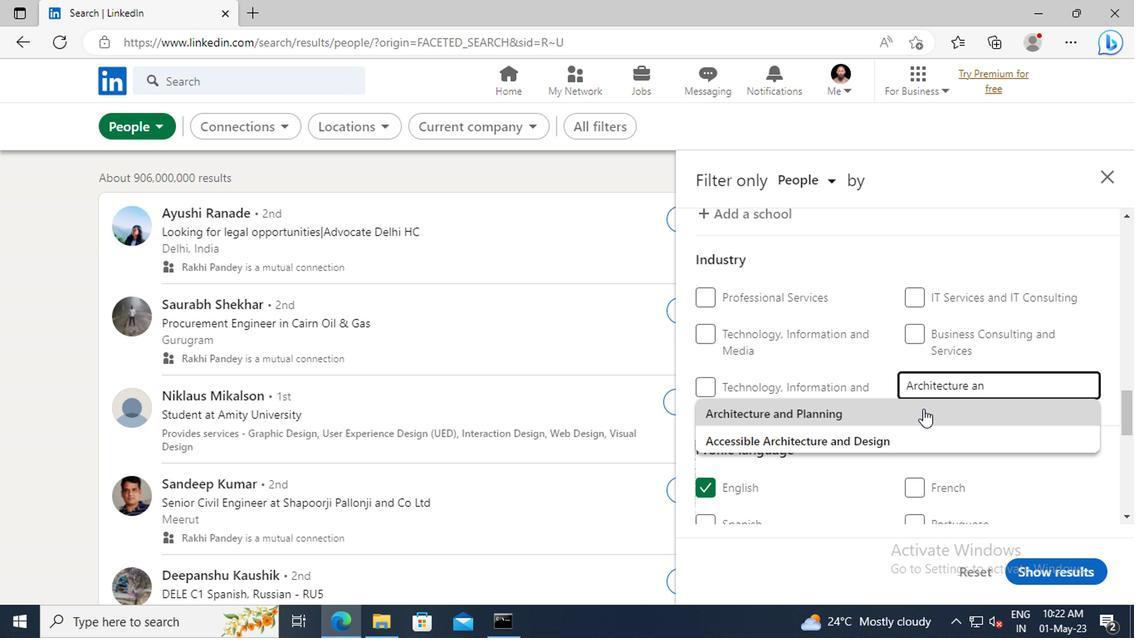 
Action: Mouse scrolled (920, 408) with delta (0, 0)
Screenshot: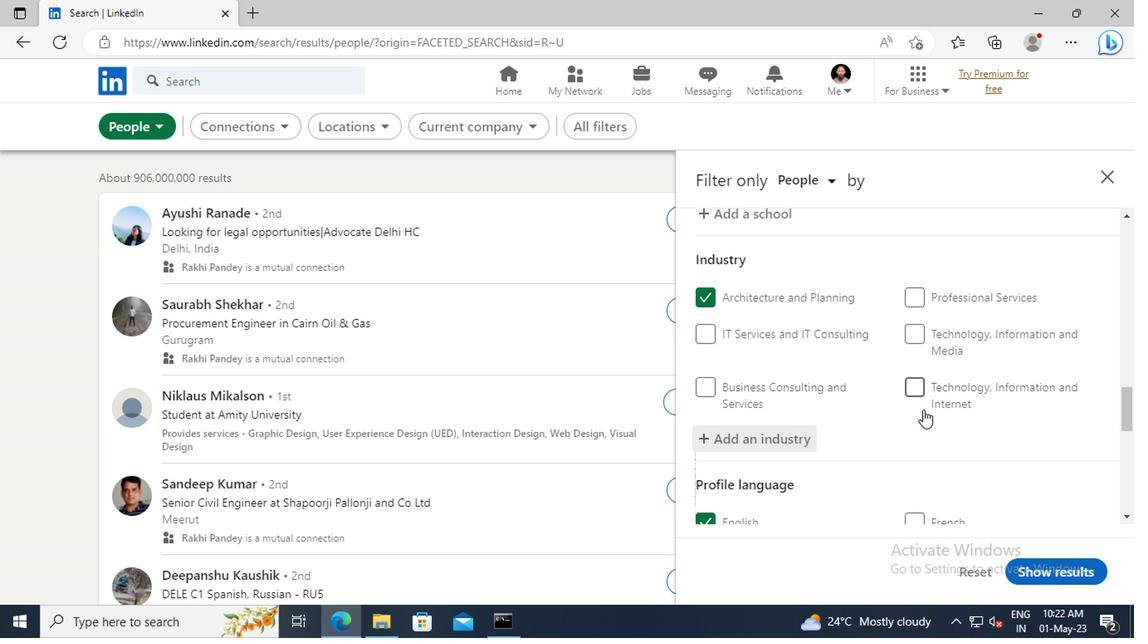 
Action: Mouse scrolled (920, 408) with delta (0, 0)
Screenshot: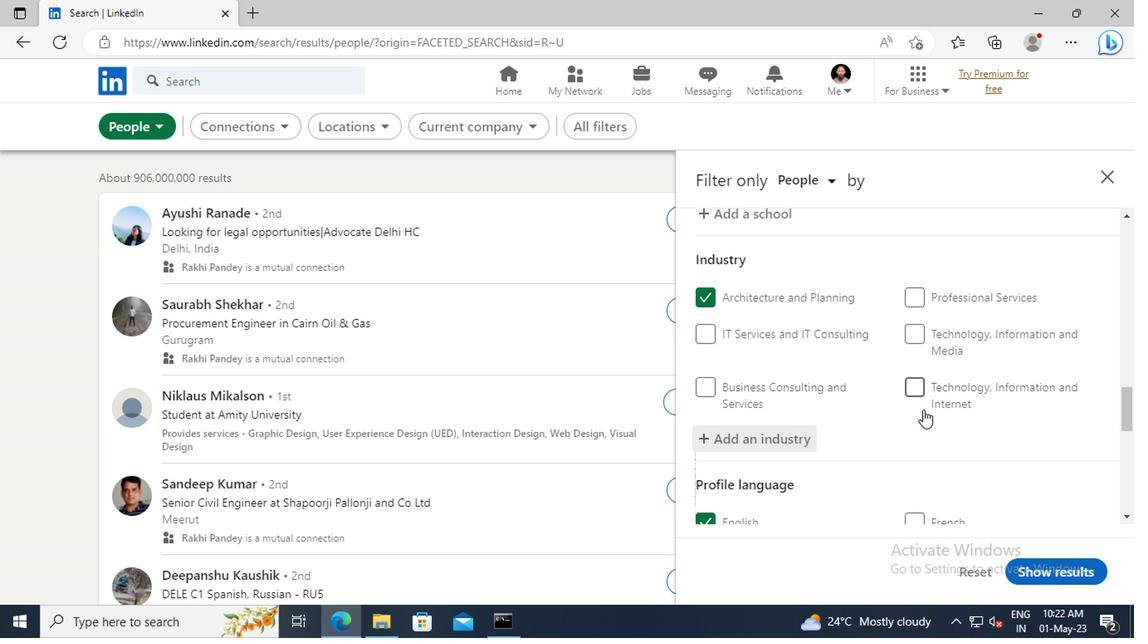 
Action: Mouse moved to (918, 359)
Screenshot: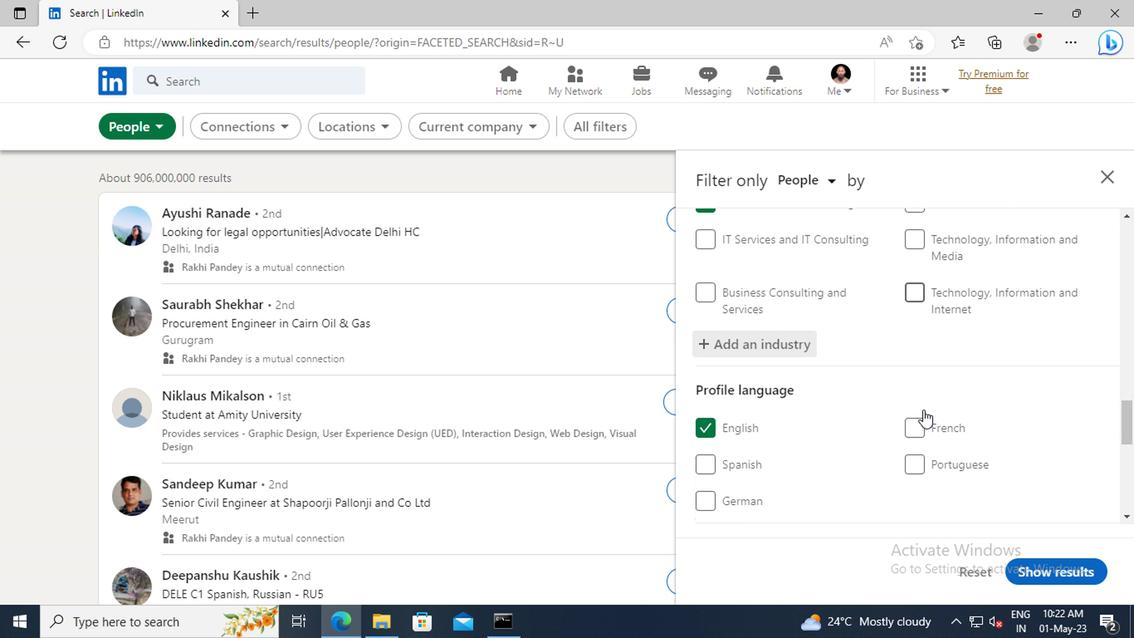 
Action: Mouse scrolled (918, 358) with delta (0, 0)
Screenshot: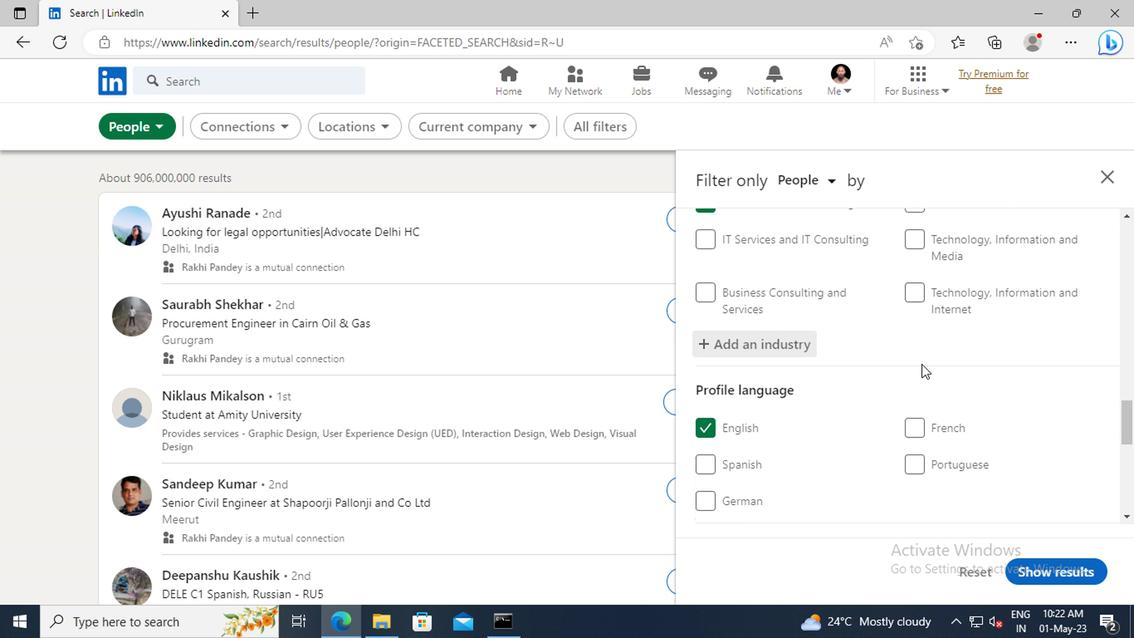 
Action: Mouse scrolled (918, 358) with delta (0, 0)
Screenshot: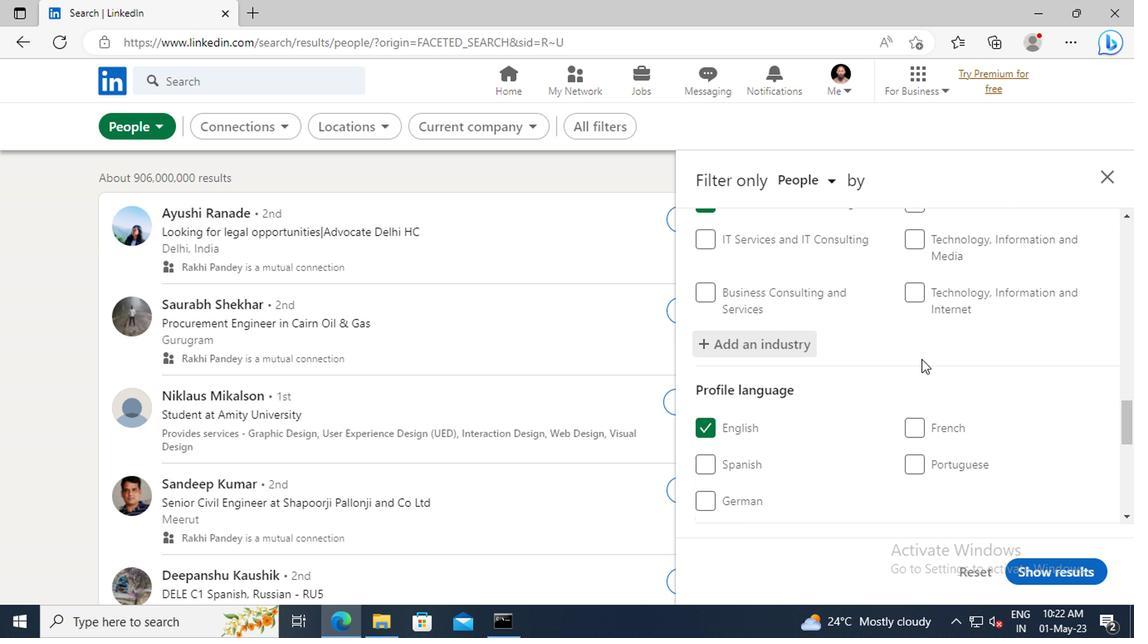 
Action: Mouse moved to (918, 344)
Screenshot: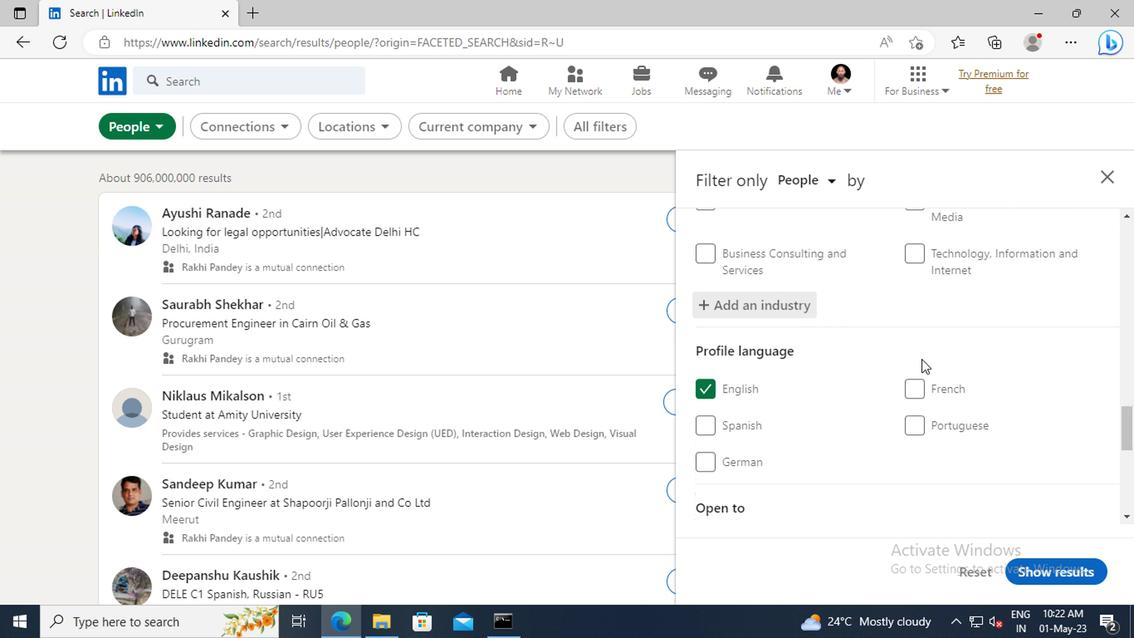 
Action: Mouse scrolled (918, 343) with delta (0, -1)
Screenshot: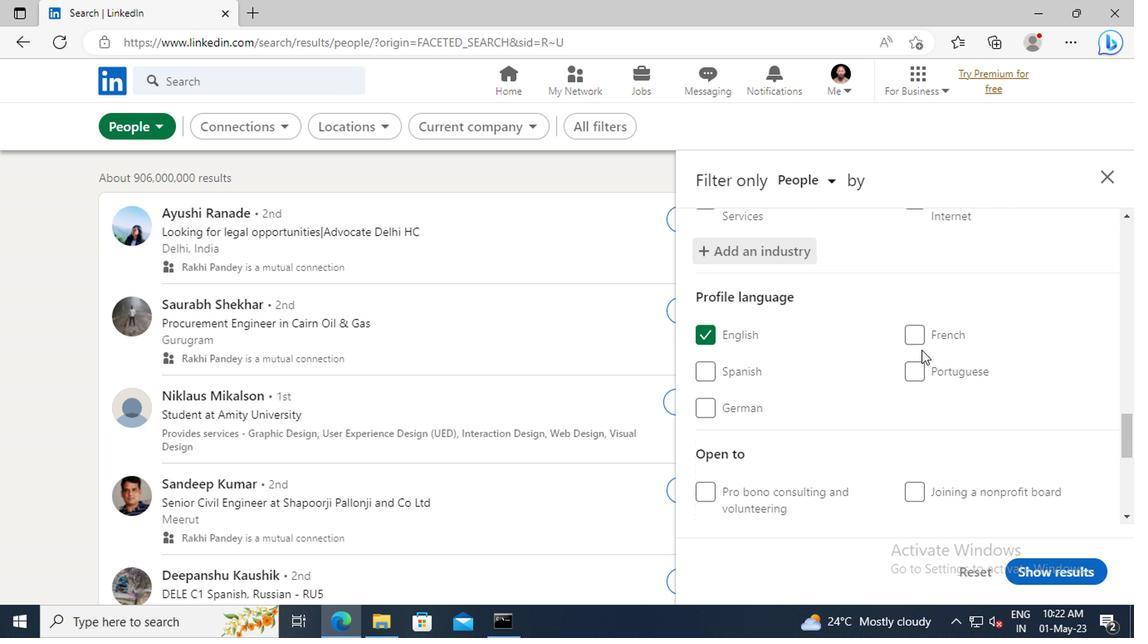 
Action: Mouse scrolled (918, 343) with delta (0, -1)
Screenshot: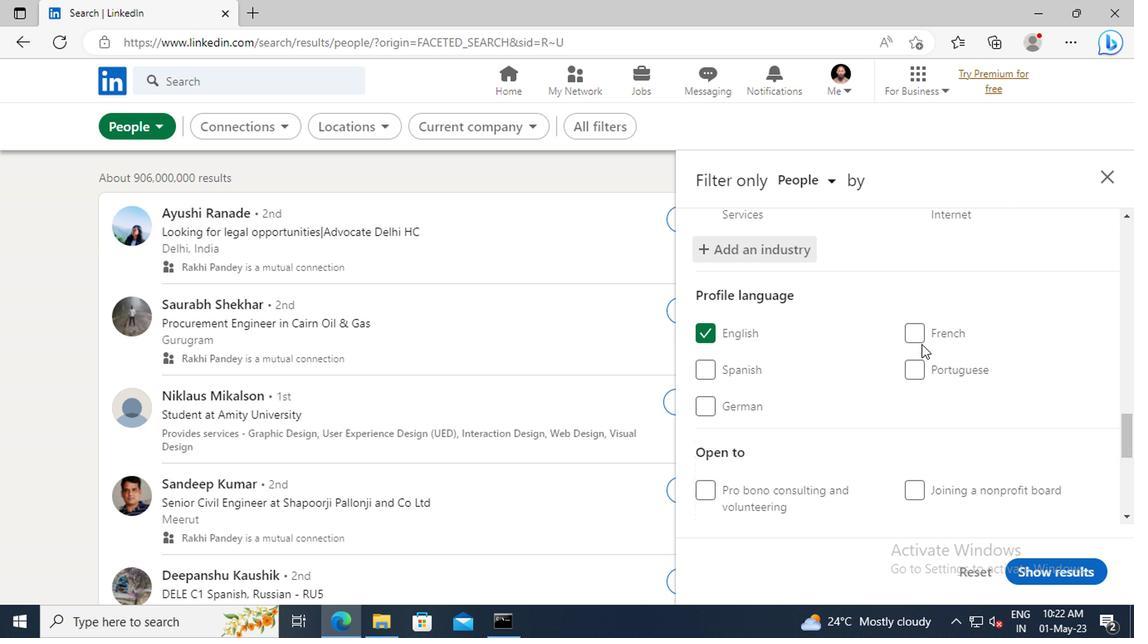 
Action: Mouse scrolled (918, 343) with delta (0, -1)
Screenshot: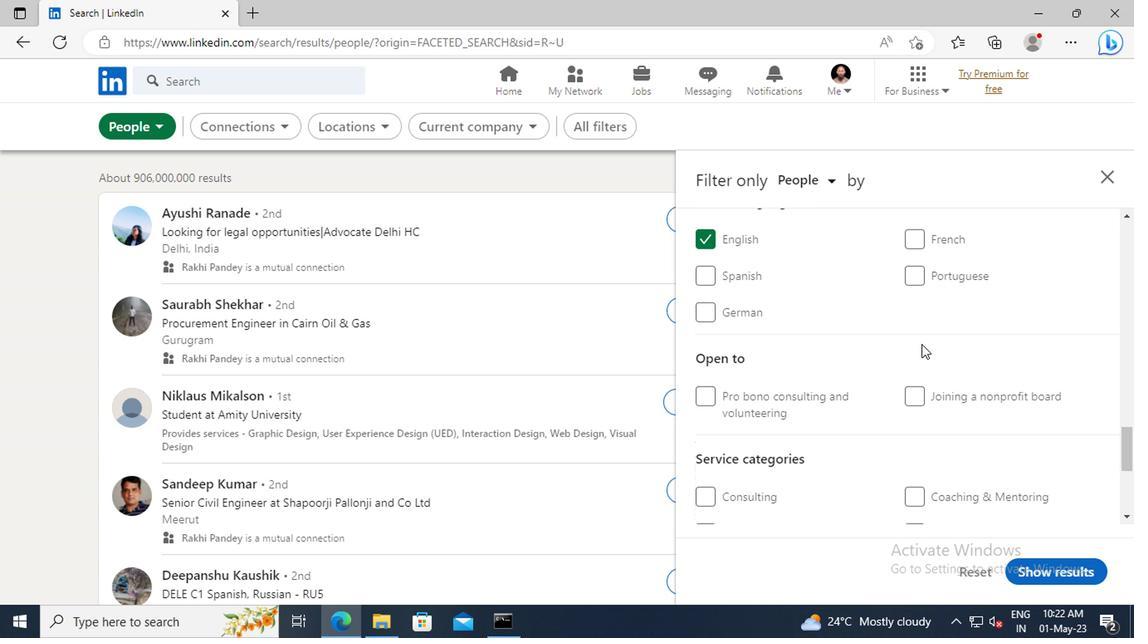 
Action: Mouse scrolled (918, 343) with delta (0, -1)
Screenshot: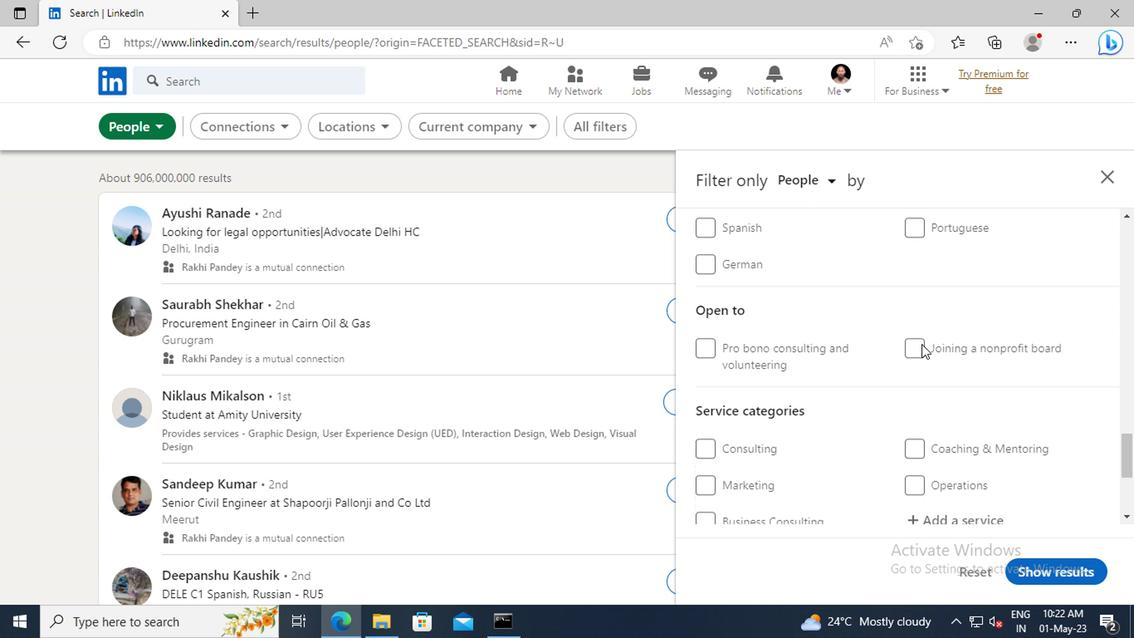 
Action: Mouse scrolled (918, 343) with delta (0, -1)
Screenshot: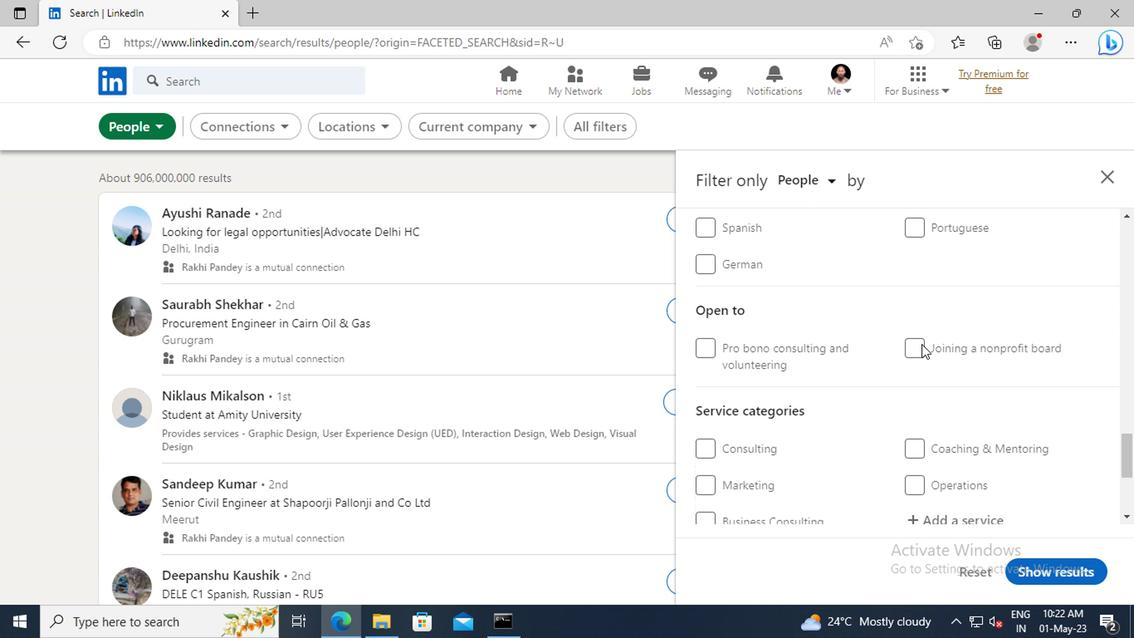 
Action: Mouse scrolled (918, 343) with delta (0, -1)
Screenshot: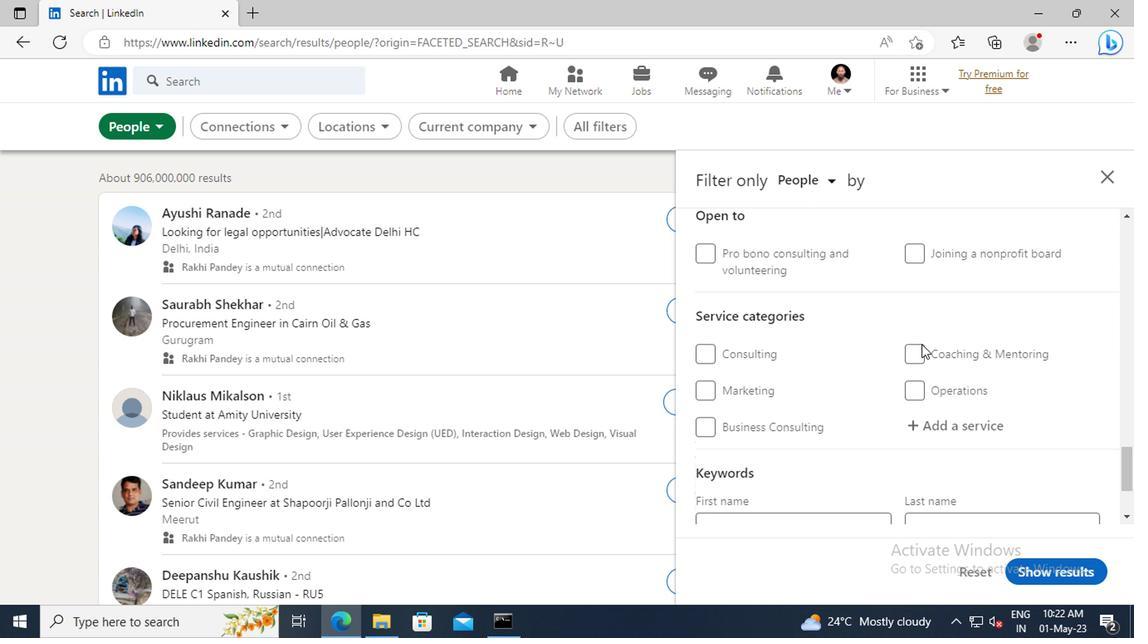 
Action: Mouse moved to (921, 375)
Screenshot: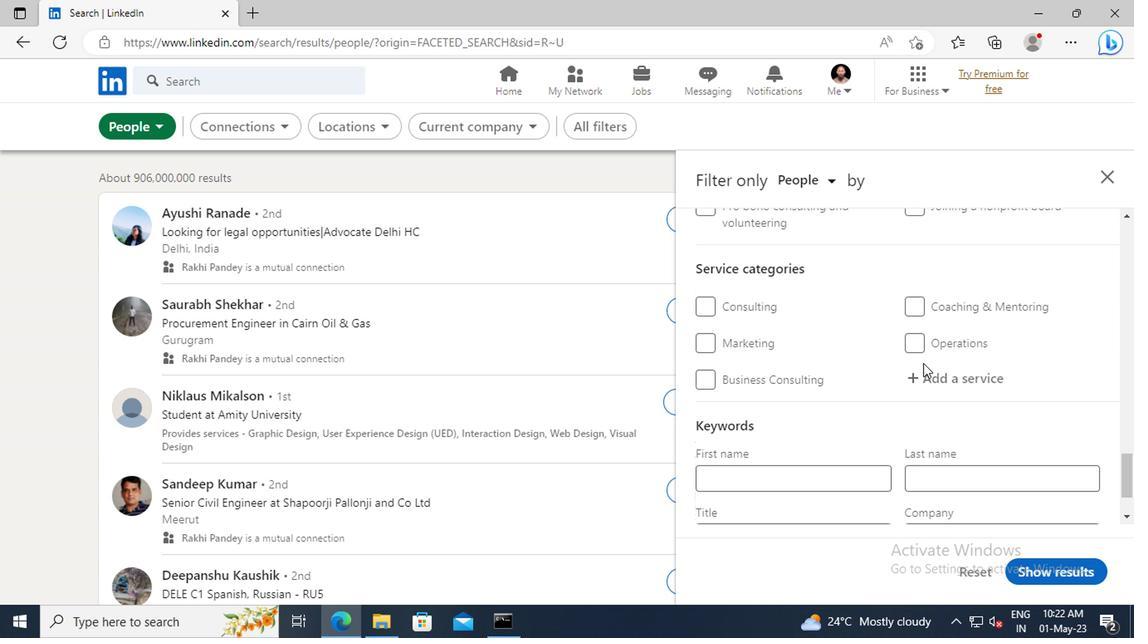 
Action: Mouse pressed left at (921, 375)
Screenshot: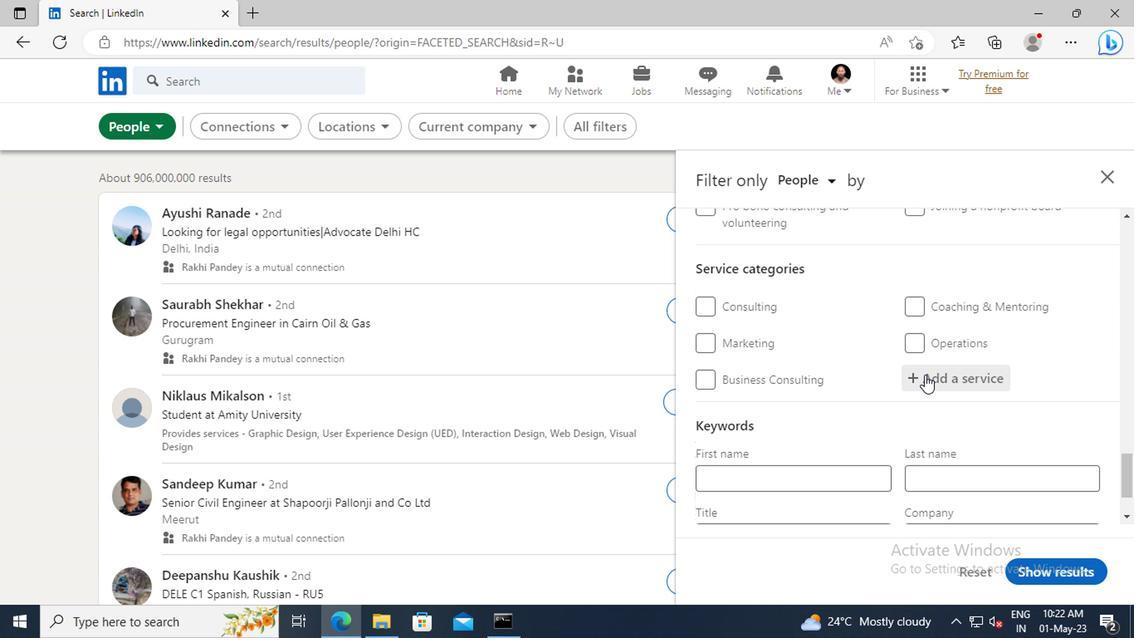 
Action: Key pressed <Key.shift>PRICING<Key.space>
Screenshot: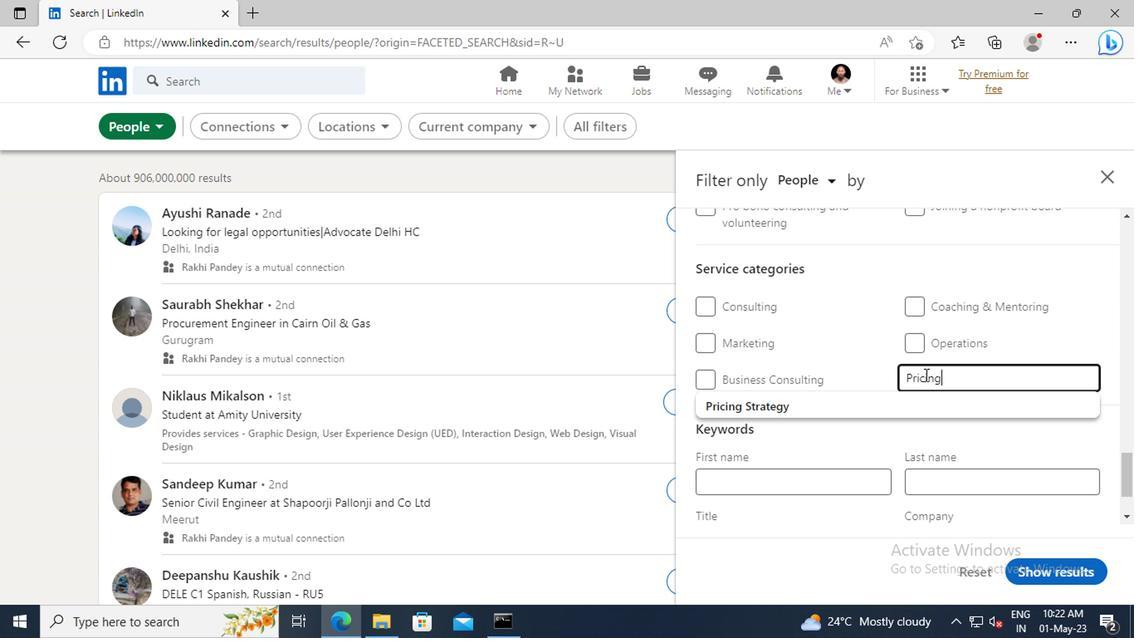 
Action: Mouse moved to (876, 403)
Screenshot: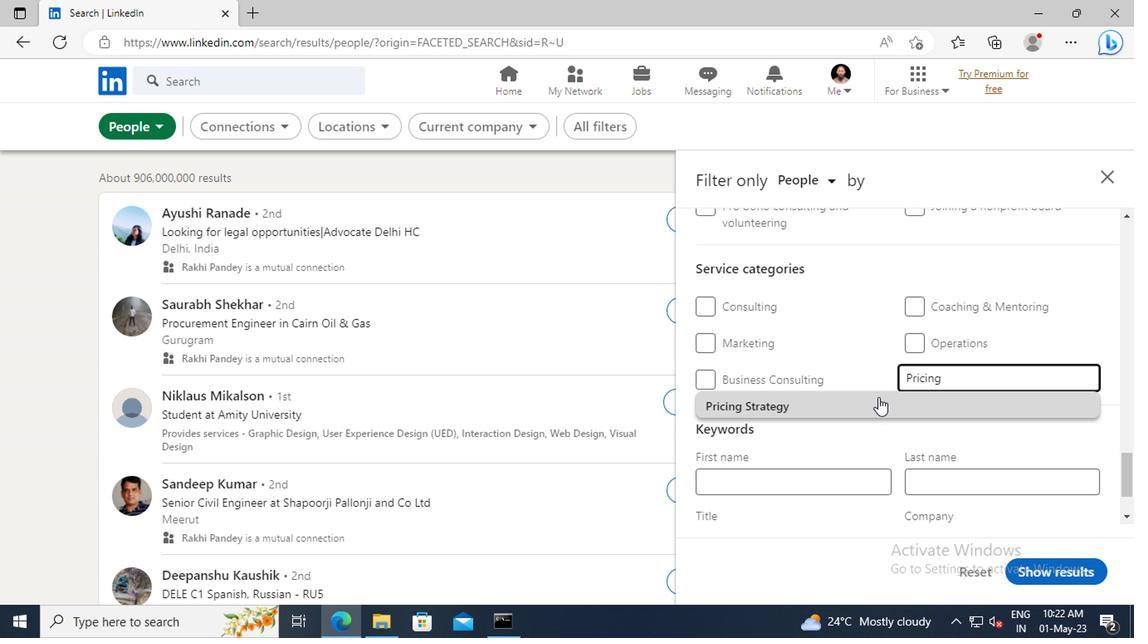 
Action: Mouse pressed left at (876, 403)
Screenshot: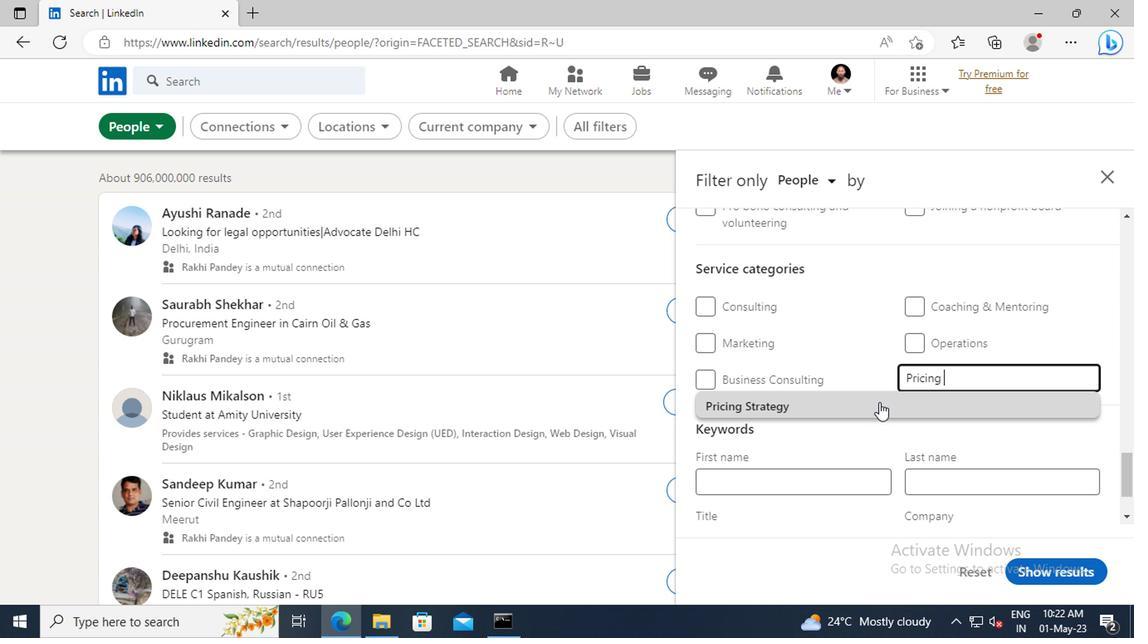 
Action: Mouse scrolled (876, 402) with delta (0, 0)
Screenshot: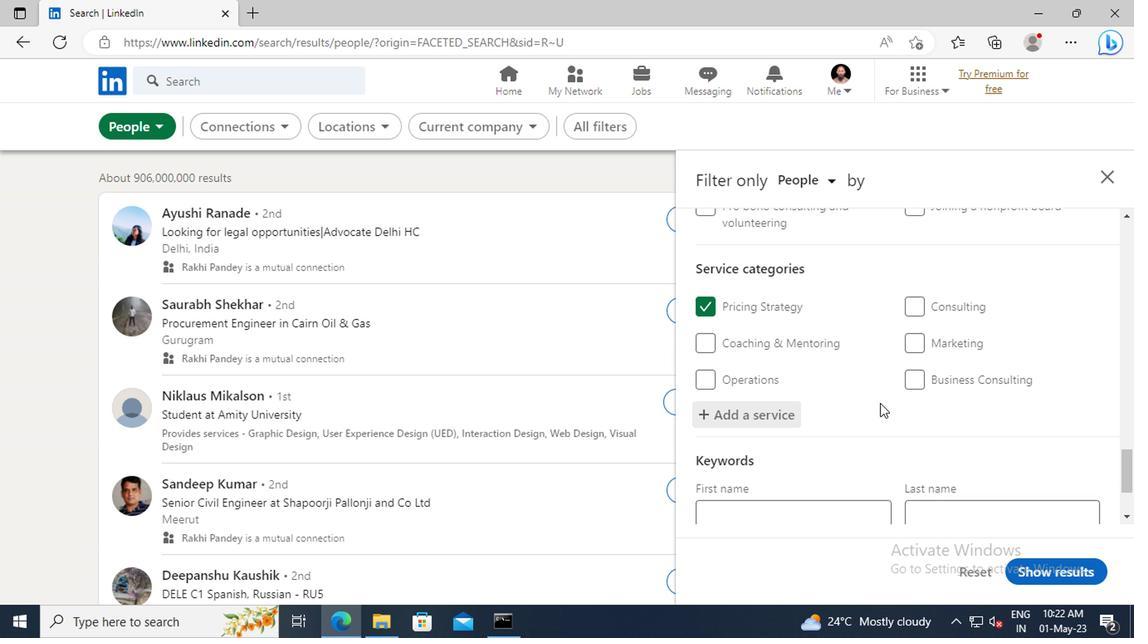 
Action: Mouse scrolled (876, 402) with delta (0, 0)
Screenshot: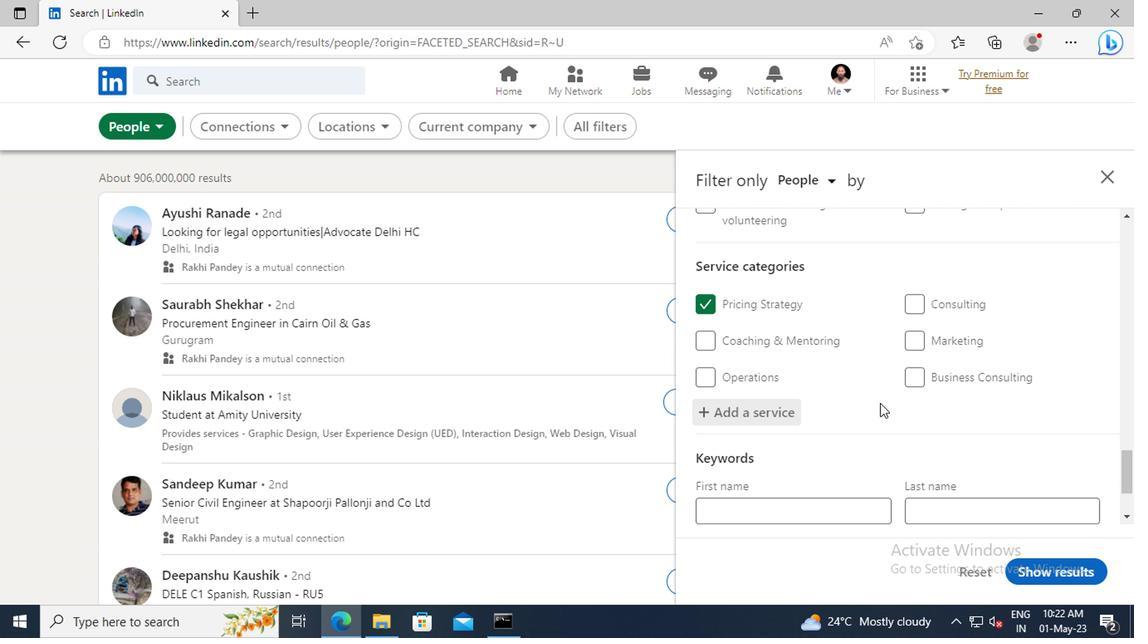 
Action: Mouse scrolled (876, 402) with delta (0, 0)
Screenshot: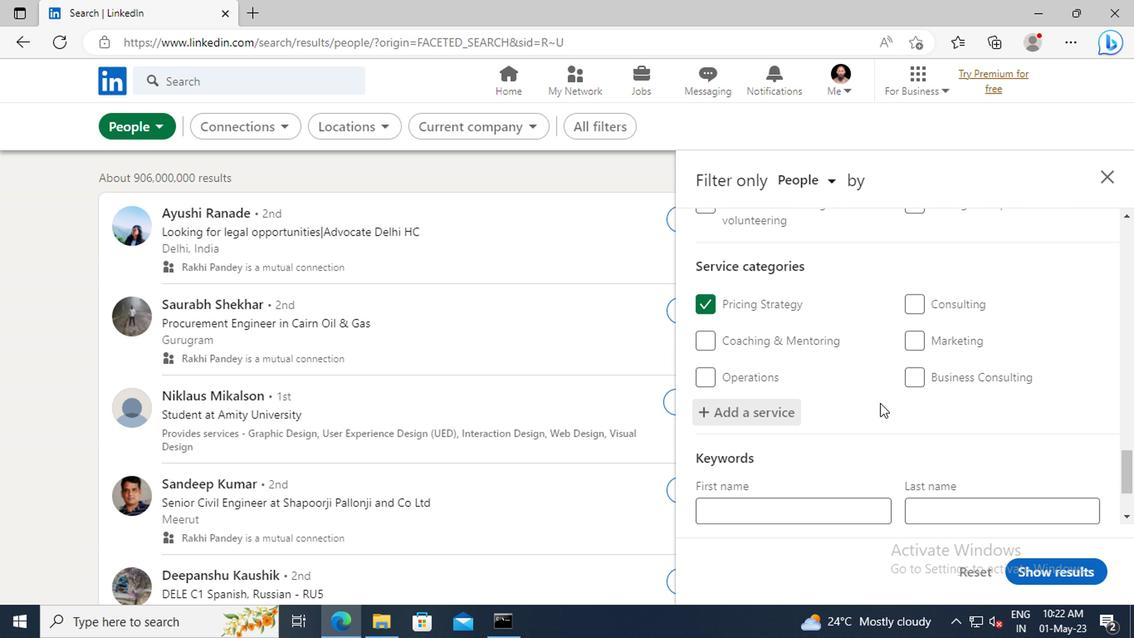 
Action: Mouse scrolled (876, 402) with delta (0, 0)
Screenshot: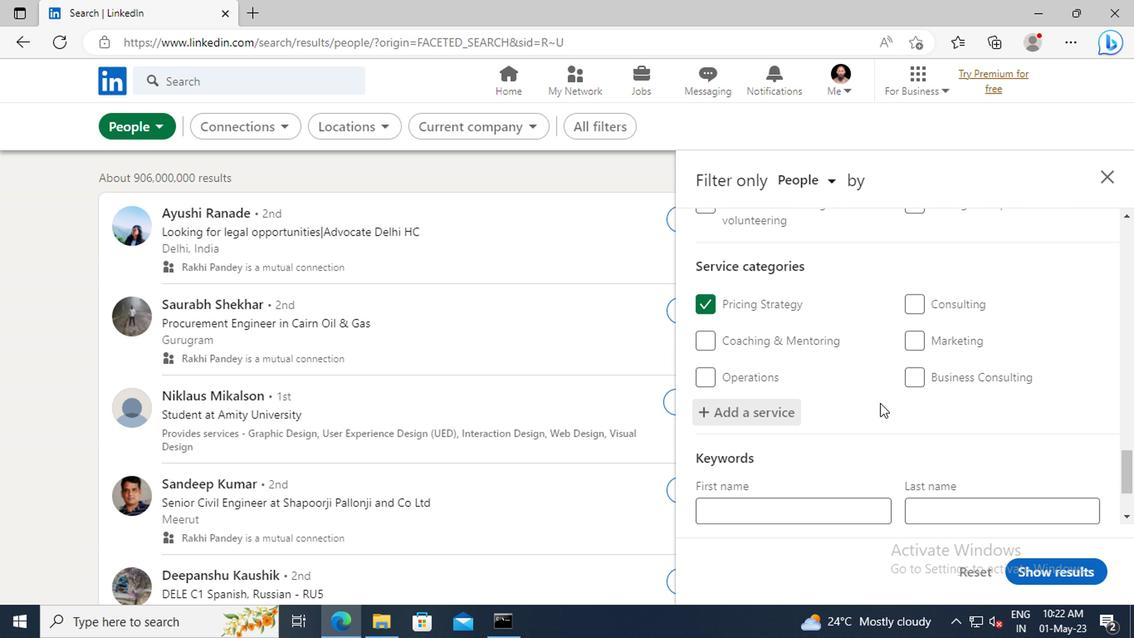 
Action: Mouse moved to (813, 440)
Screenshot: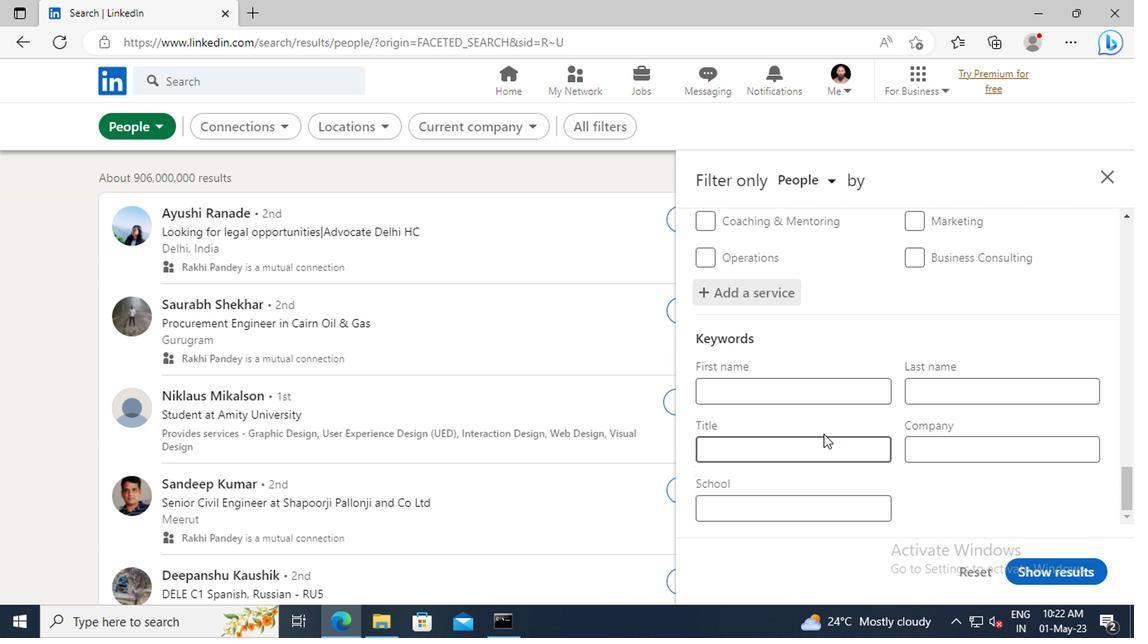 
Action: Mouse pressed left at (813, 440)
Screenshot: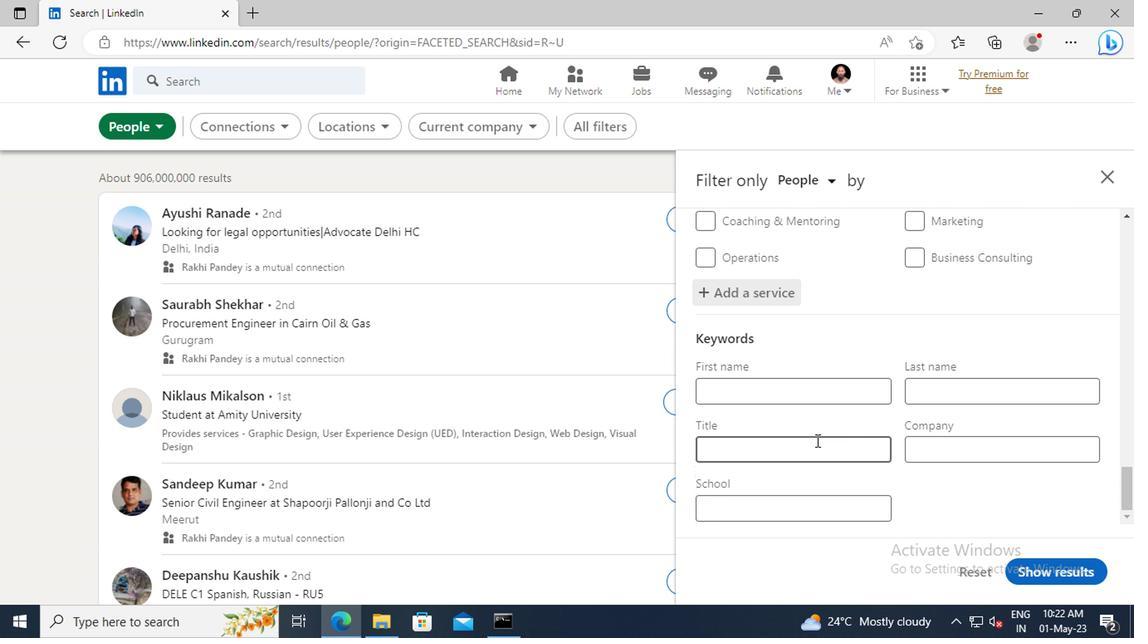 
Action: Key pressed <Key.shift>MASON<Key.enter>
Screenshot: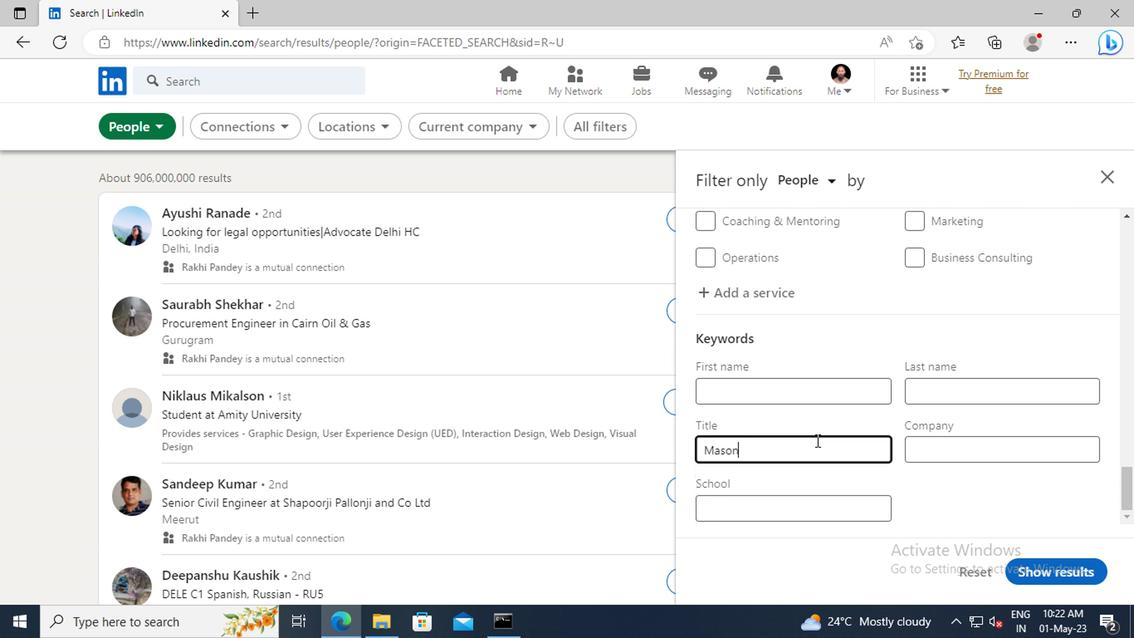 
Action: Mouse moved to (1035, 573)
Screenshot: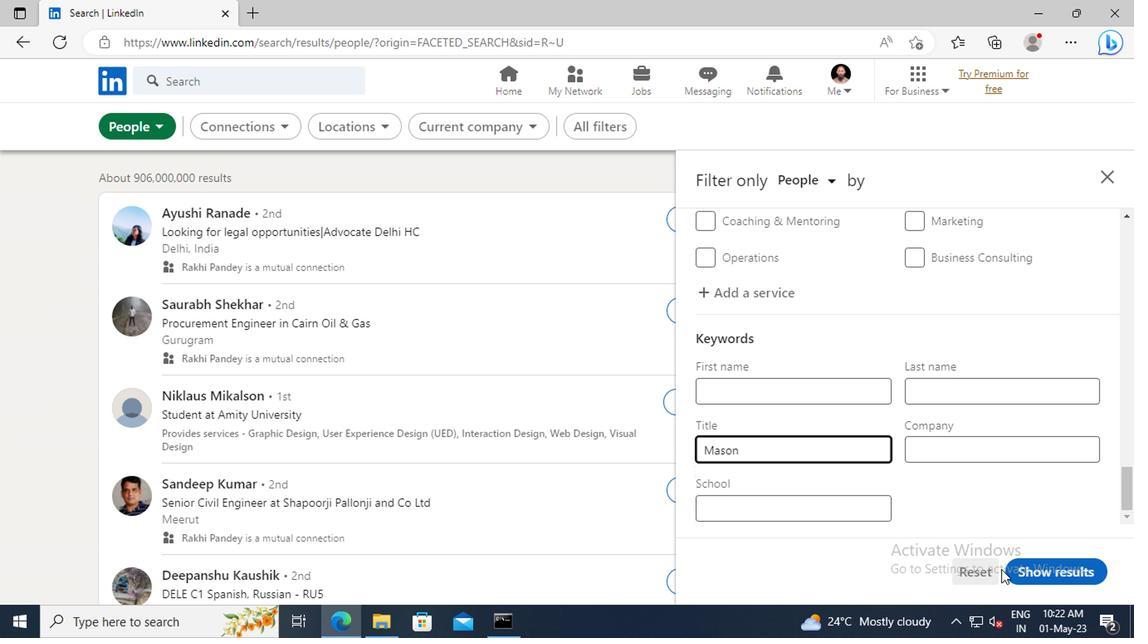 
Action: Mouse pressed left at (1035, 573)
Screenshot: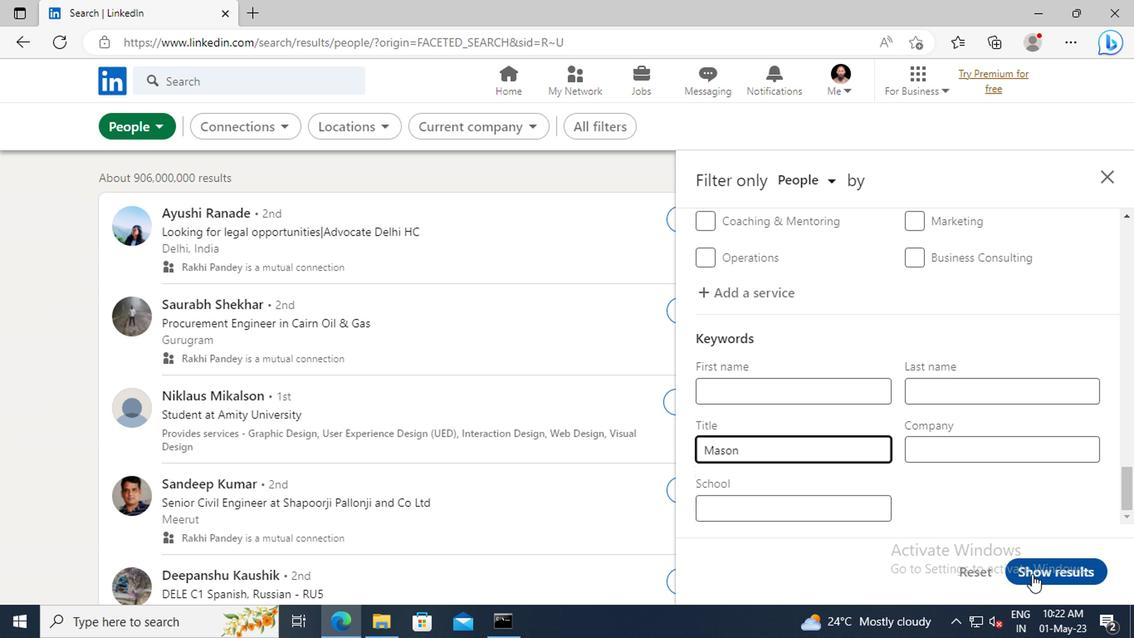 
